 Task: Look for opportunities in engineering and product.
Action: Mouse moved to (86, 236)
Screenshot: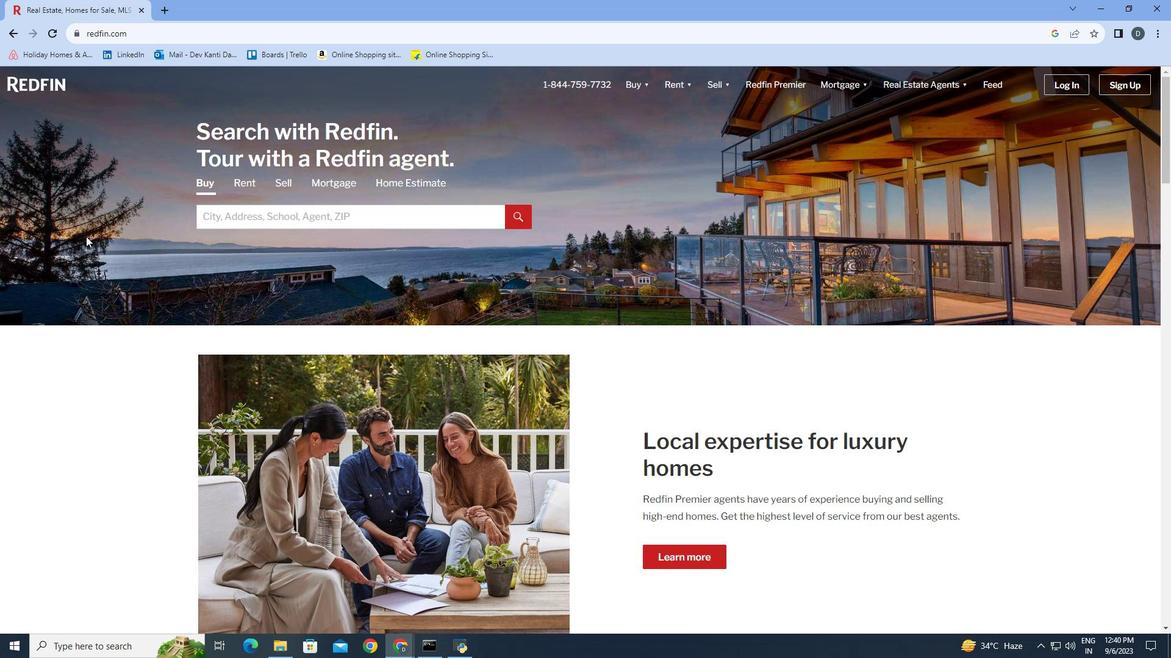 
Action: Mouse scrolled (86, 236) with delta (0, 0)
Screenshot: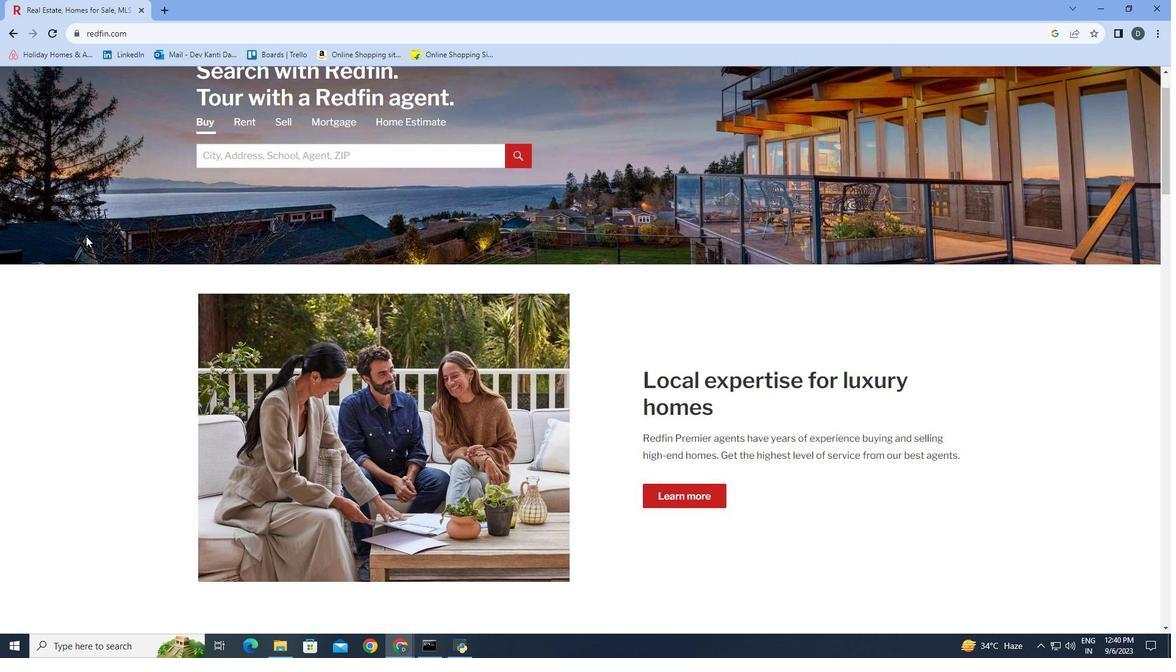 
Action: Mouse scrolled (86, 236) with delta (0, 0)
Screenshot: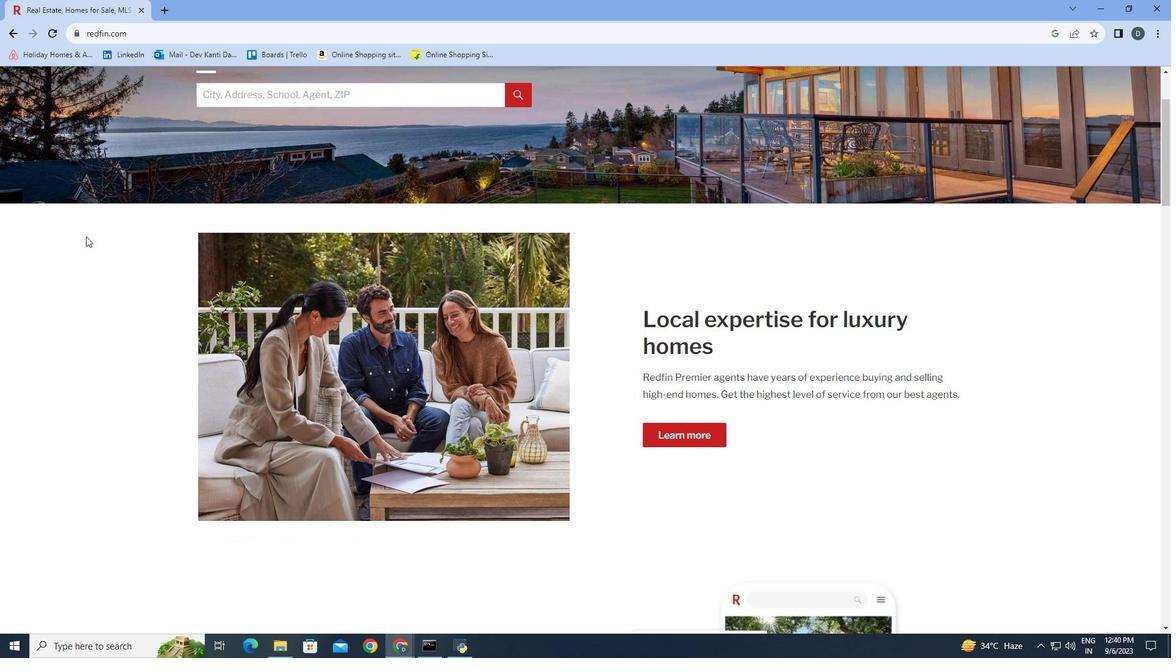 
Action: Mouse scrolled (86, 236) with delta (0, 0)
Screenshot: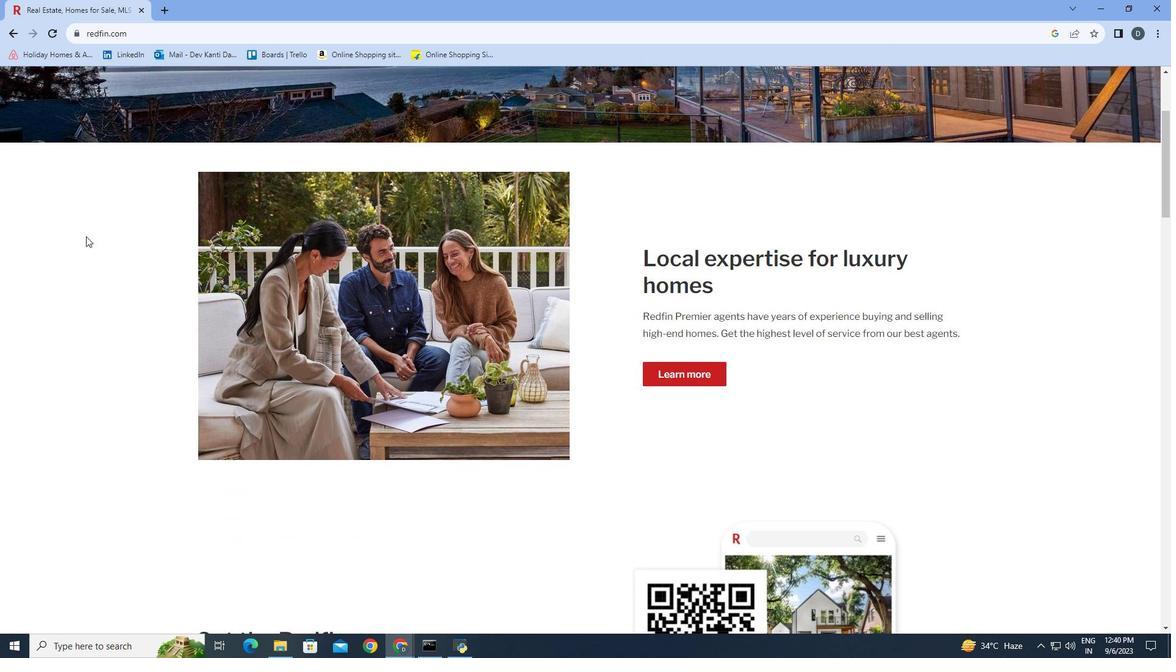 
Action: Mouse scrolled (86, 236) with delta (0, 0)
Screenshot: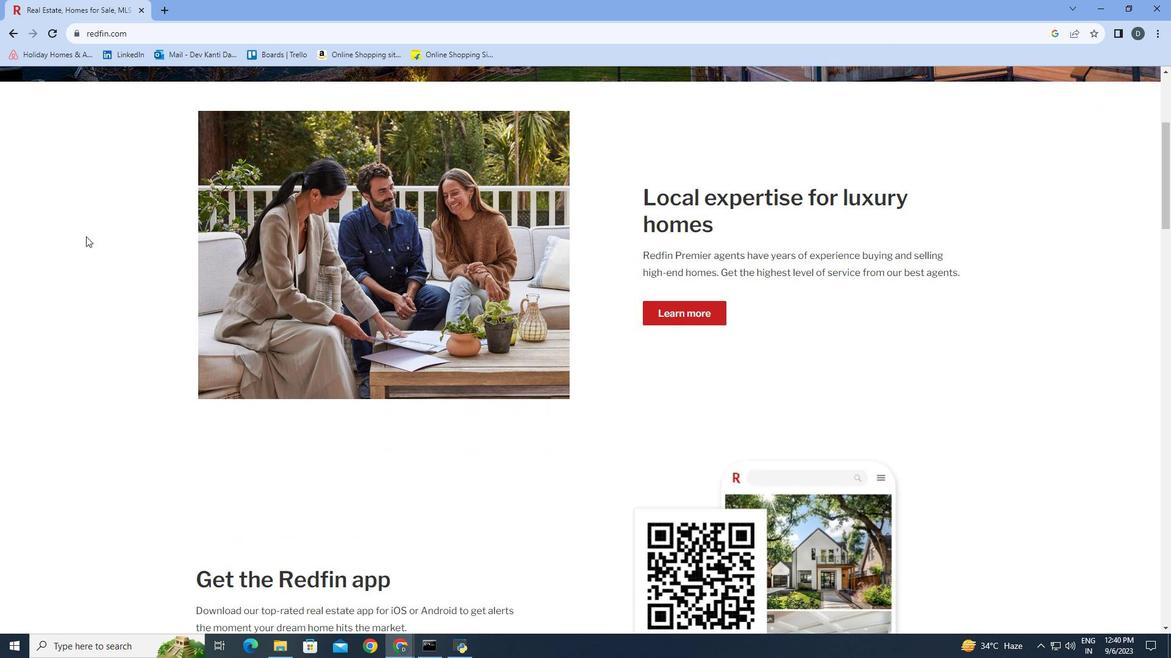
Action: Mouse moved to (86, 237)
Screenshot: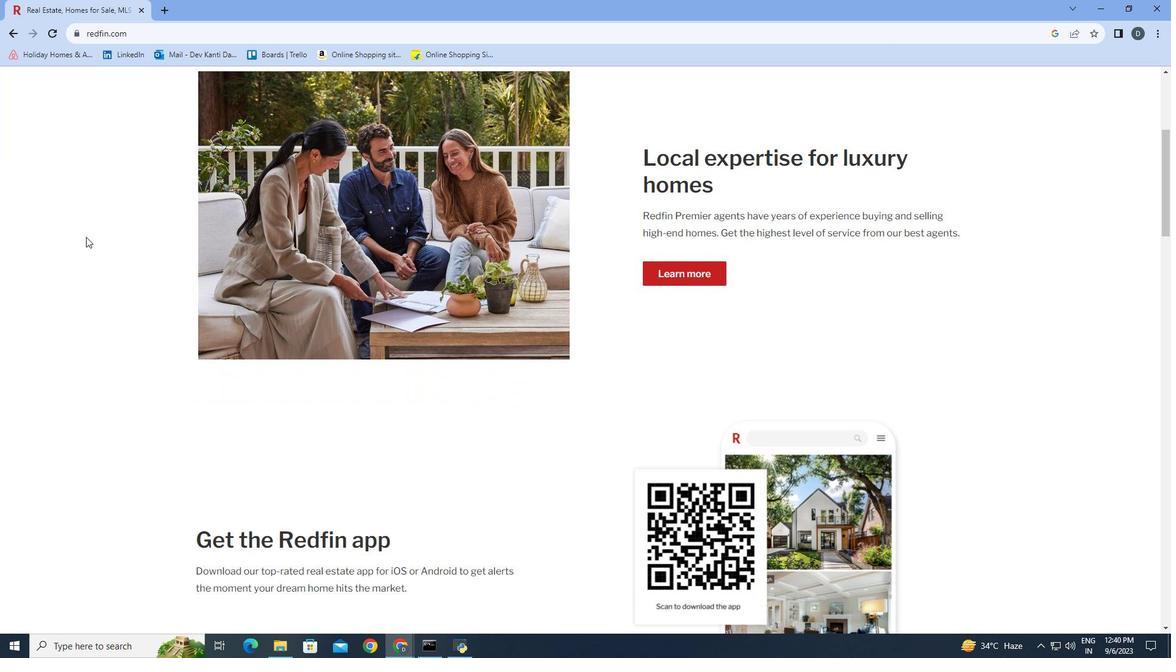 
Action: Mouse scrolled (86, 236) with delta (0, 0)
Screenshot: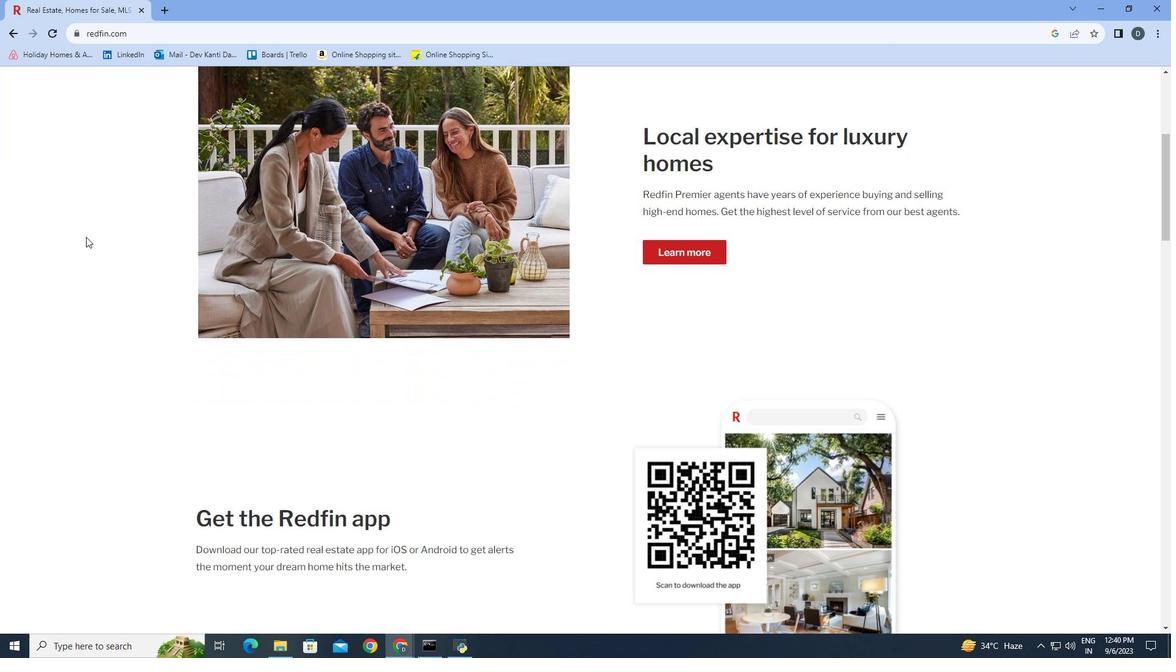
Action: Mouse scrolled (86, 236) with delta (0, 0)
Screenshot: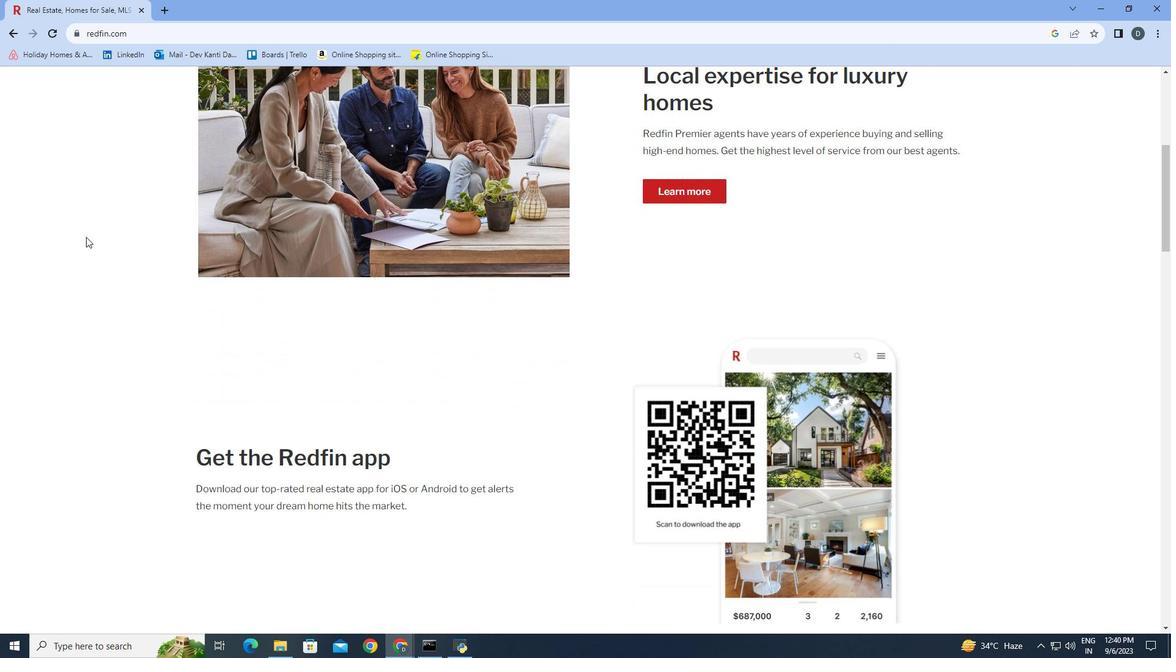 
Action: Mouse moved to (86, 239)
Screenshot: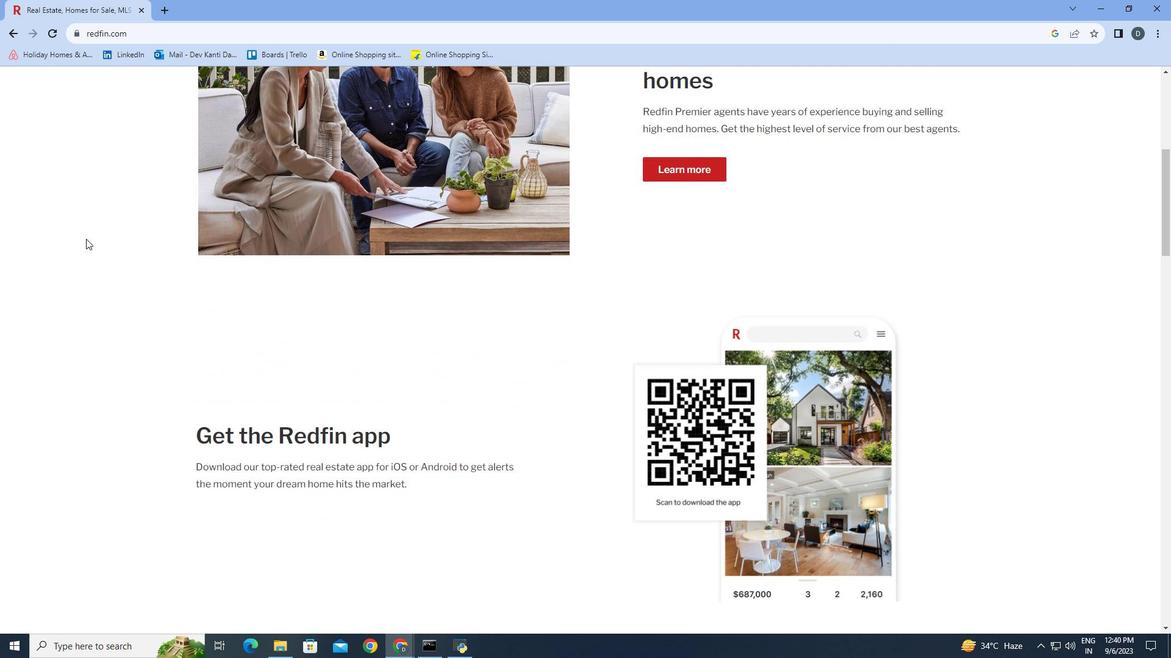 
Action: Mouse scrolled (86, 238) with delta (0, 0)
Screenshot: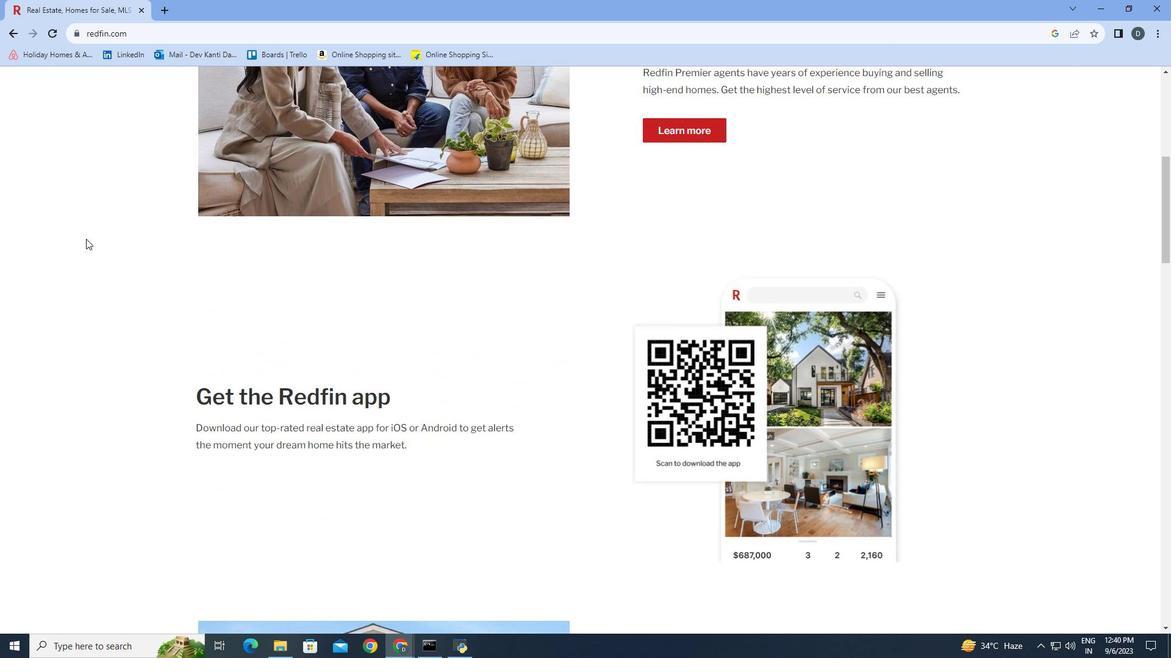 
Action: Mouse scrolled (86, 238) with delta (0, 0)
Screenshot: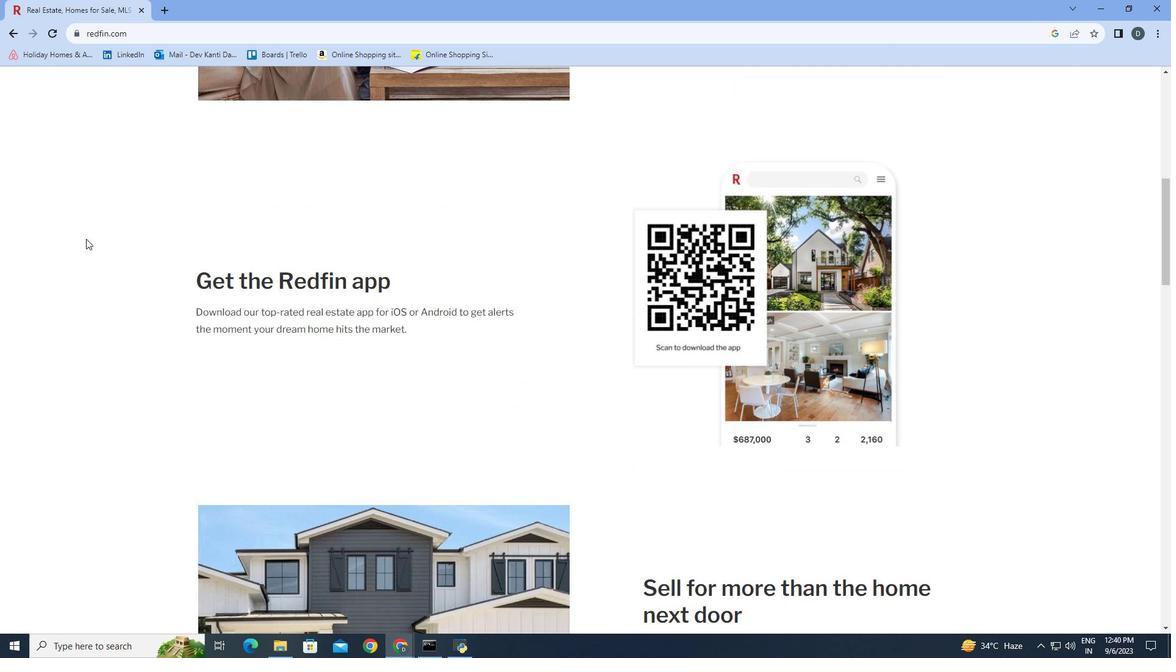 
Action: Mouse scrolled (86, 238) with delta (0, 0)
Screenshot: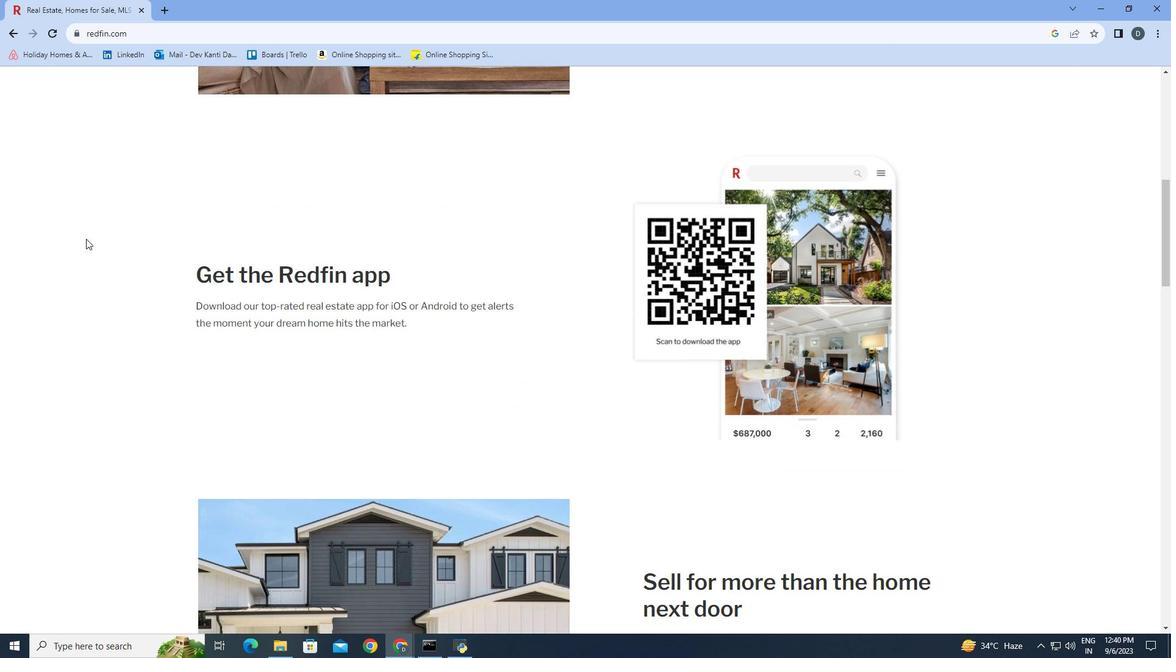
Action: Mouse scrolled (86, 238) with delta (0, 0)
Screenshot: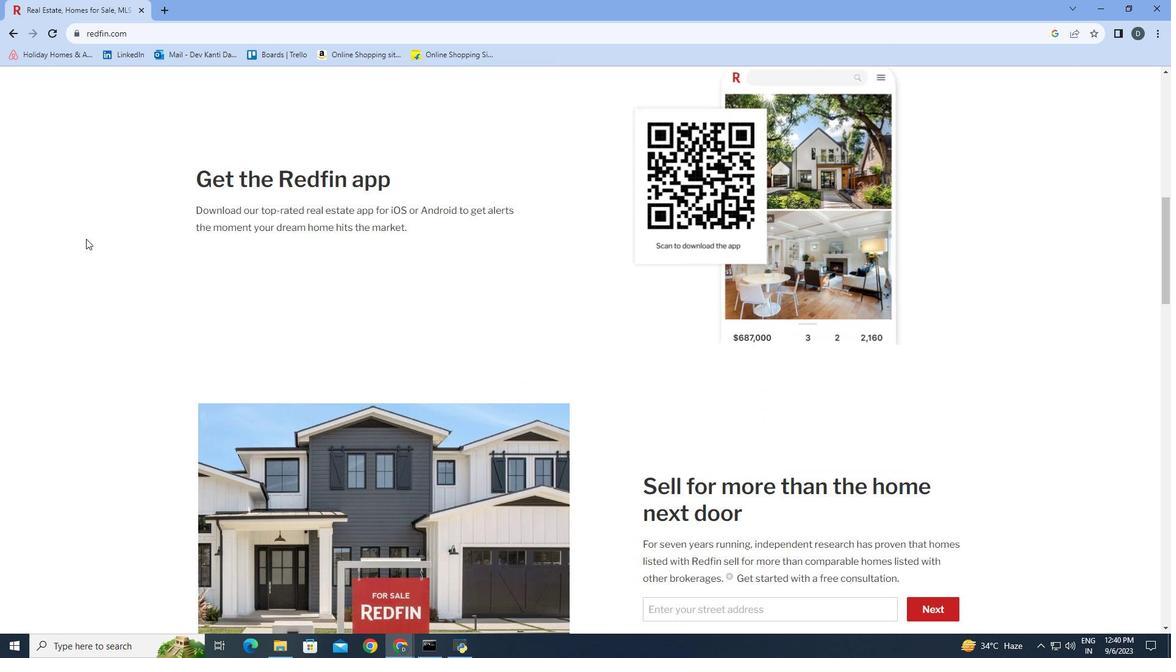 
Action: Mouse scrolled (86, 238) with delta (0, 0)
Screenshot: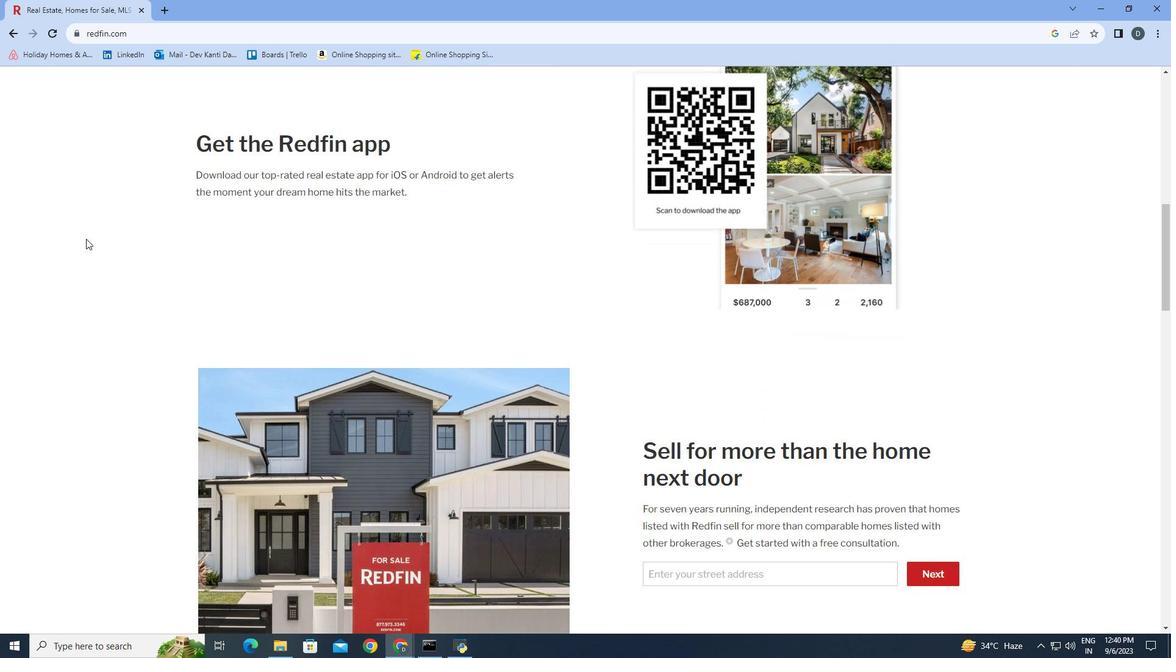 
Action: Mouse scrolled (86, 238) with delta (0, 0)
Screenshot: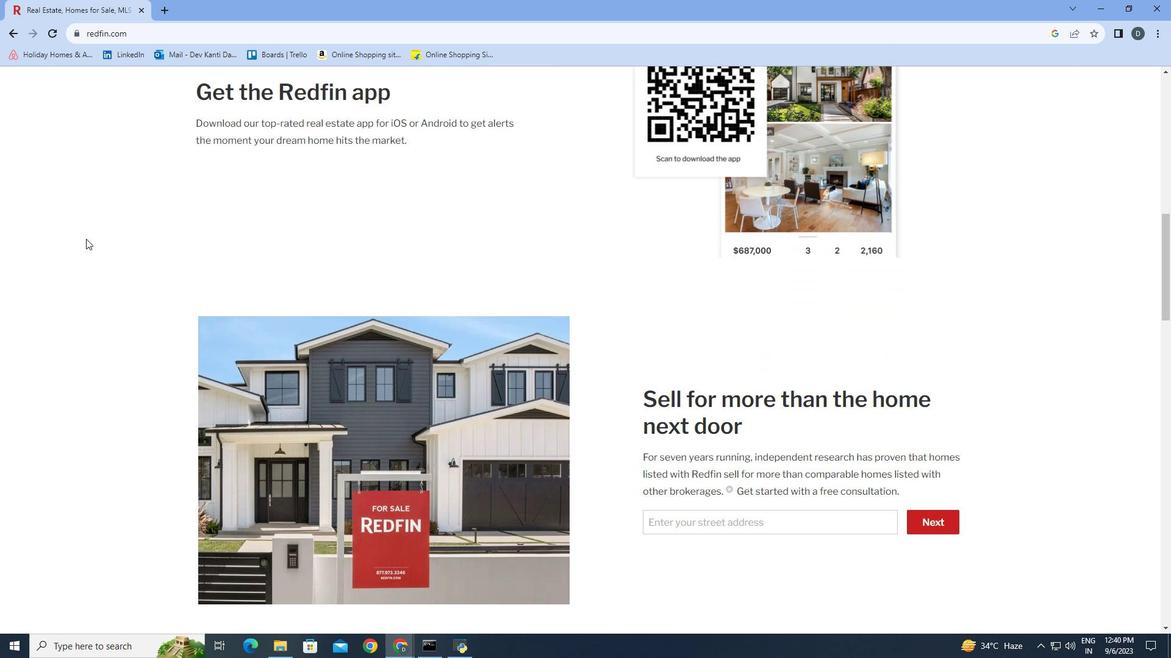 
Action: Mouse scrolled (86, 238) with delta (0, 0)
Screenshot: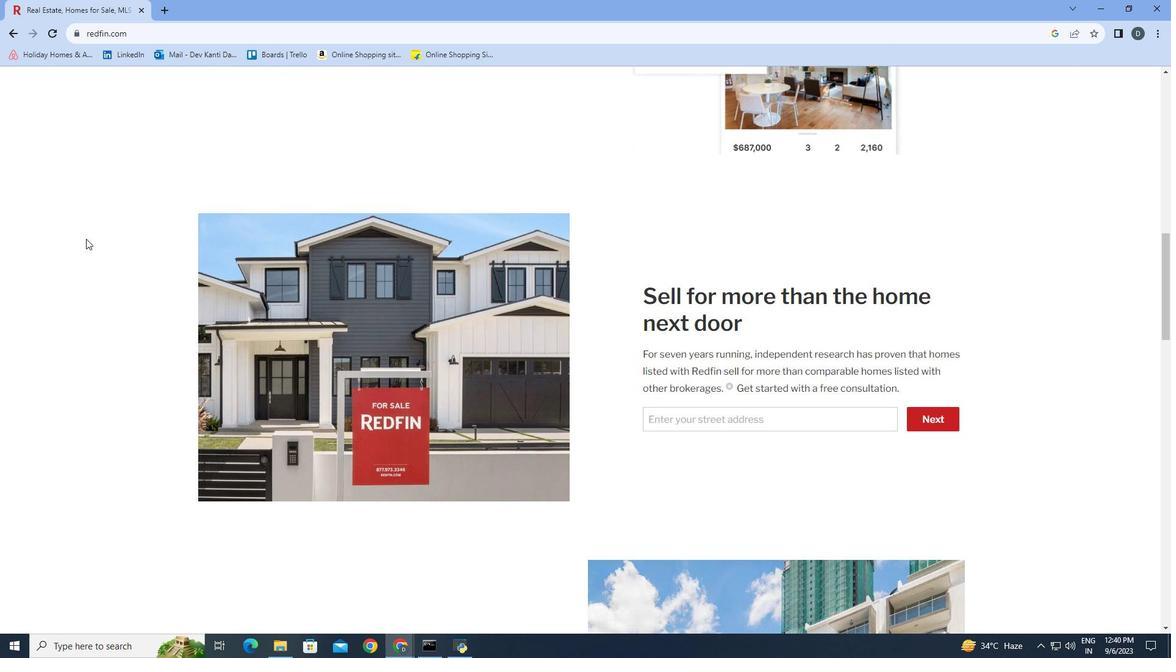 
Action: Mouse scrolled (86, 238) with delta (0, 0)
Screenshot: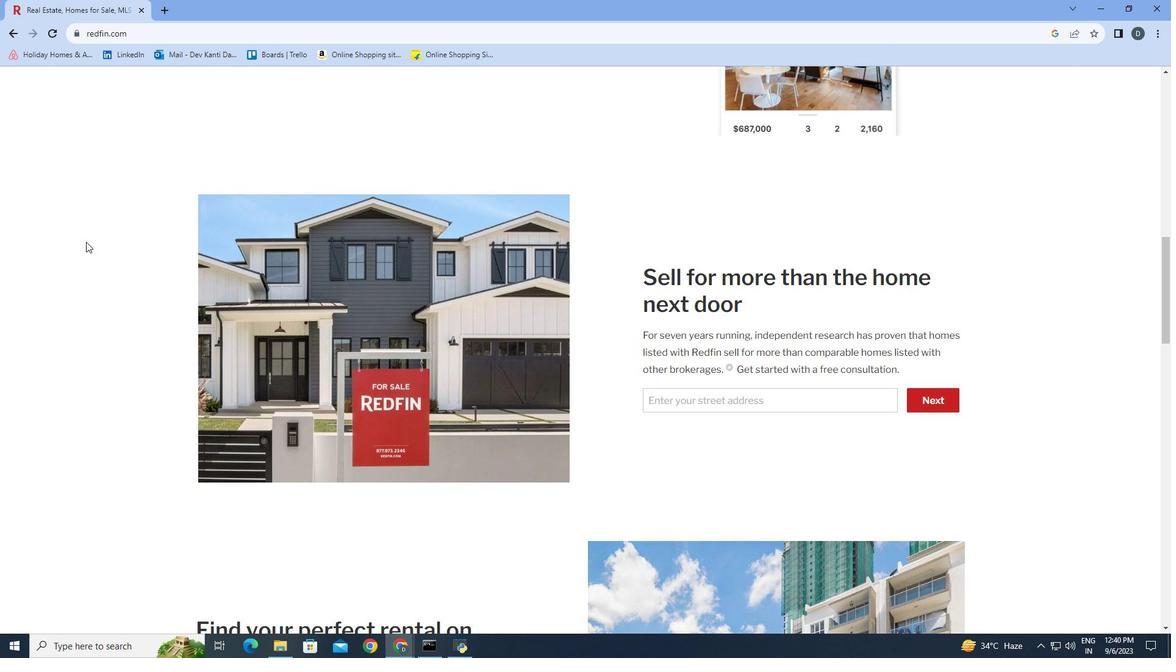 
Action: Mouse moved to (84, 245)
Screenshot: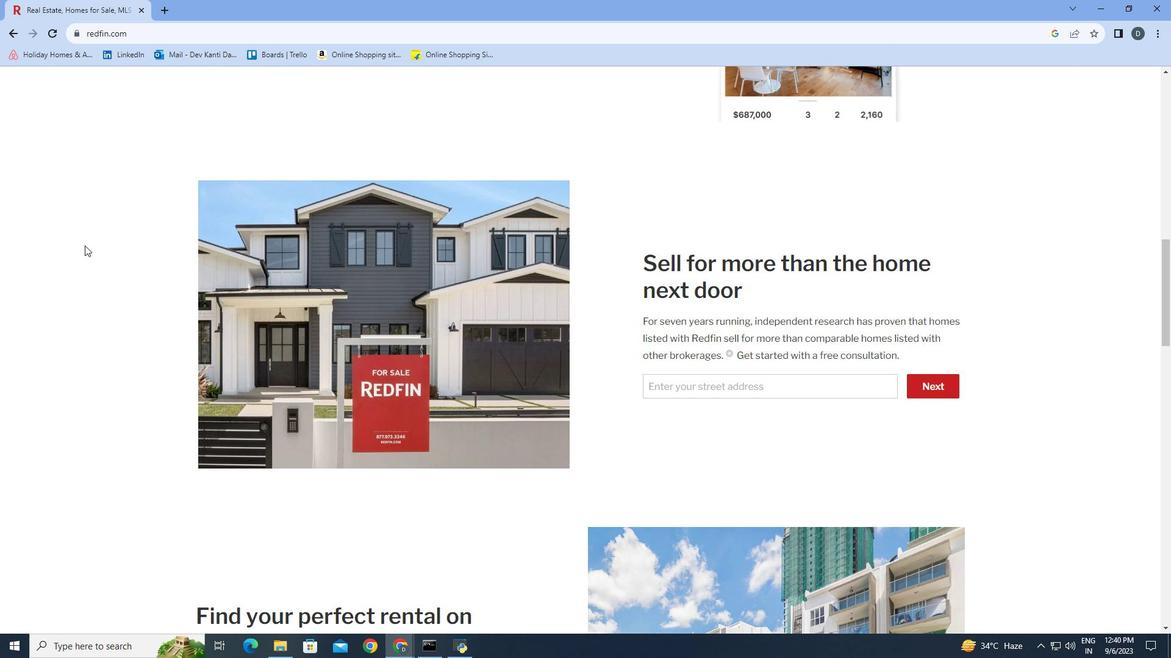 
Action: Mouse scrolled (84, 245) with delta (0, 0)
Screenshot: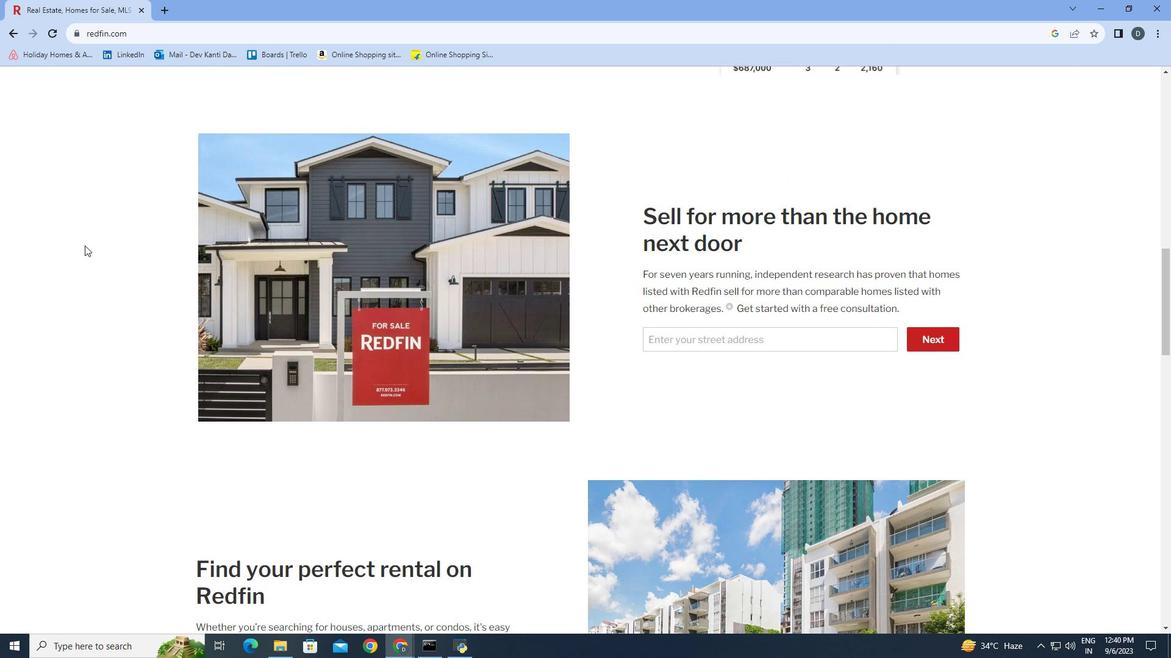 
Action: Mouse scrolled (84, 245) with delta (0, 0)
Screenshot: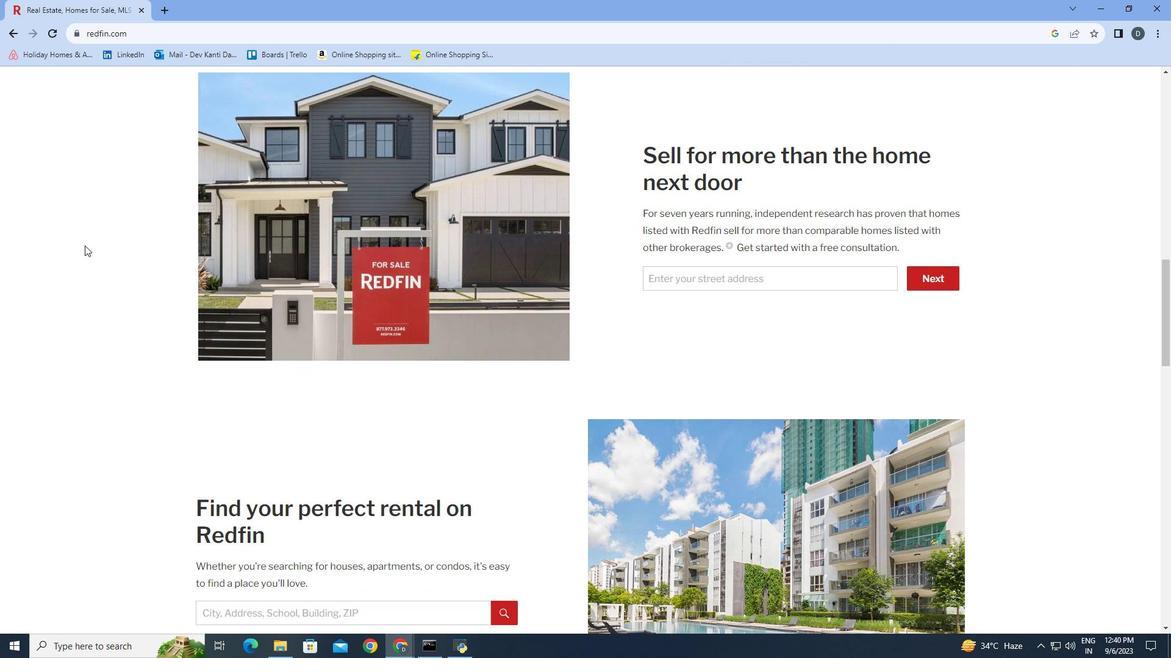 
Action: Mouse scrolled (84, 245) with delta (0, 0)
Screenshot: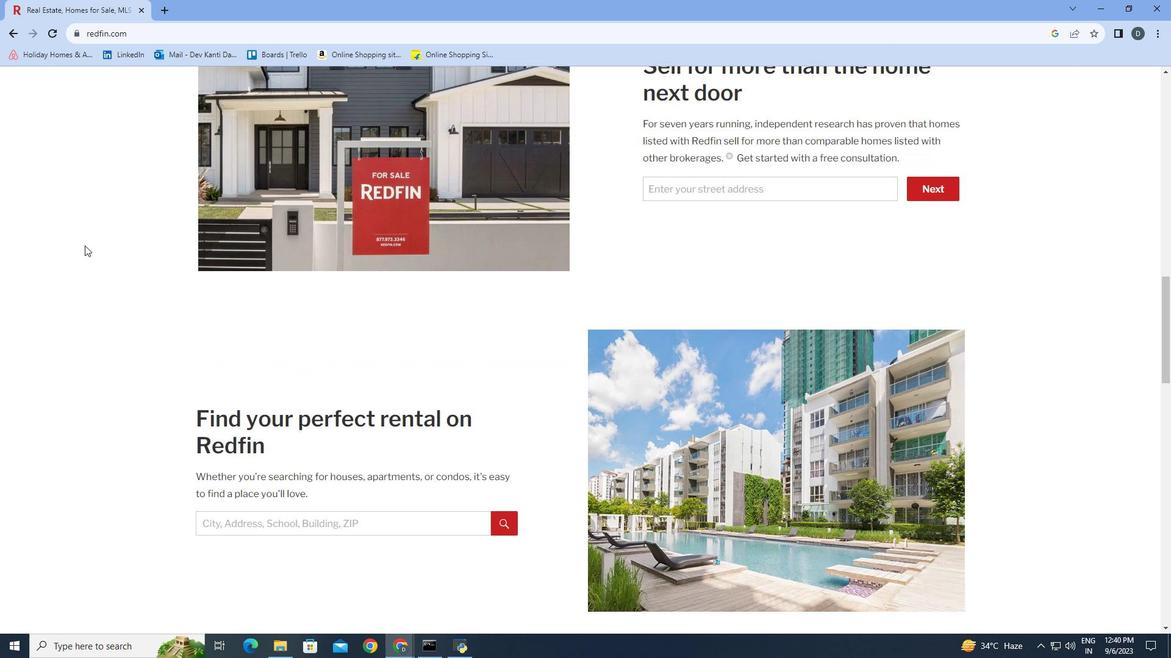 
Action: Mouse scrolled (84, 245) with delta (0, 0)
Screenshot: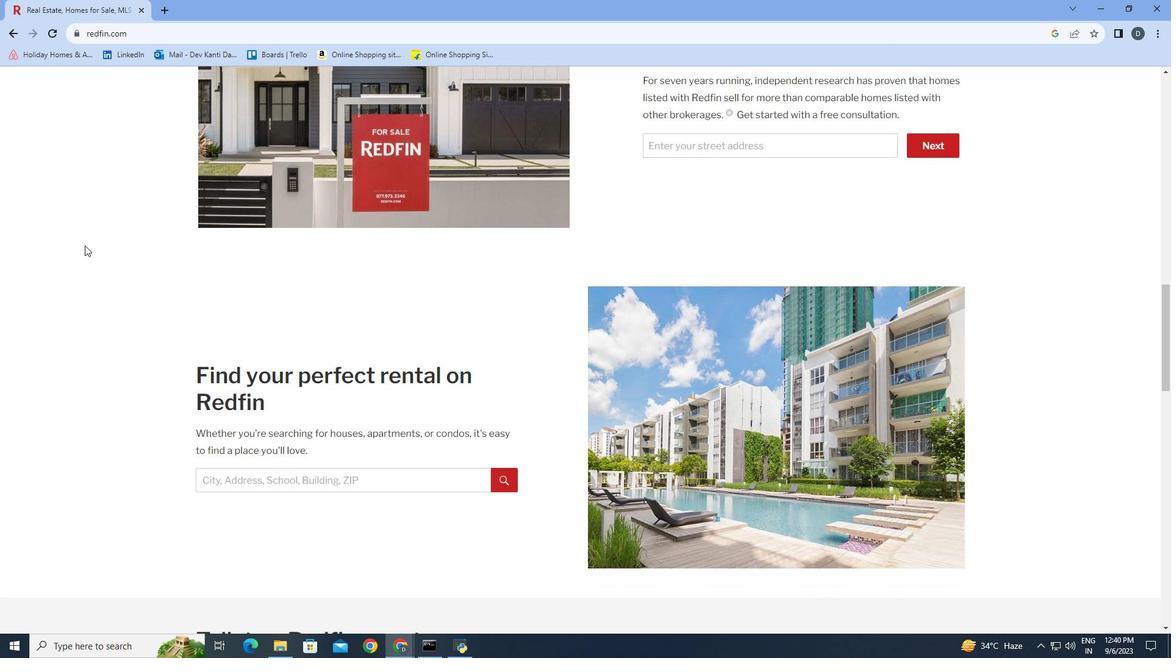 
Action: Mouse scrolled (84, 245) with delta (0, 0)
Screenshot: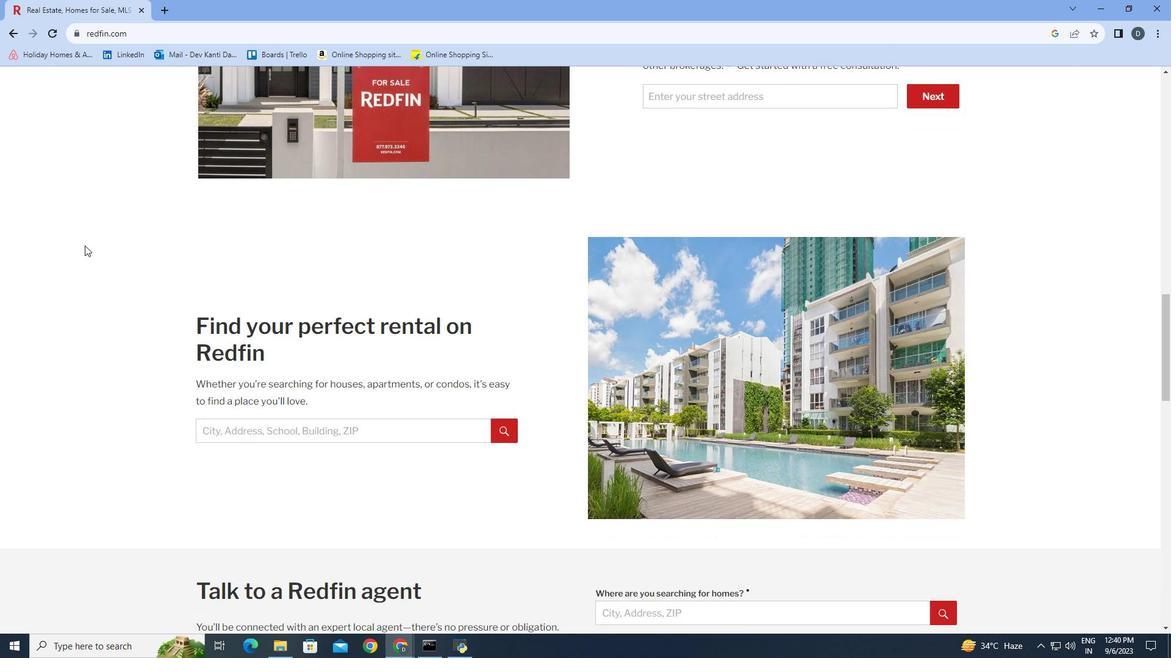
Action: Mouse scrolled (84, 245) with delta (0, 0)
Screenshot: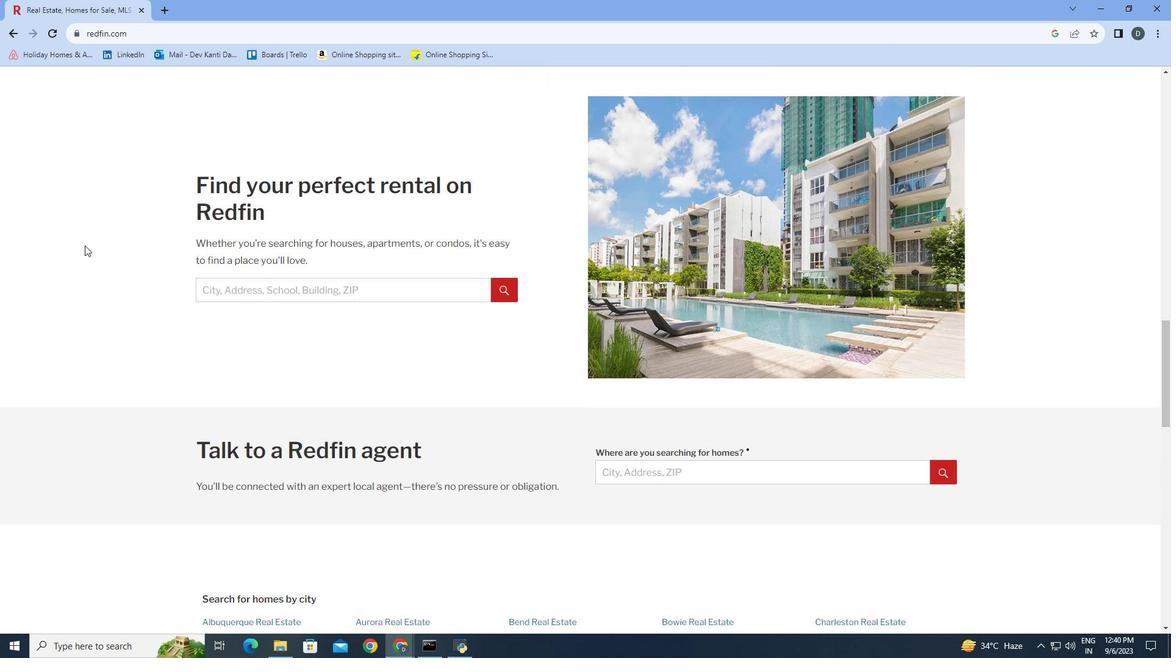 
Action: Mouse scrolled (84, 245) with delta (0, 0)
Screenshot: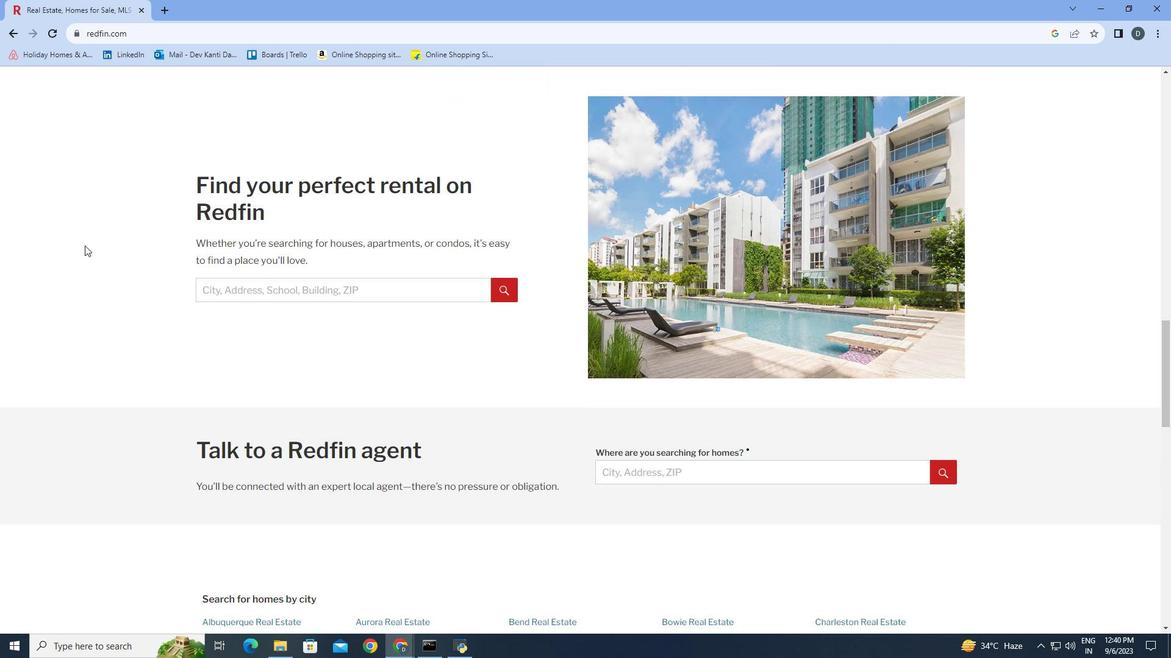 
Action: Mouse scrolled (84, 245) with delta (0, 0)
Screenshot: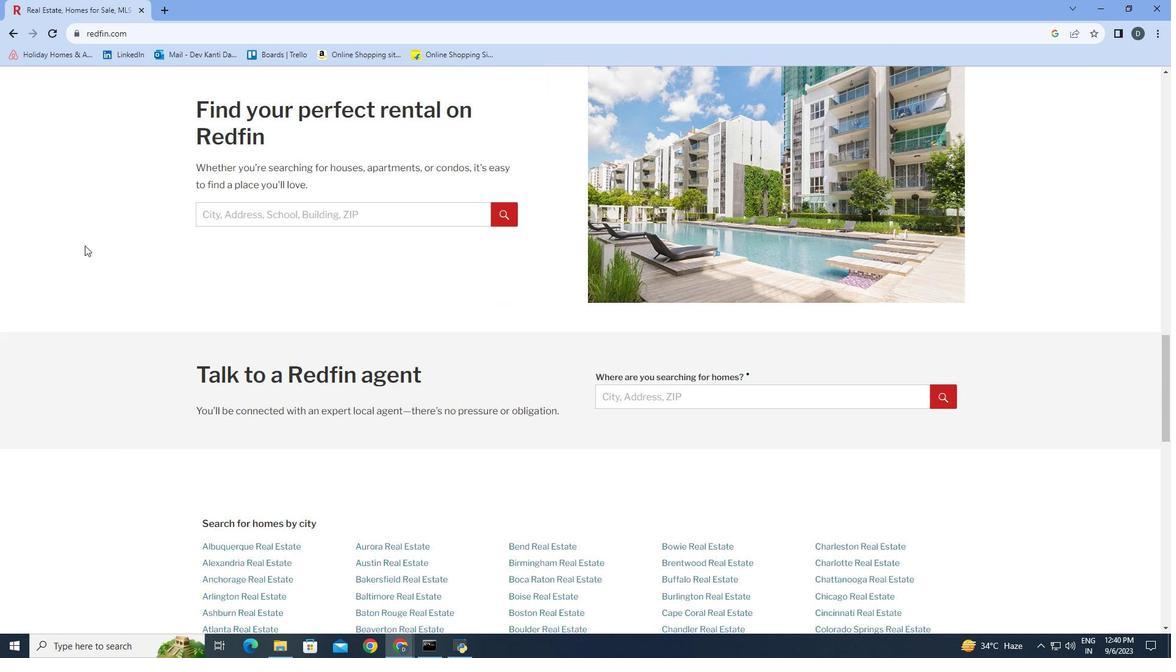 
Action: Mouse scrolled (84, 245) with delta (0, 0)
Screenshot: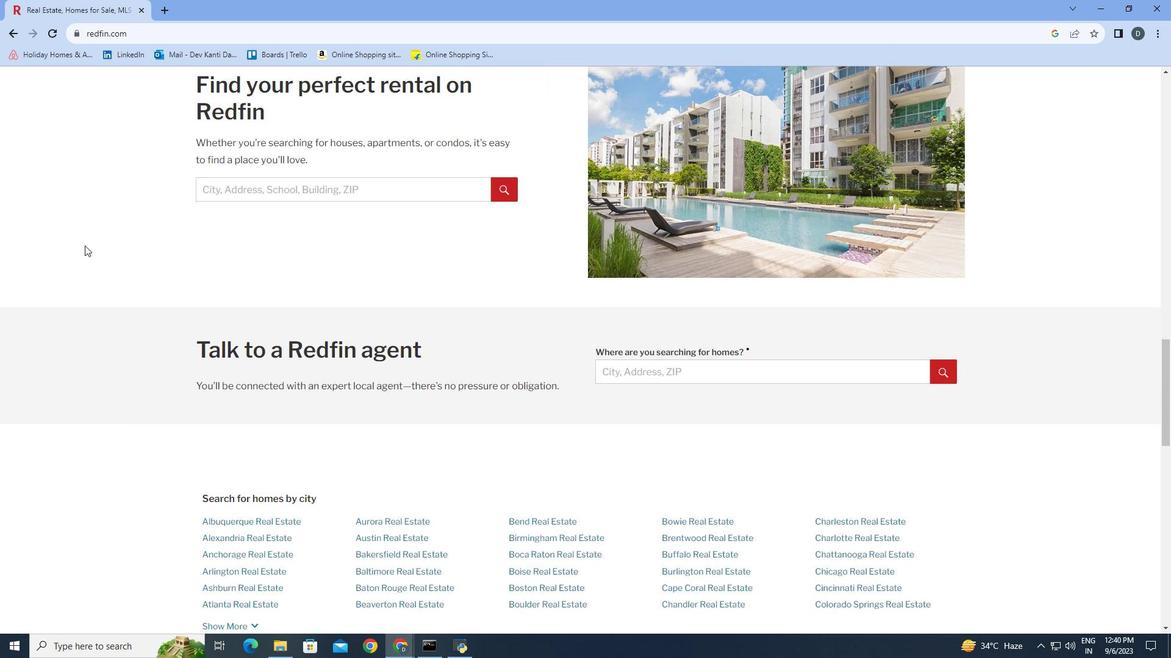 
Action: Mouse scrolled (84, 245) with delta (0, 0)
Screenshot: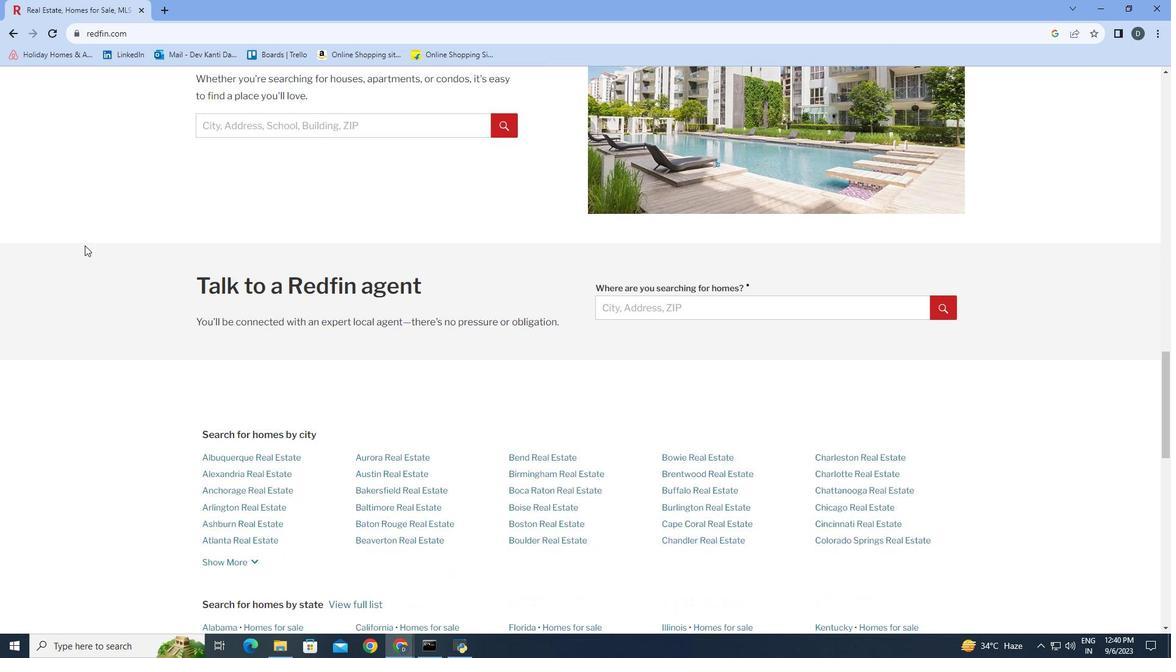 
Action: Mouse scrolled (84, 245) with delta (0, 0)
Screenshot: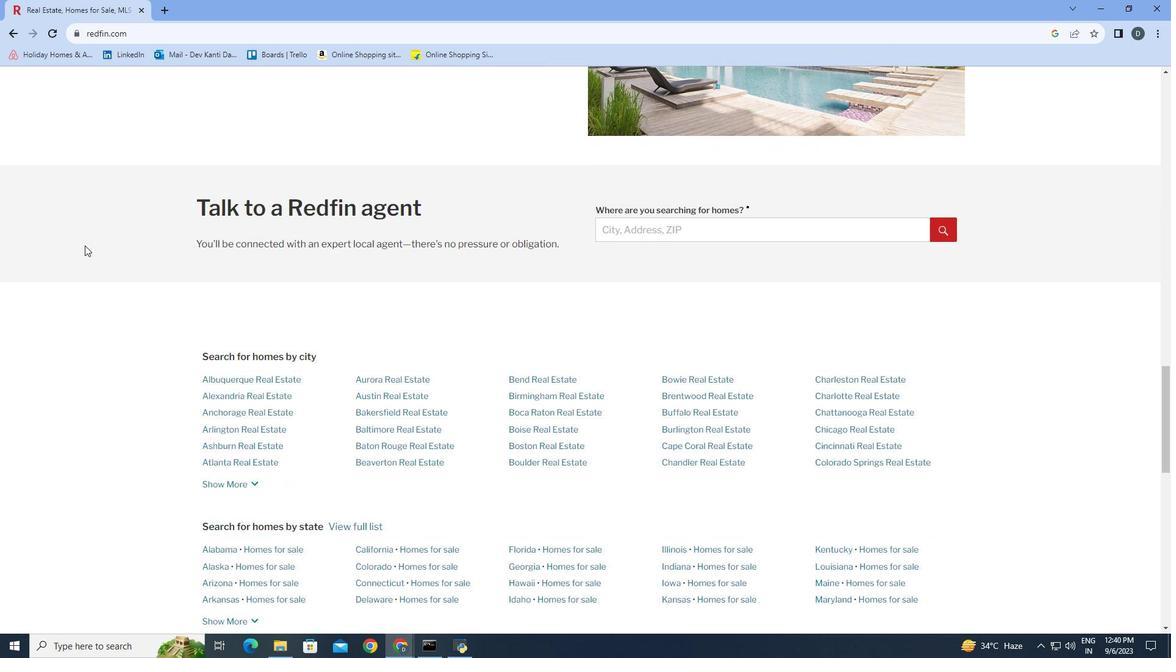 
Action: Mouse scrolled (84, 245) with delta (0, 0)
Screenshot: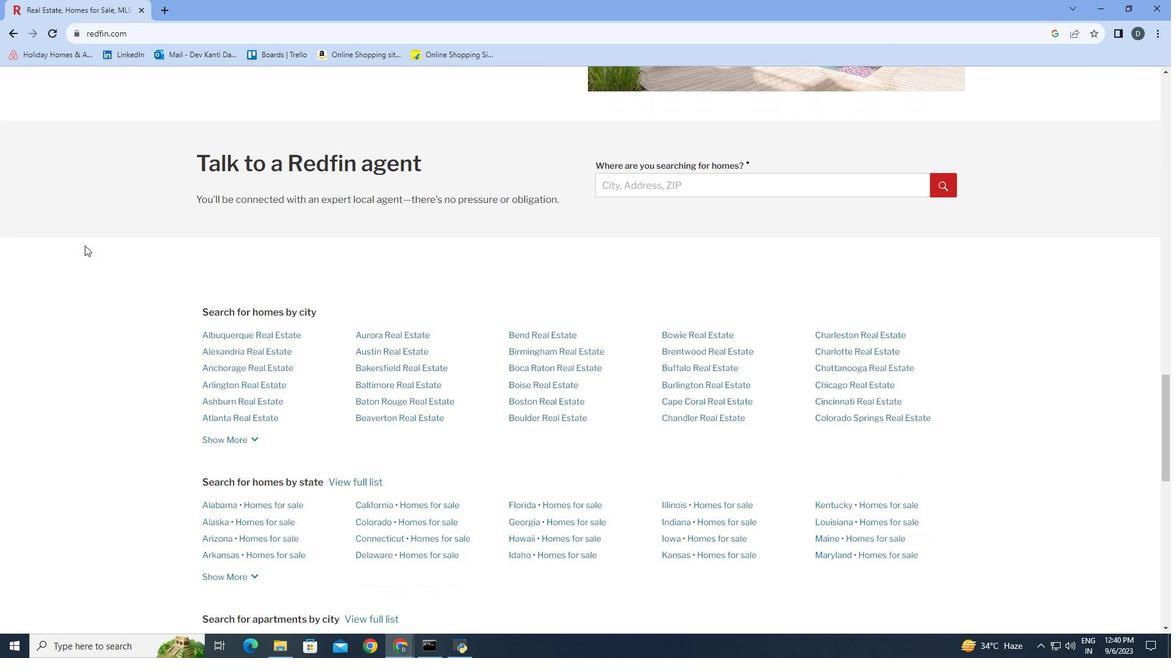 
Action: Mouse scrolled (84, 245) with delta (0, 0)
Screenshot: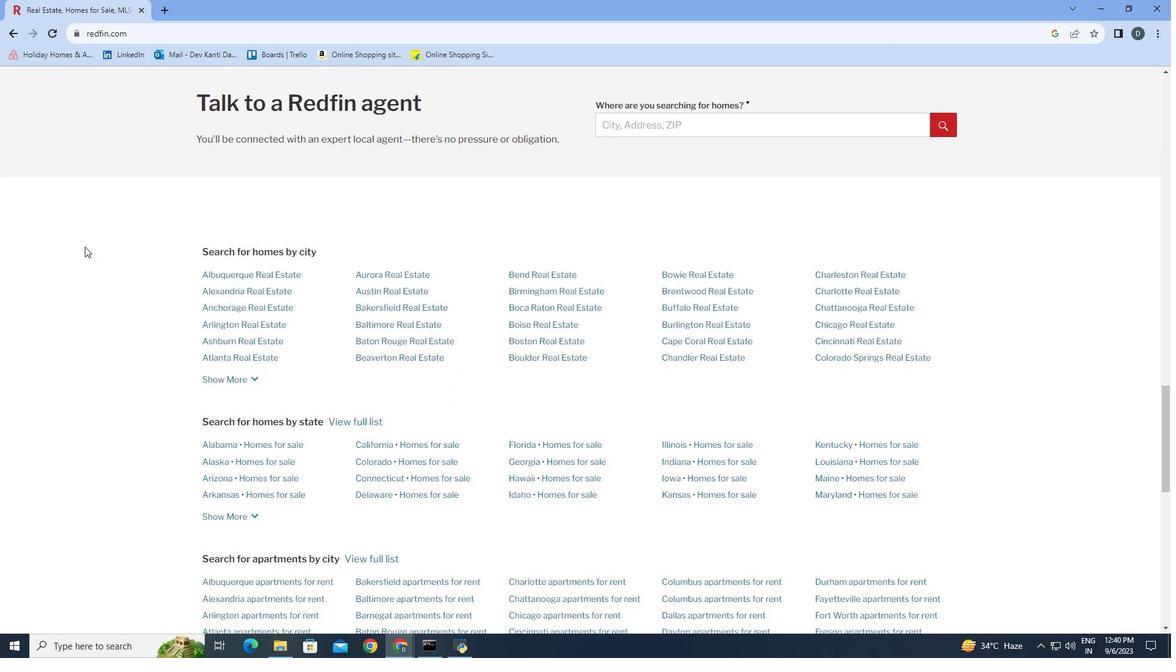 
Action: Mouse moved to (84, 247)
Screenshot: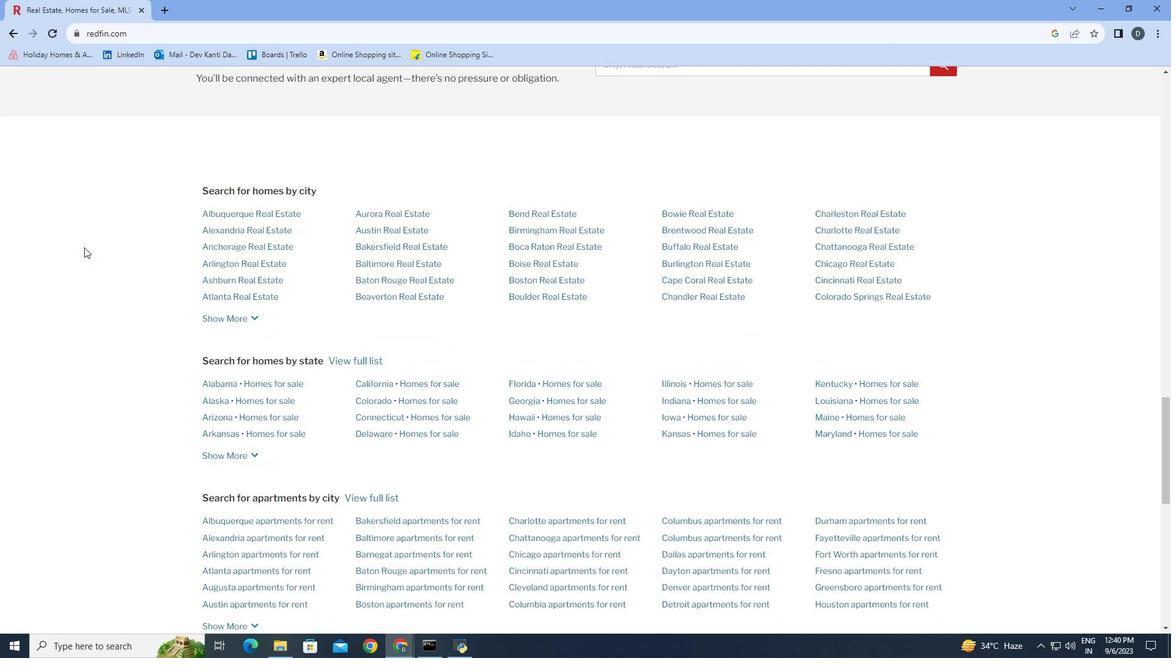 
Action: Mouse scrolled (84, 246) with delta (0, 0)
Screenshot: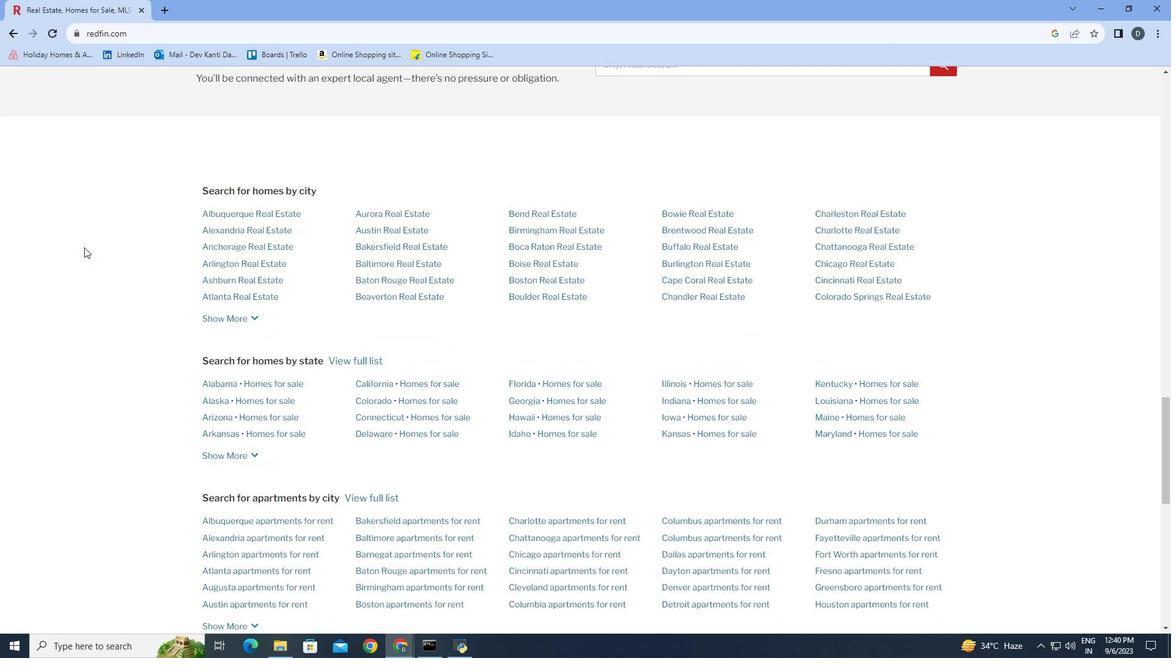 
Action: Mouse moved to (83, 248)
Screenshot: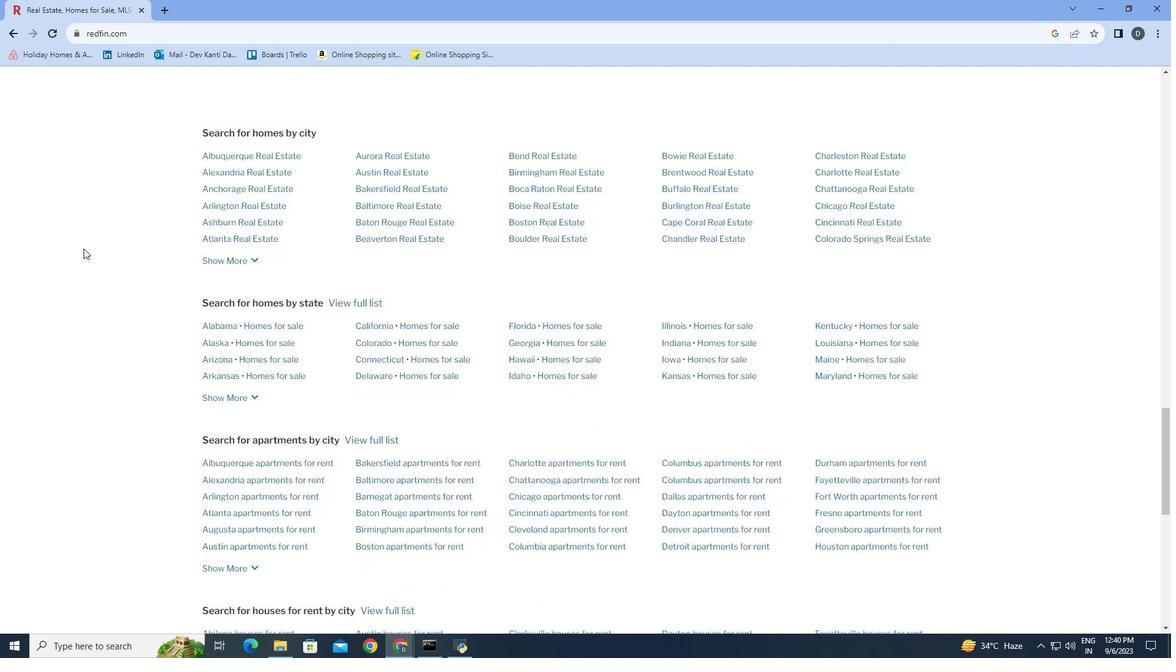 
Action: Mouse scrolled (83, 247) with delta (0, 0)
Screenshot: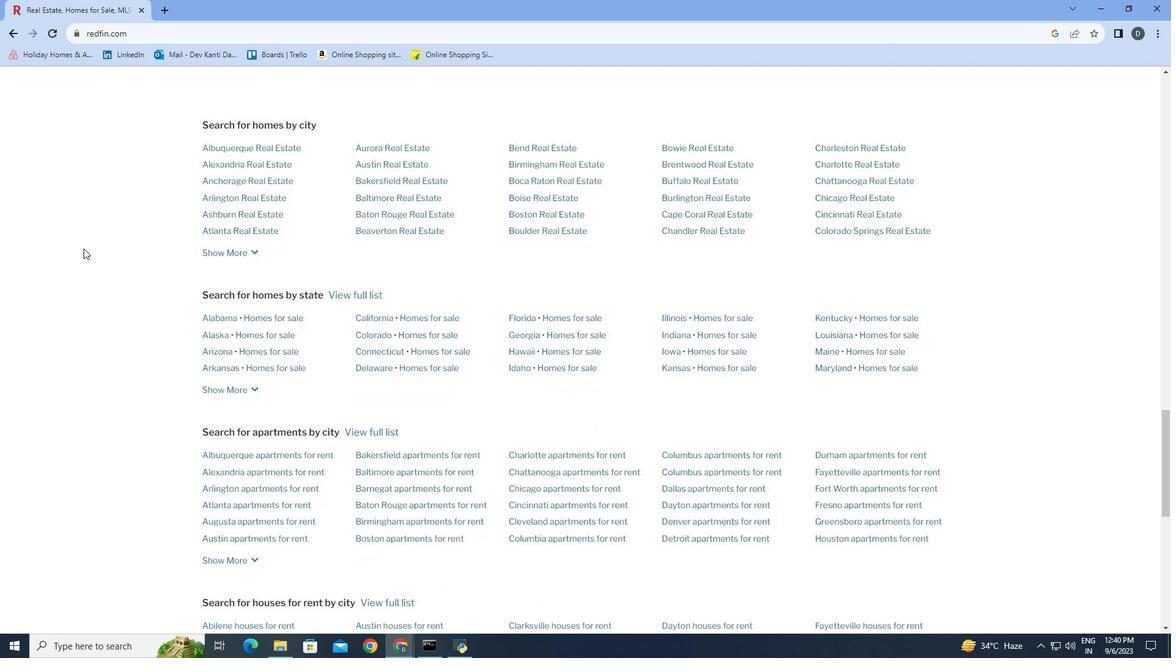 
Action: Mouse moved to (83, 248)
Screenshot: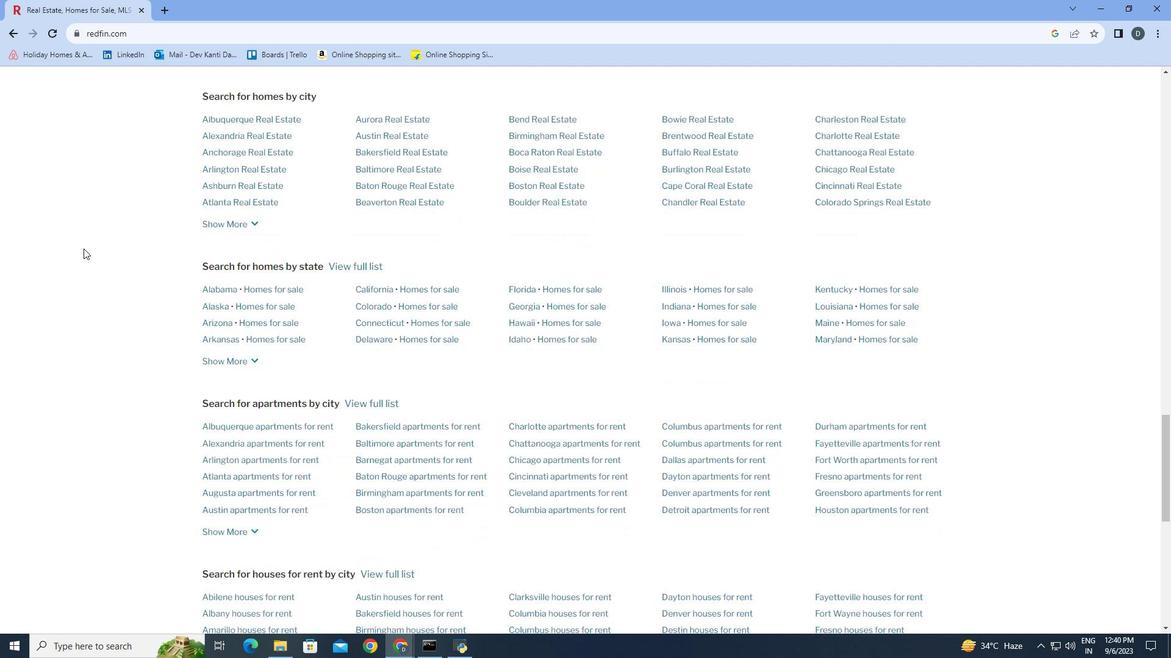 
Action: Mouse scrolled (83, 248) with delta (0, 0)
Screenshot: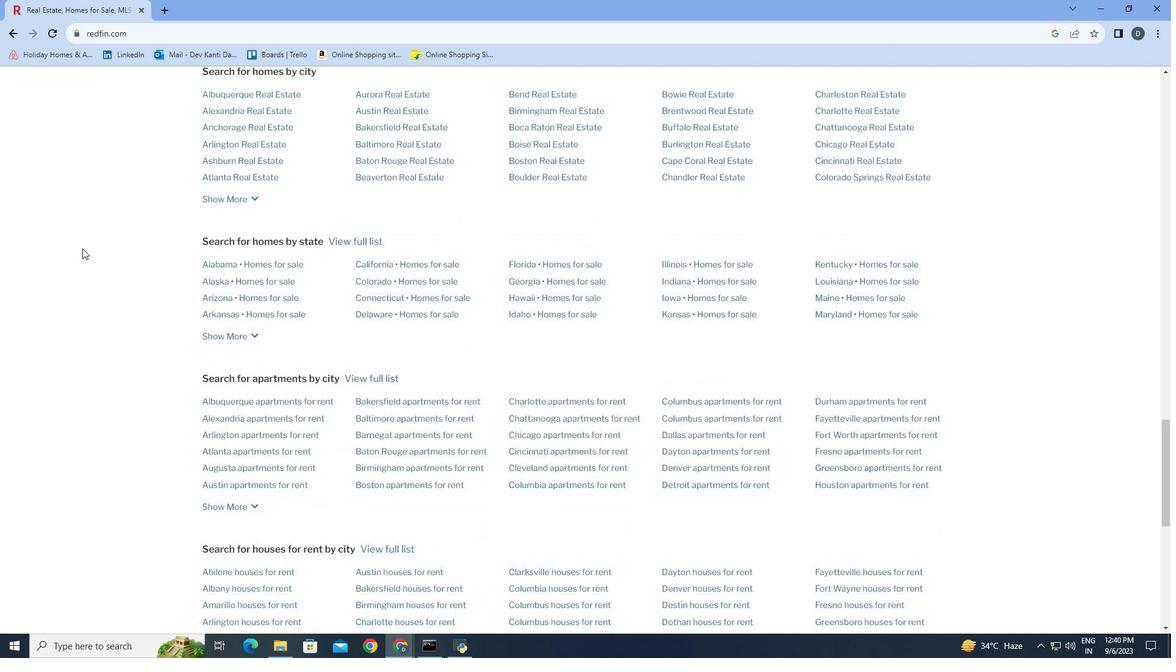 
Action: Mouse moved to (80, 248)
Screenshot: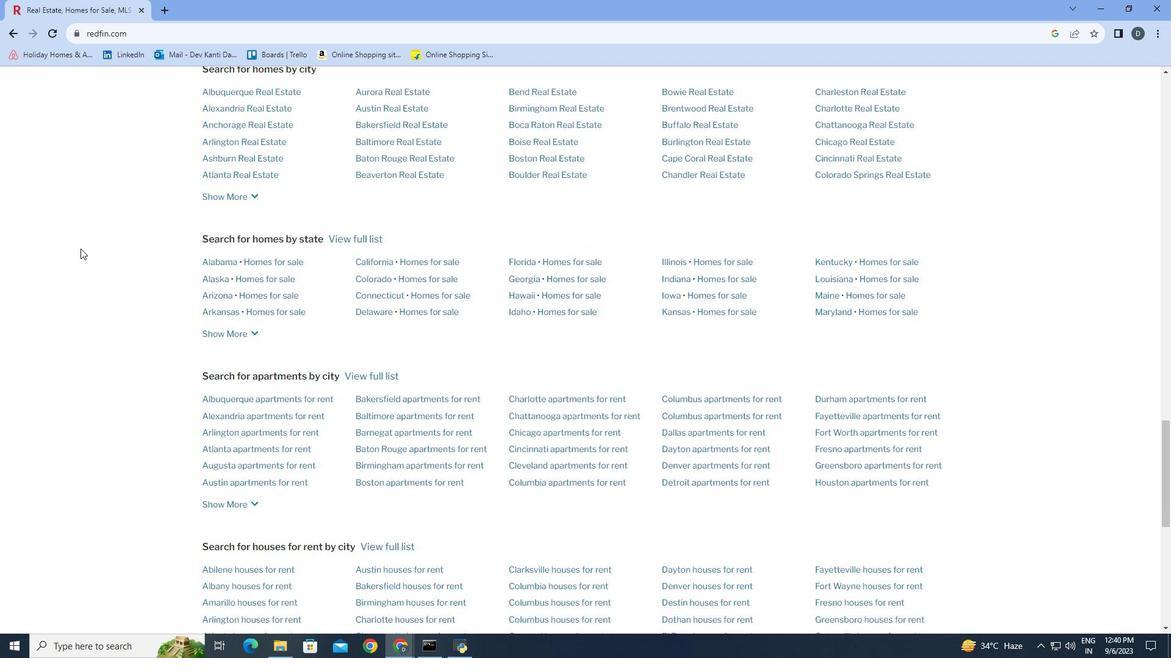
Action: Mouse scrolled (80, 248) with delta (0, 0)
Screenshot: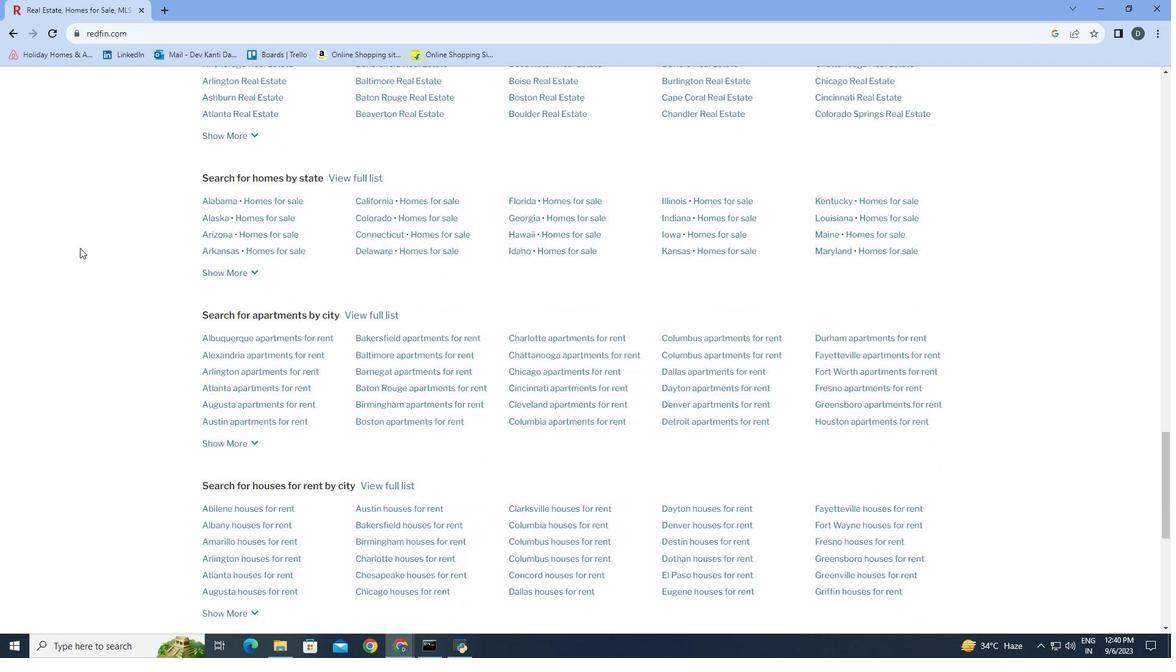 
Action: Mouse moved to (79, 248)
Screenshot: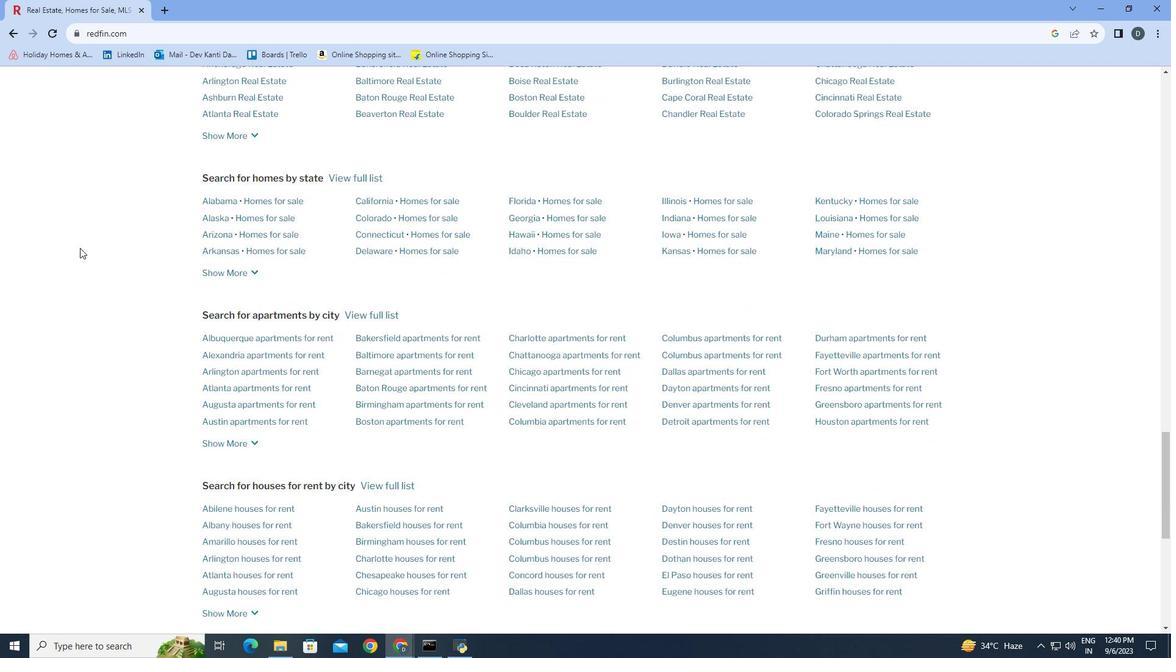 
Action: Mouse scrolled (79, 247) with delta (0, 0)
Screenshot: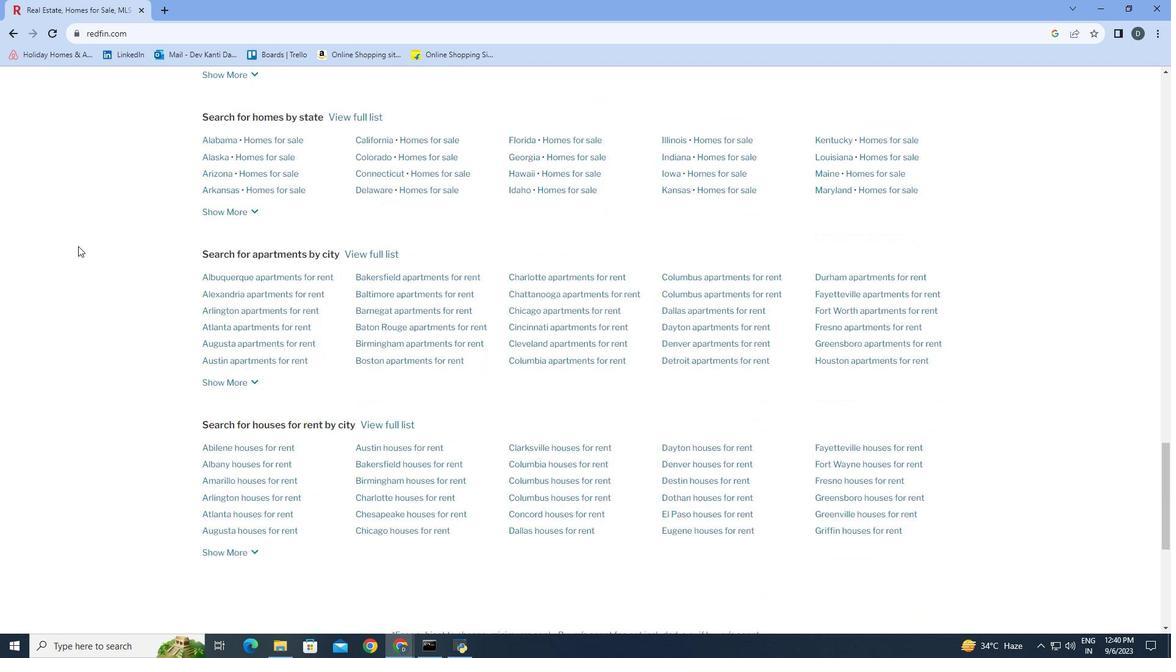 
Action: Mouse moved to (91, 249)
Screenshot: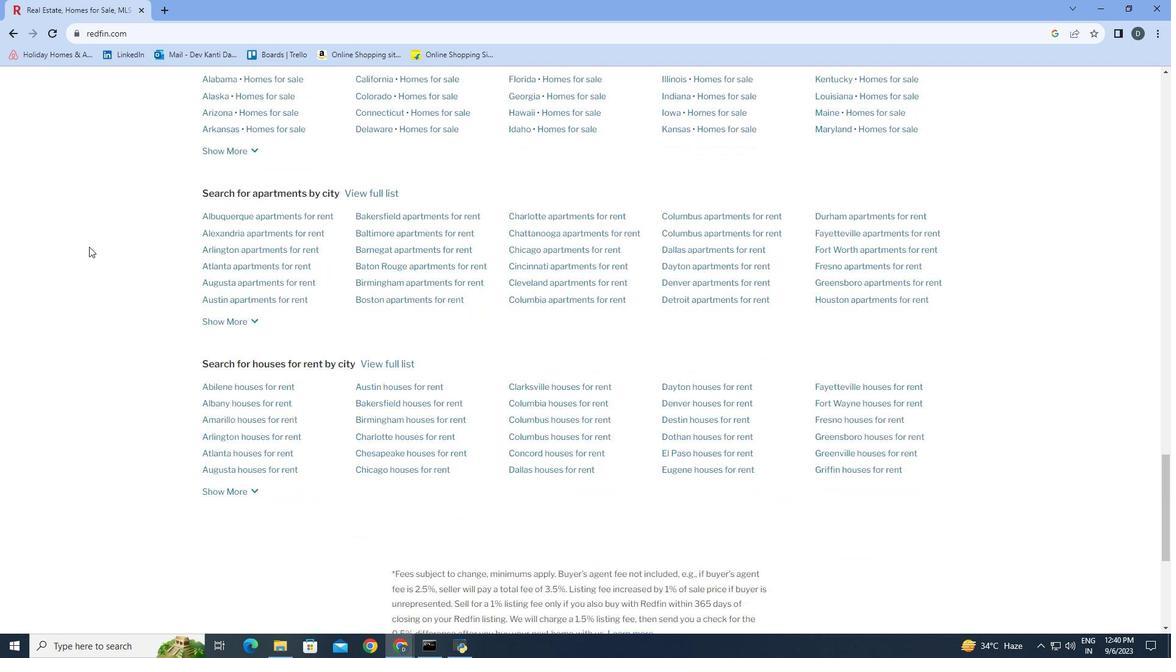 
Action: Mouse scrolled (91, 248) with delta (0, 0)
Screenshot: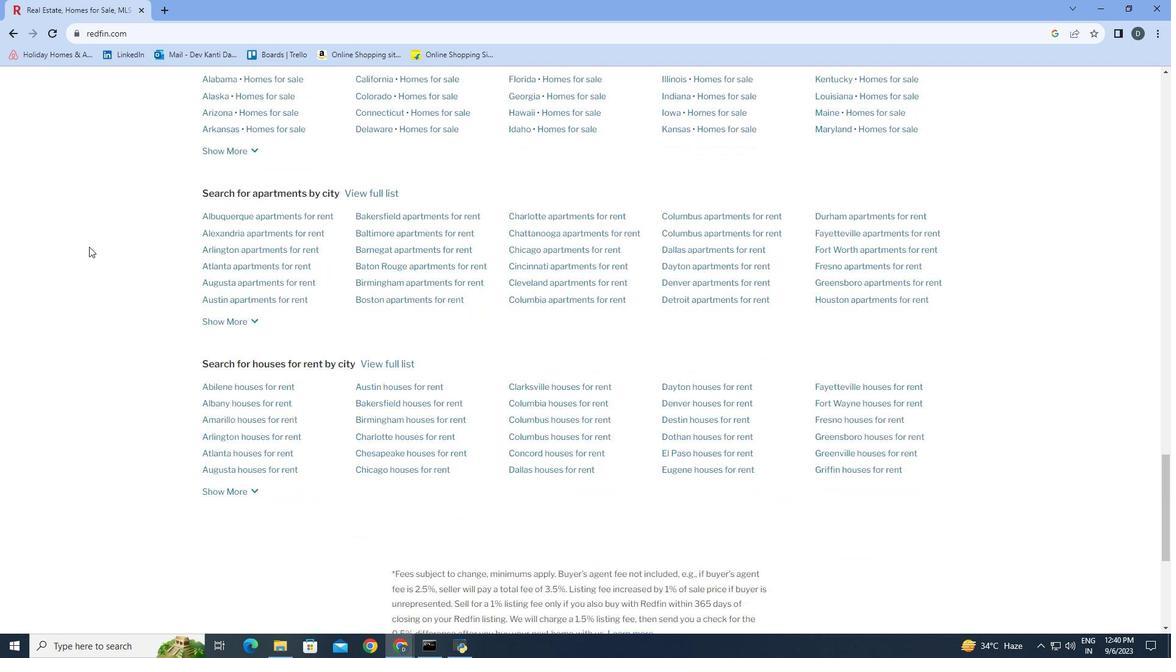 
Action: Mouse moved to (89, 247)
Screenshot: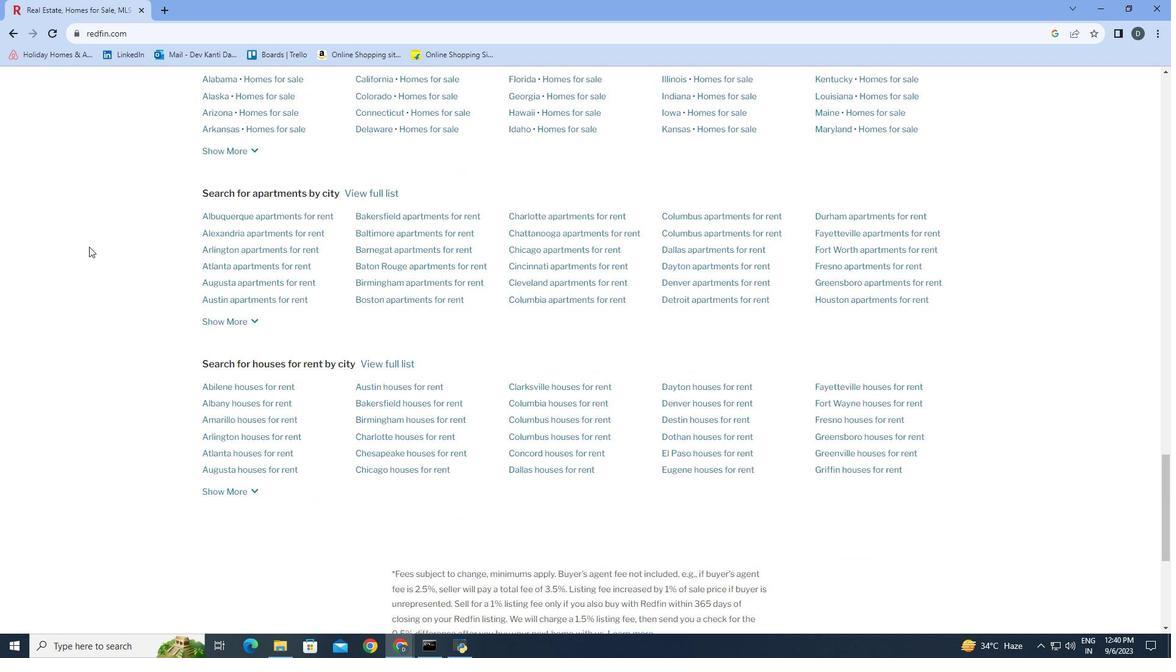 
Action: Mouse scrolled (89, 246) with delta (0, 0)
Screenshot: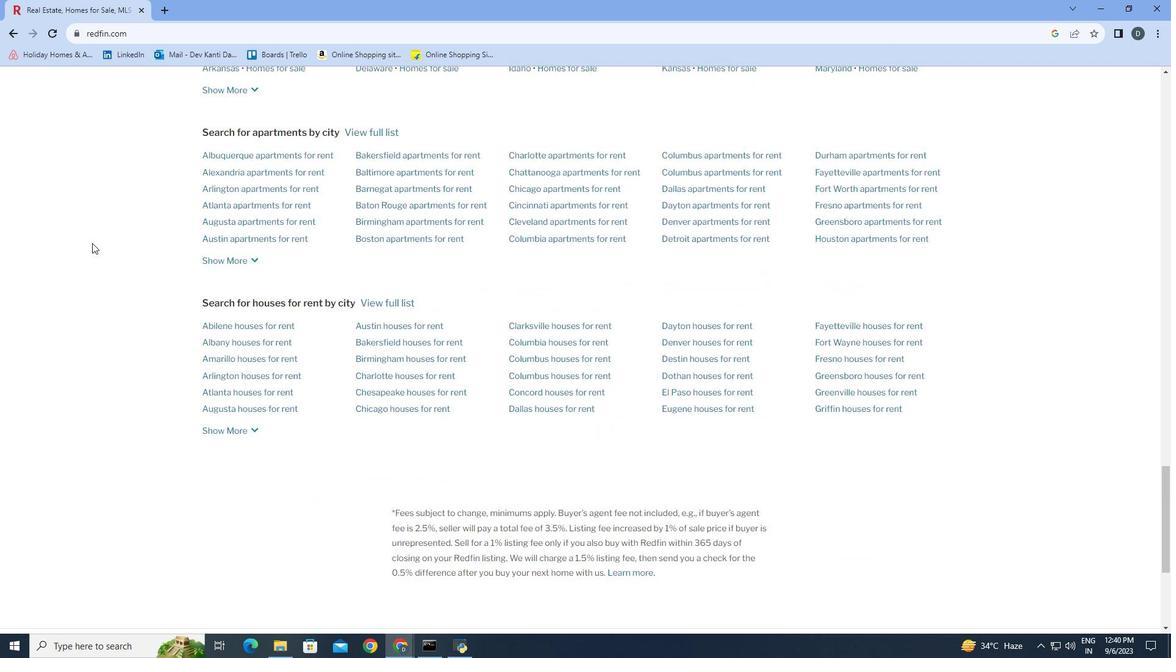 
Action: Mouse moved to (88, 243)
Screenshot: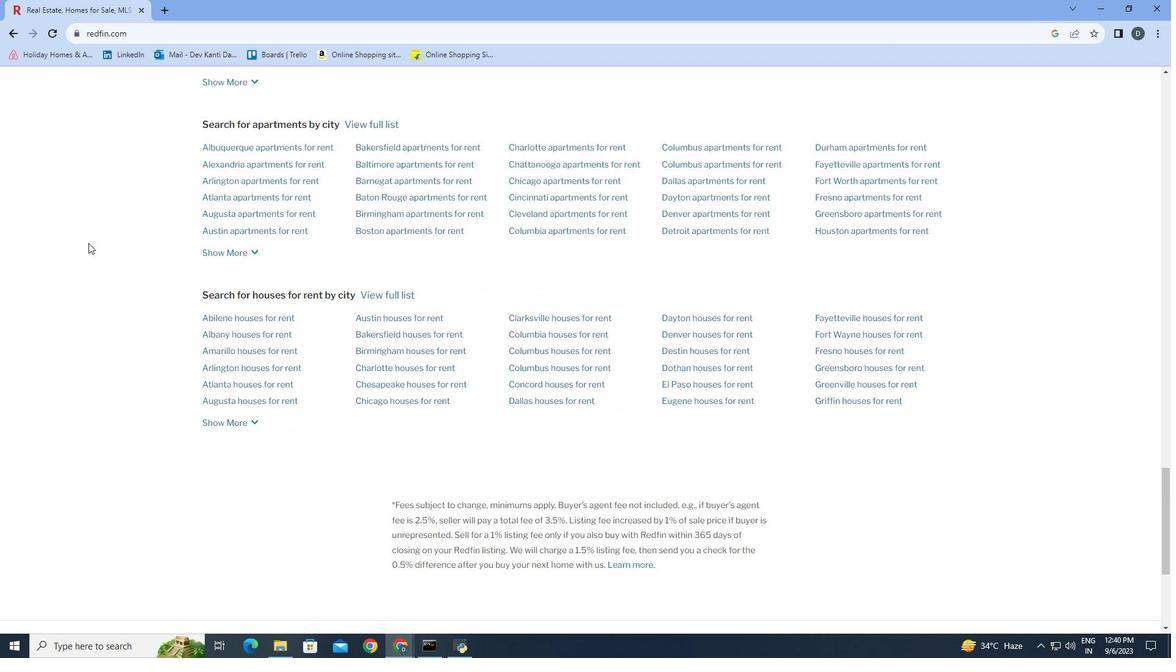 
Action: Mouse scrolled (88, 242) with delta (0, 0)
Screenshot: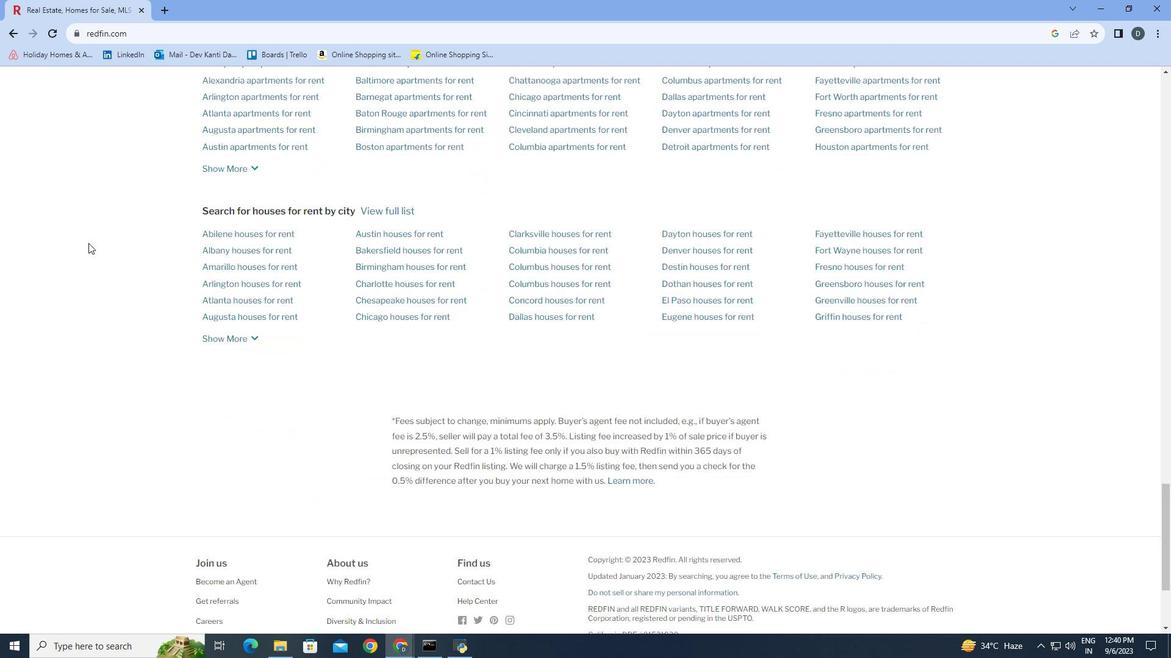 
Action: Mouse scrolled (88, 242) with delta (0, 0)
Screenshot: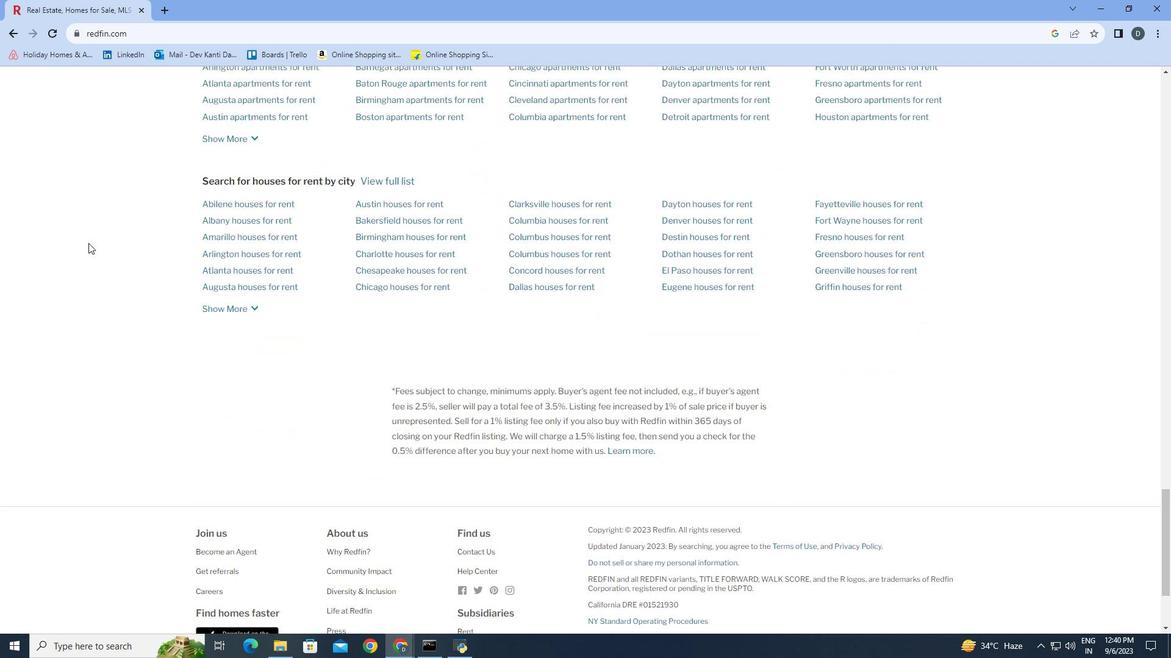 
Action: Mouse scrolled (88, 242) with delta (0, 0)
Screenshot: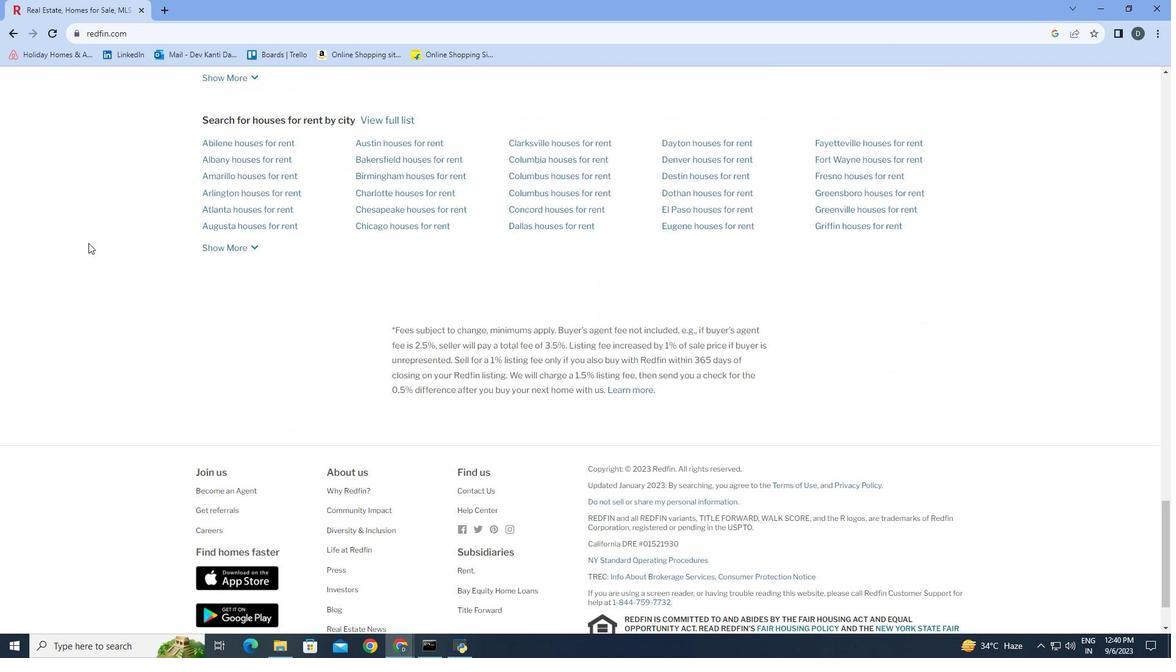 
Action: Mouse scrolled (88, 242) with delta (0, 0)
Screenshot: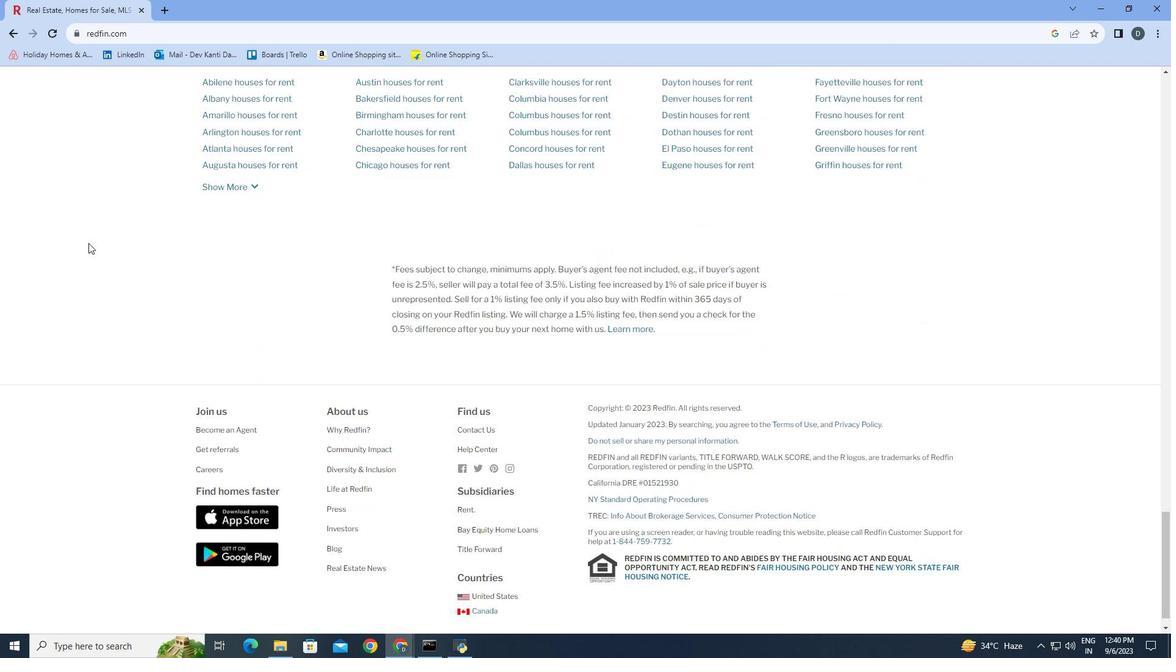 
Action: Mouse scrolled (88, 242) with delta (0, 0)
Screenshot: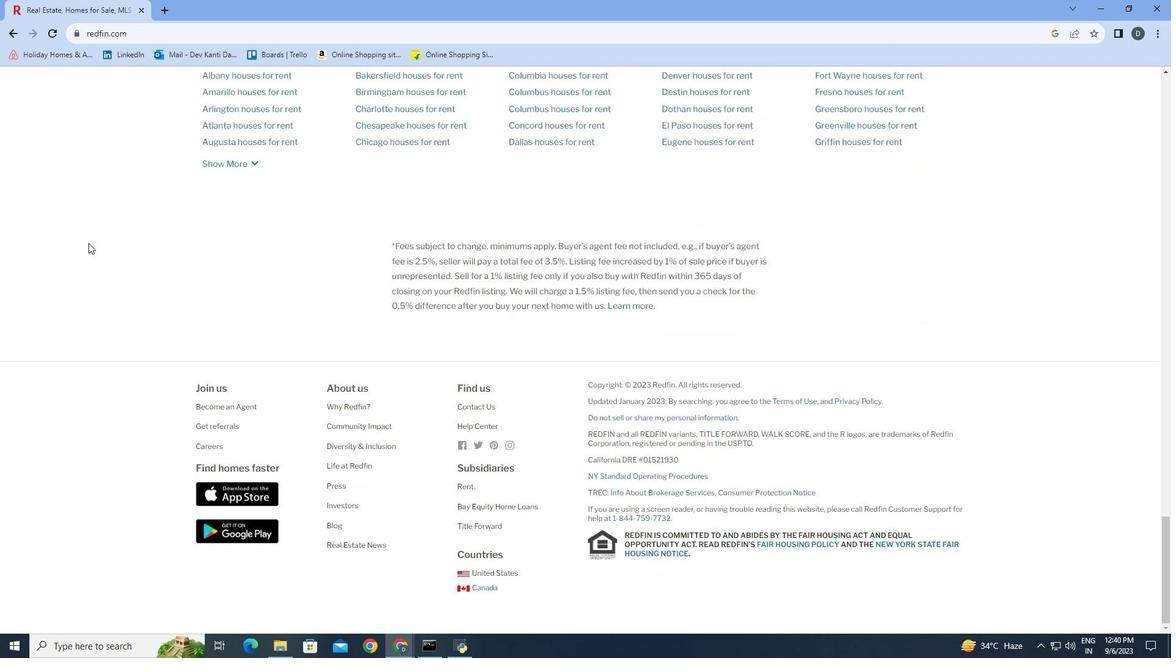 
Action: Mouse moved to (92, 250)
Screenshot: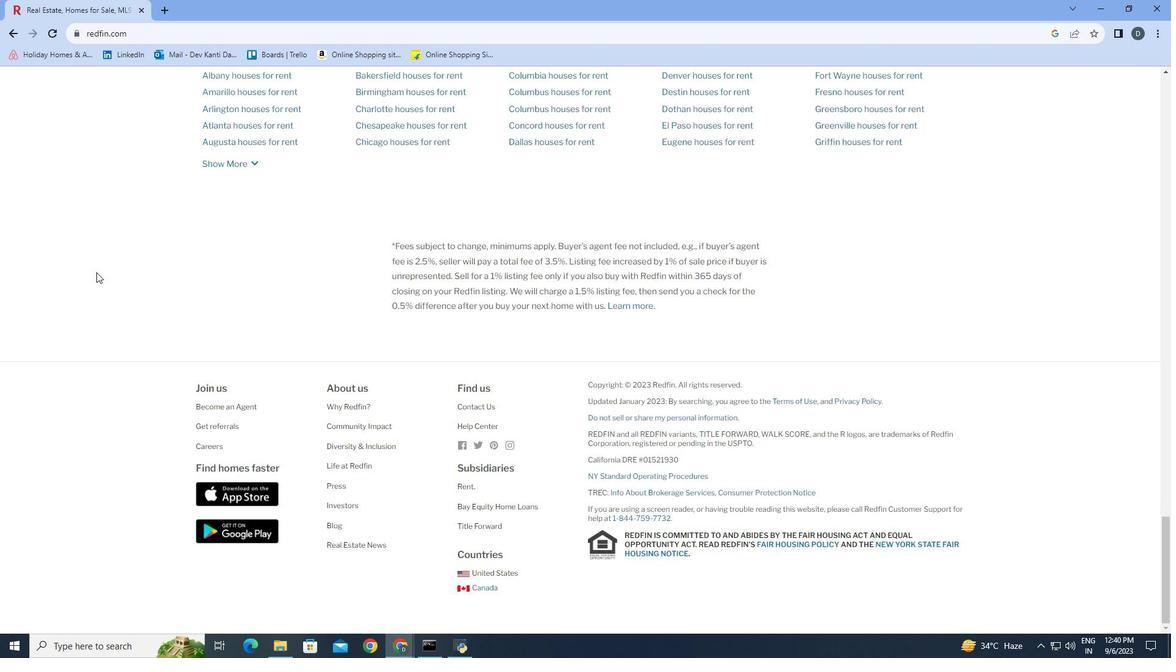 
Action: Mouse scrolled (92, 249) with delta (0, 0)
Screenshot: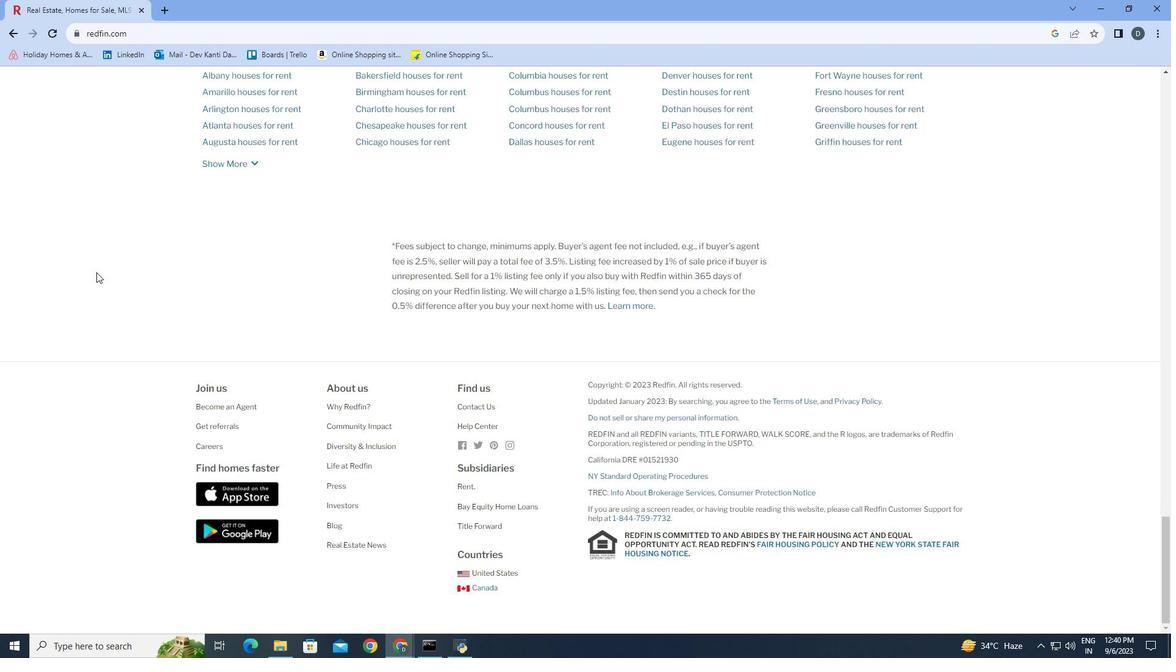 
Action: Mouse moved to (95, 270)
Screenshot: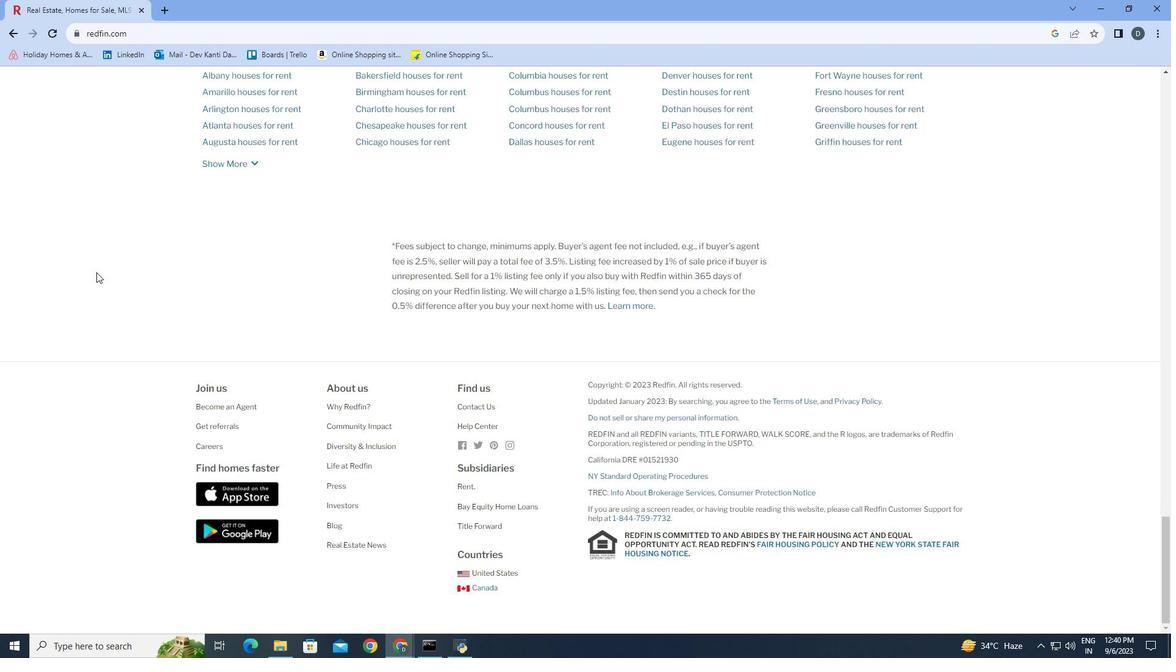 
Action: Mouse scrolled (95, 270) with delta (0, 0)
Screenshot: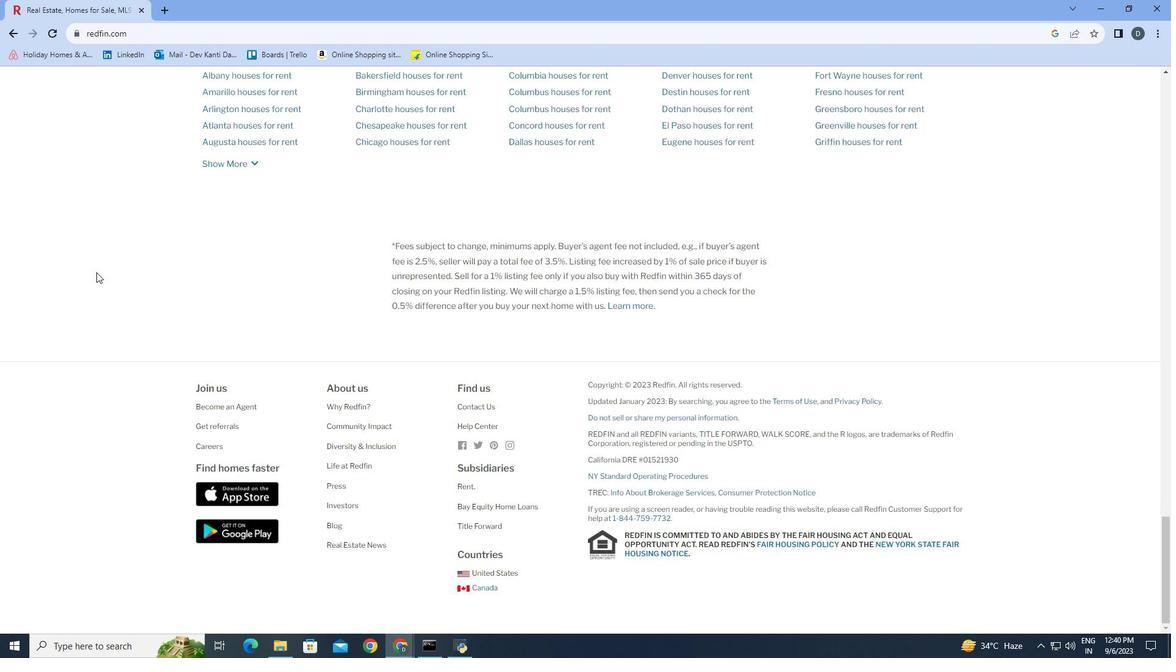 
Action: Mouse moved to (211, 444)
Screenshot: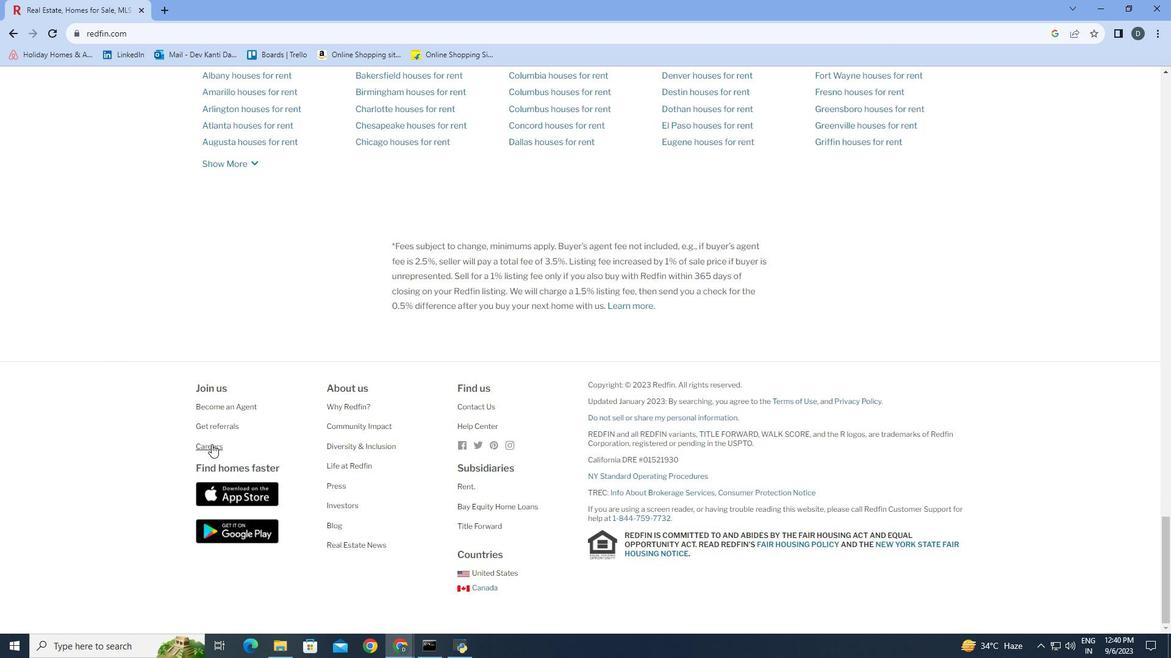 
Action: Mouse pressed left at (211, 444)
Screenshot: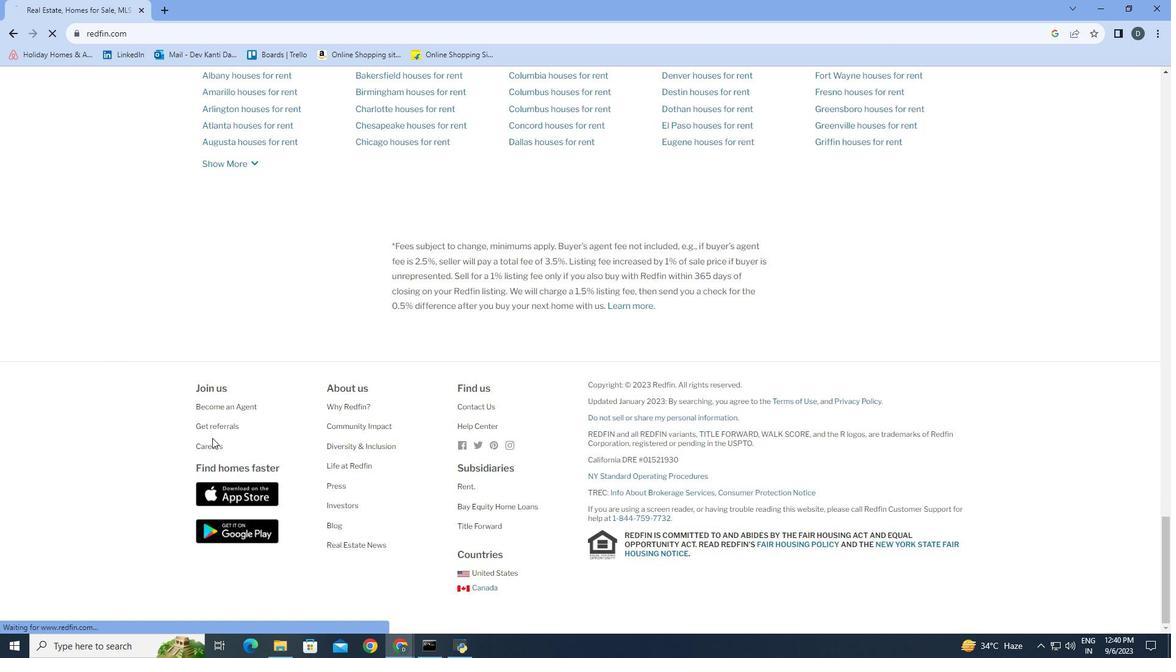 
Action: Mouse moved to (577, 356)
Screenshot: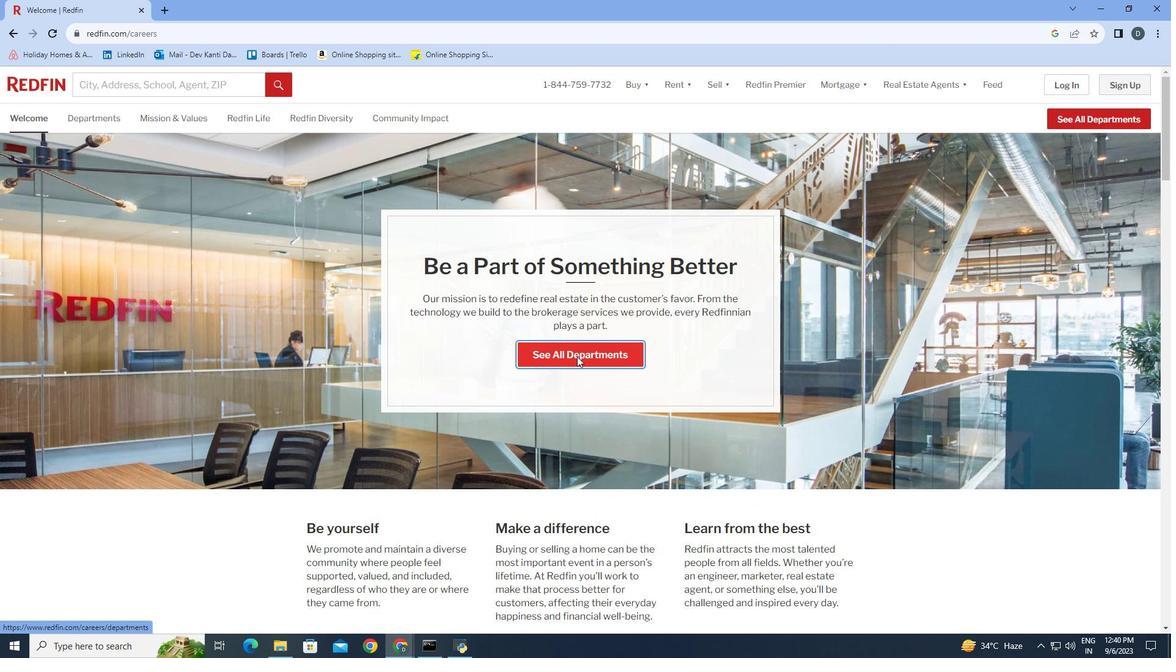 
Action: Mouse pressed left at (577, 356)
Screenshot: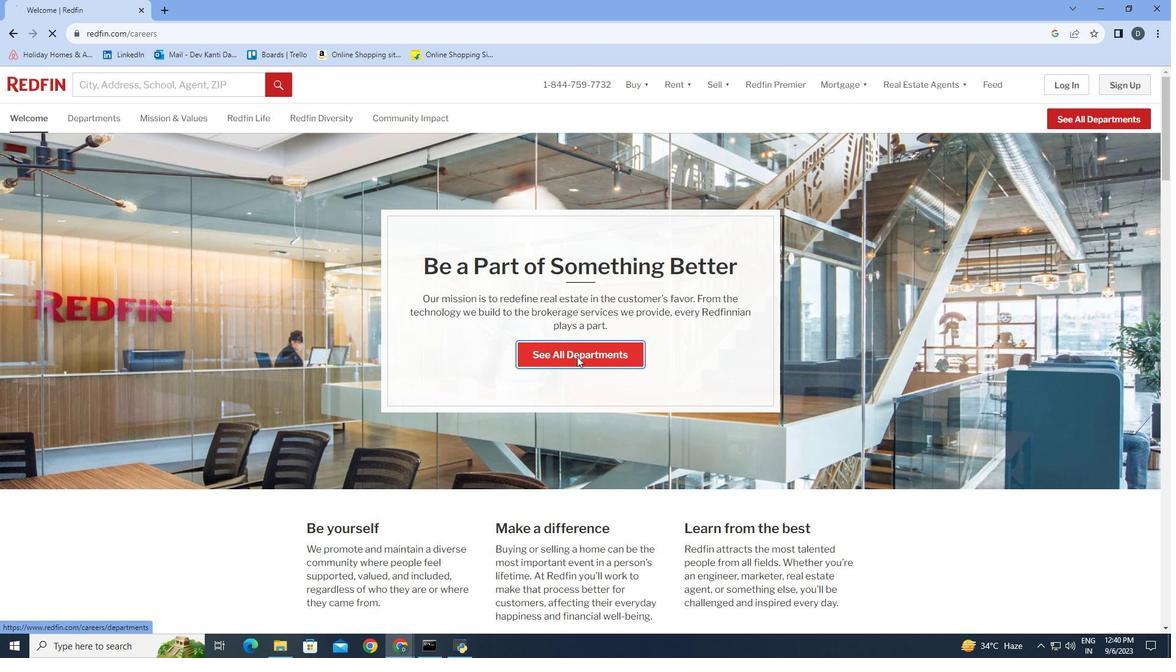 
Action: Mouse moved to (580, 347)
Screenshot: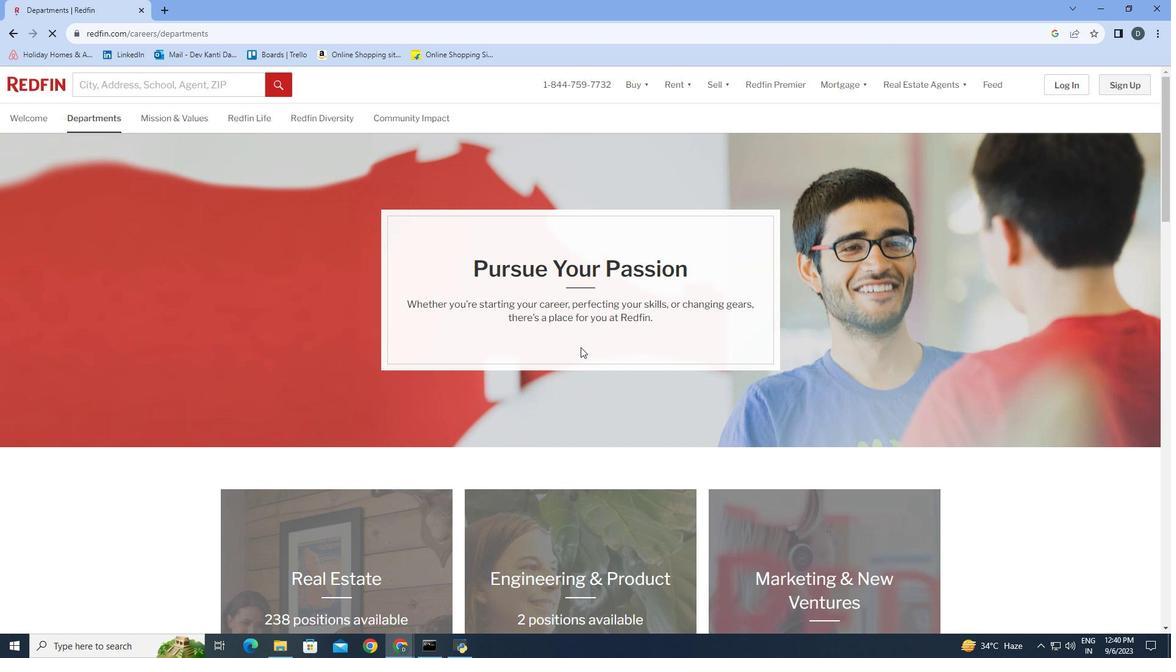 
Action: Mouse scrolled (580, 347) with delta (0, 0)
Screenshot: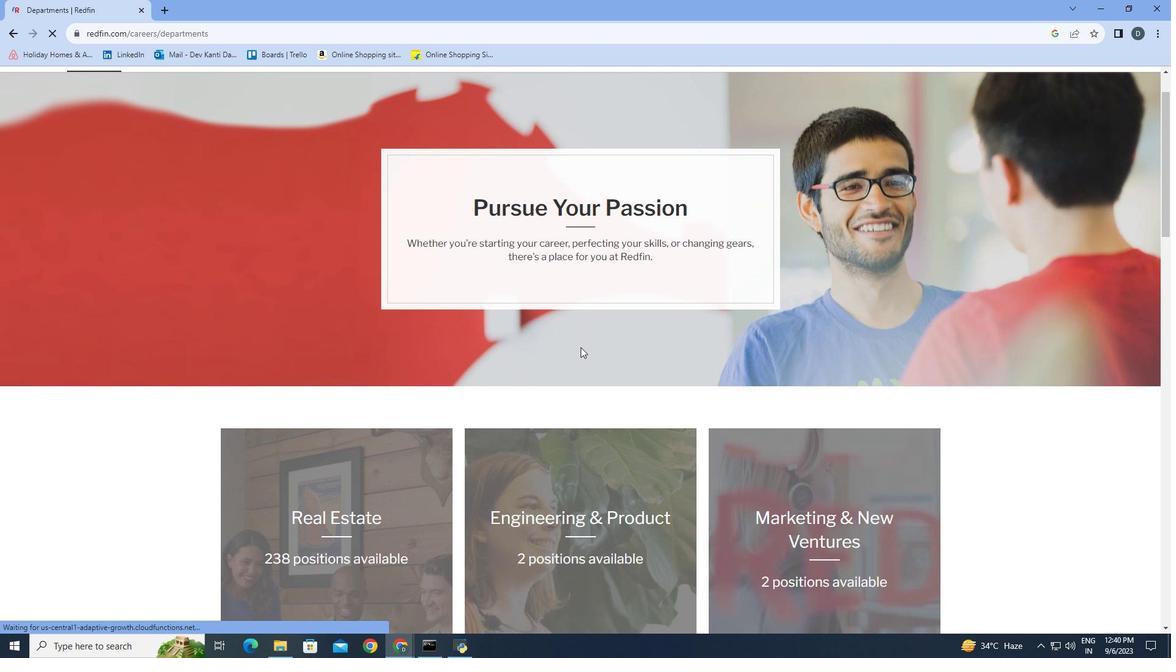 
Action: Mouse scrolled (580, 347) with delta (0, 0)
Screenshot: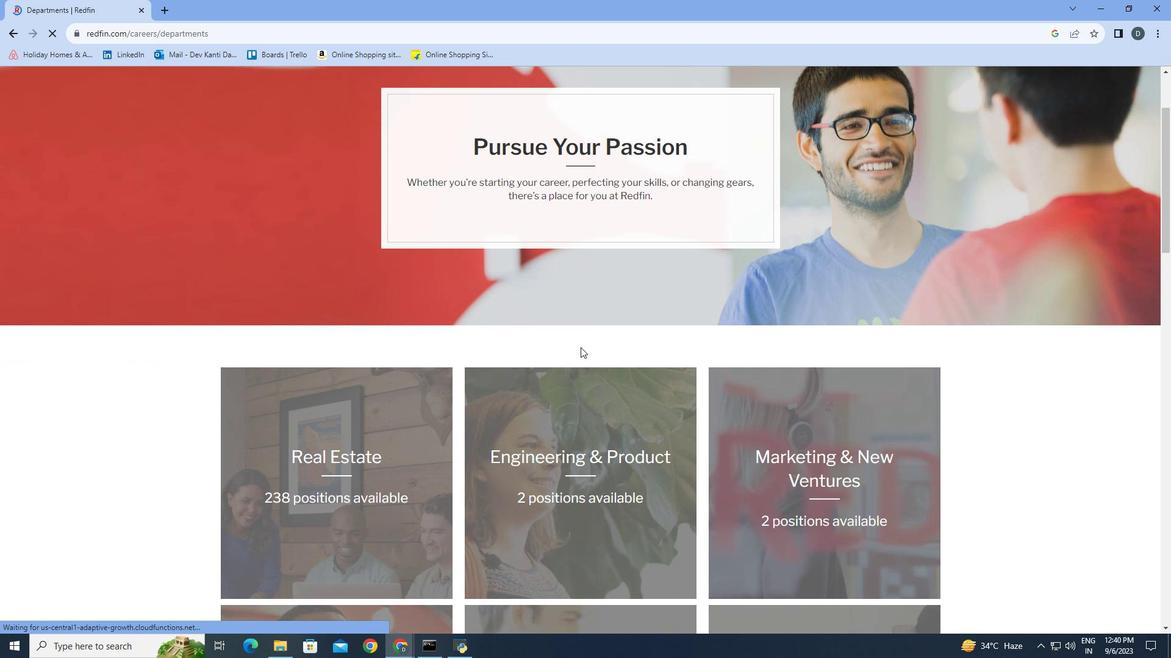 
Action: Mouse moved to (583, 402)
Screenshot: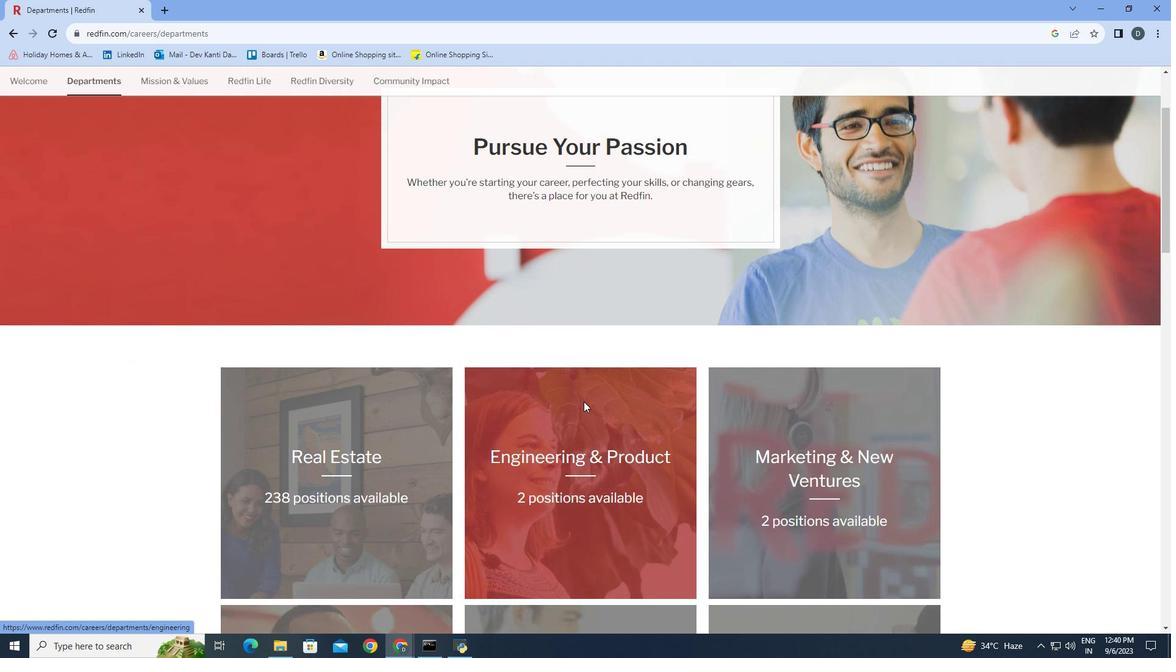 
Action: Mouse pressed left at (583, 402)
Screenshot: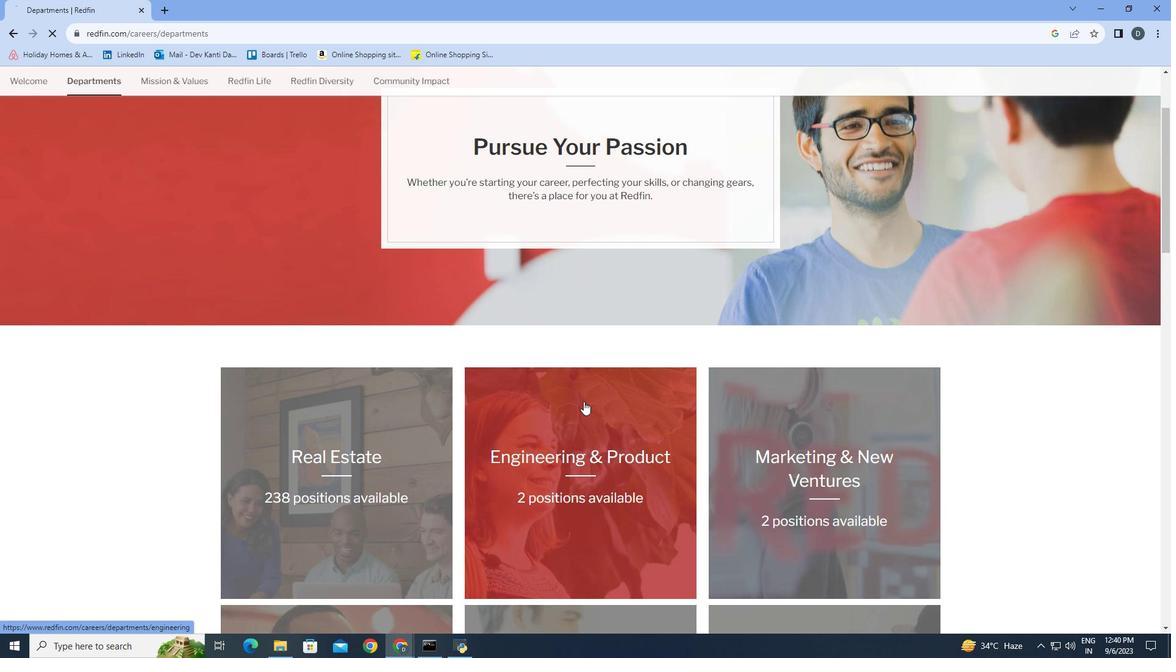 
Action: Mouse moved to (1067, 458)
Screenshot: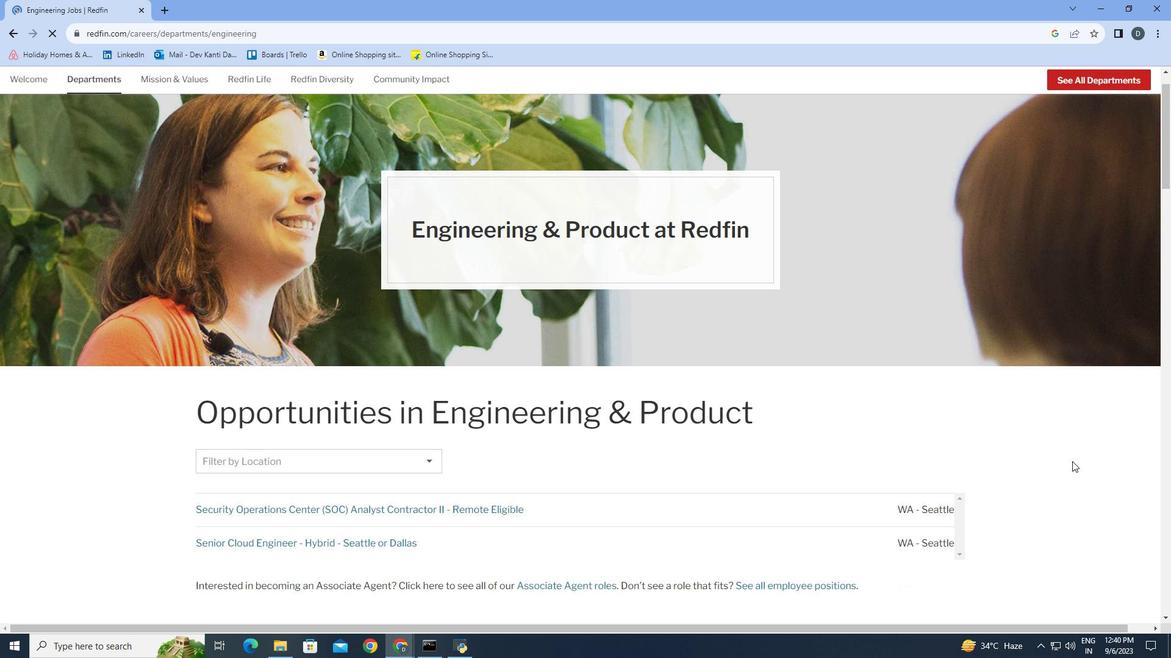 
Action: Mouse scrolled (1067, 457) with delta (0, 0)
Screenshot: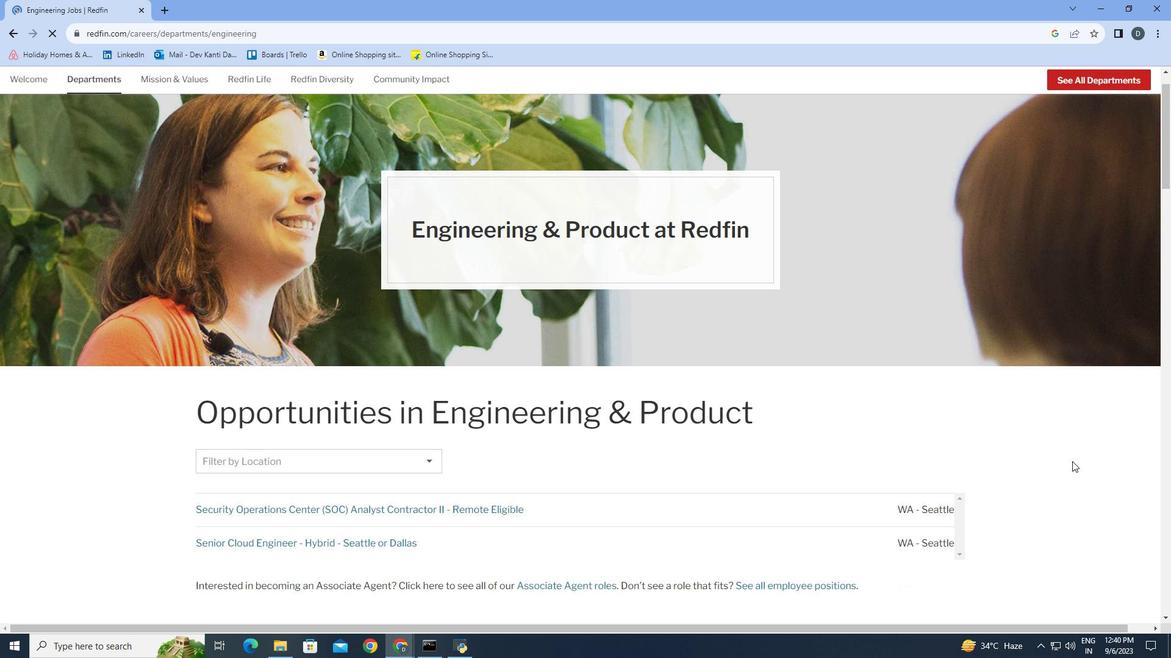 
Action: Mouse moved to (1072, 461)
Screenshot: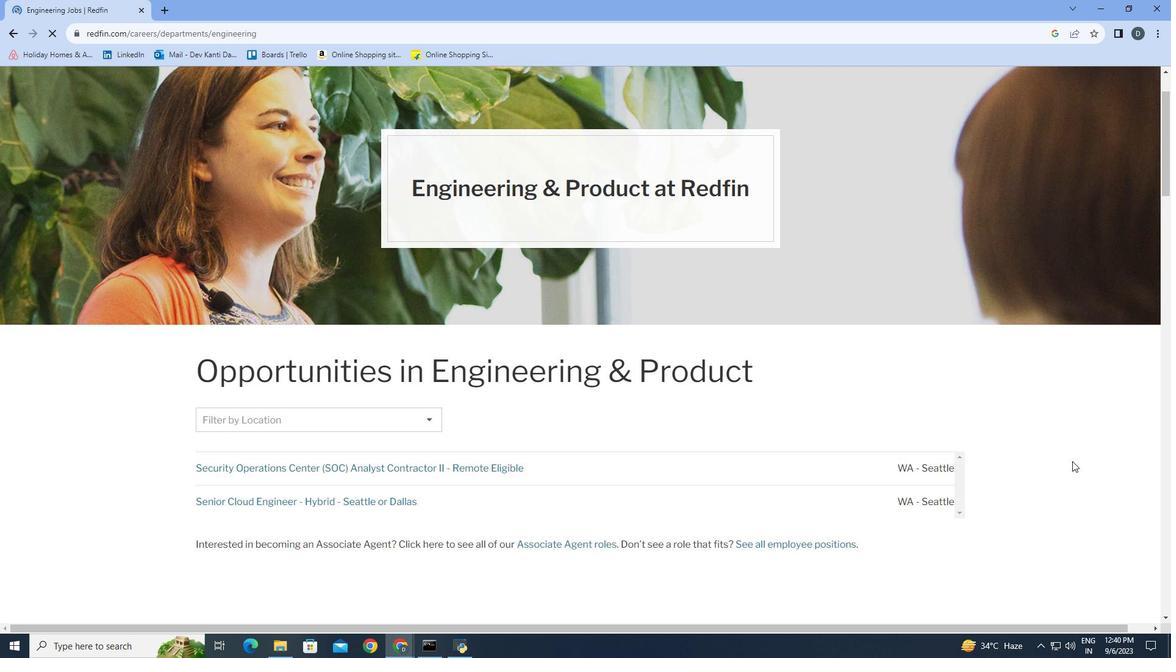 
Action: Mouse scrolled (1072, 461) with delta (0, 0)
Screenshot: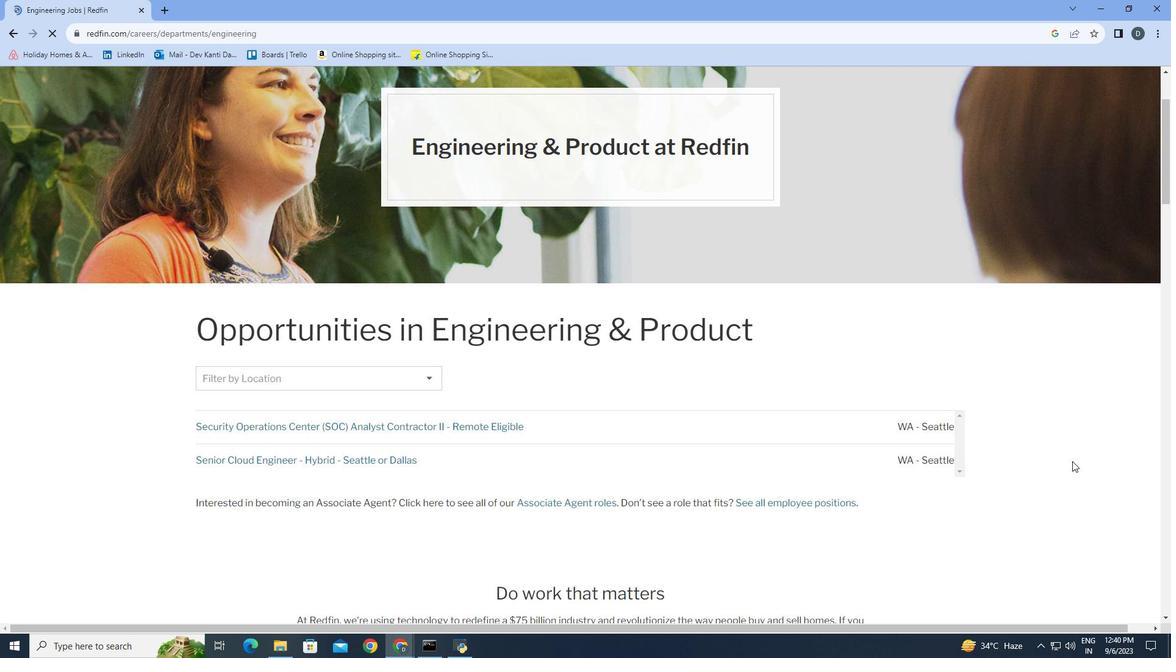 
Action: Mouse moved to (645, 452)
Screenshot: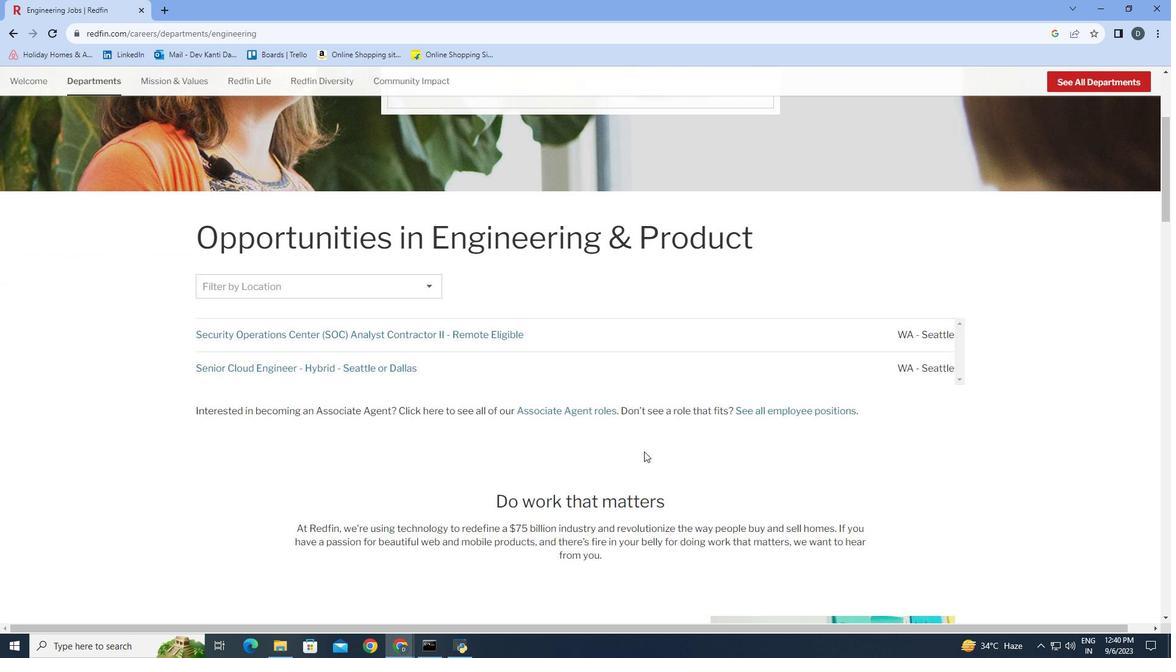 
Action: Mouse scrolled (645, 451) with delta (0, 0)
Screenshot: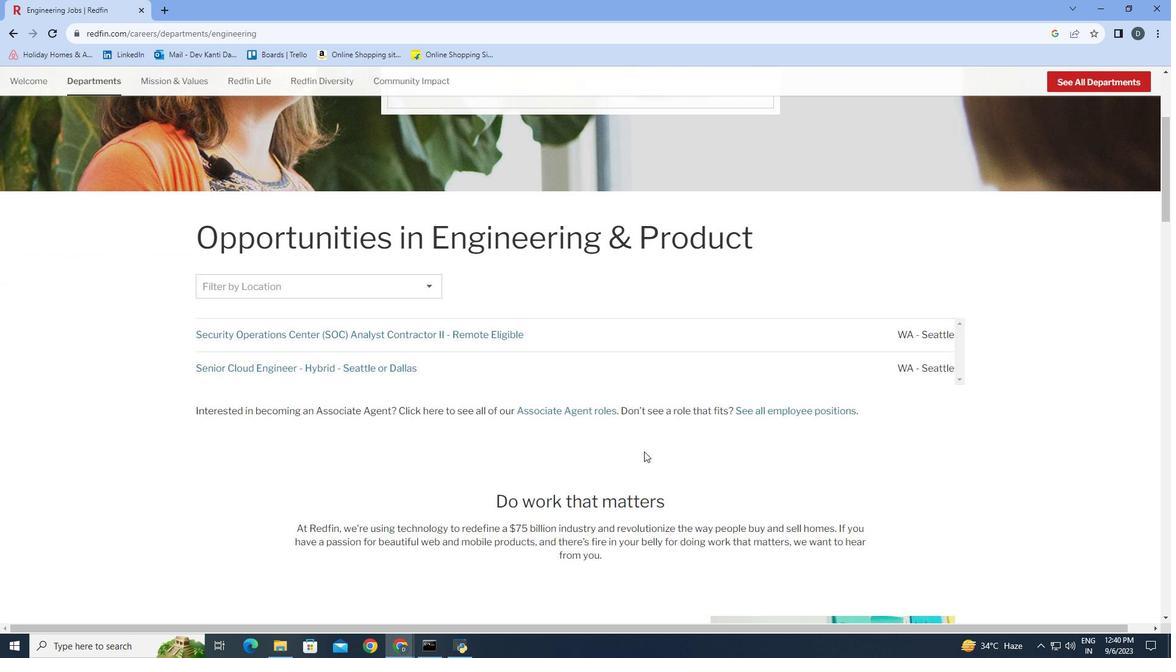 
Action: Mouse moved to (644, 452)
Screenshot: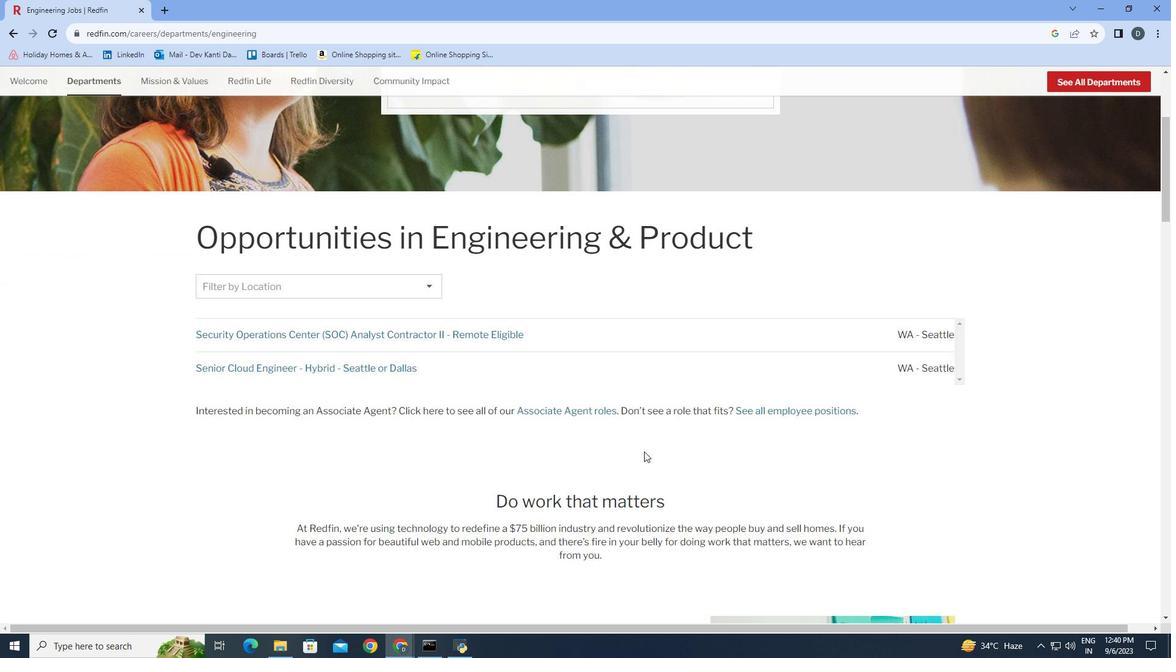 
Action: Mouse scrolled (644, 451) with delta (0, 0)
Screenshot: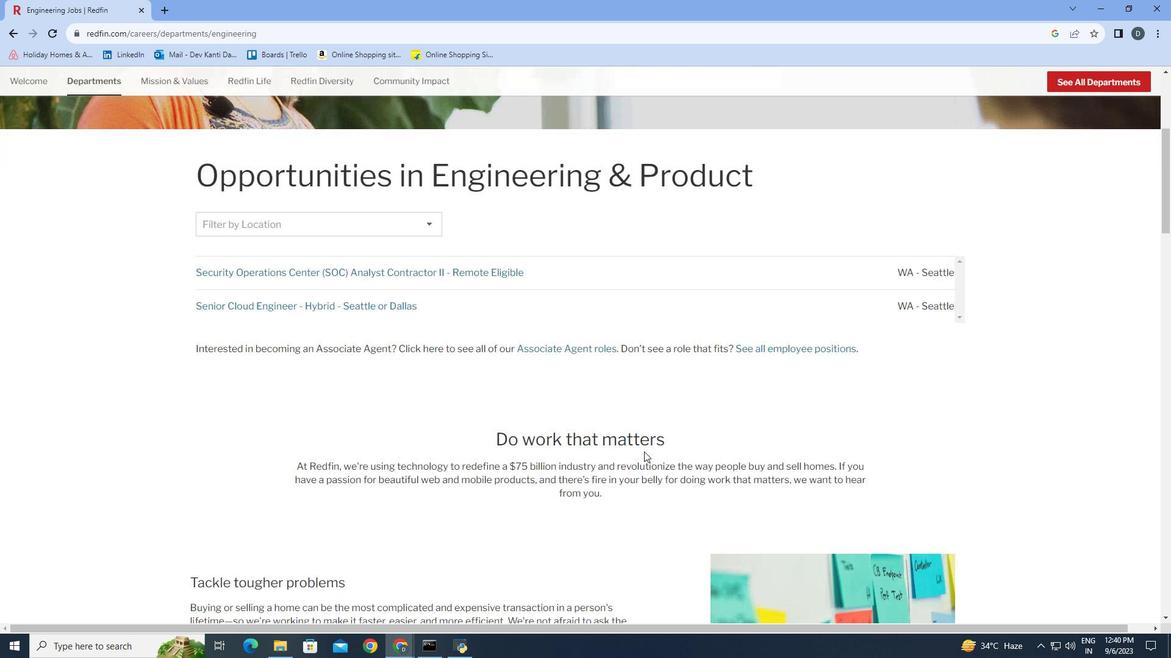 
Action: Mouse scrolled (644, 451) with delta (0, 0)
Screenshot: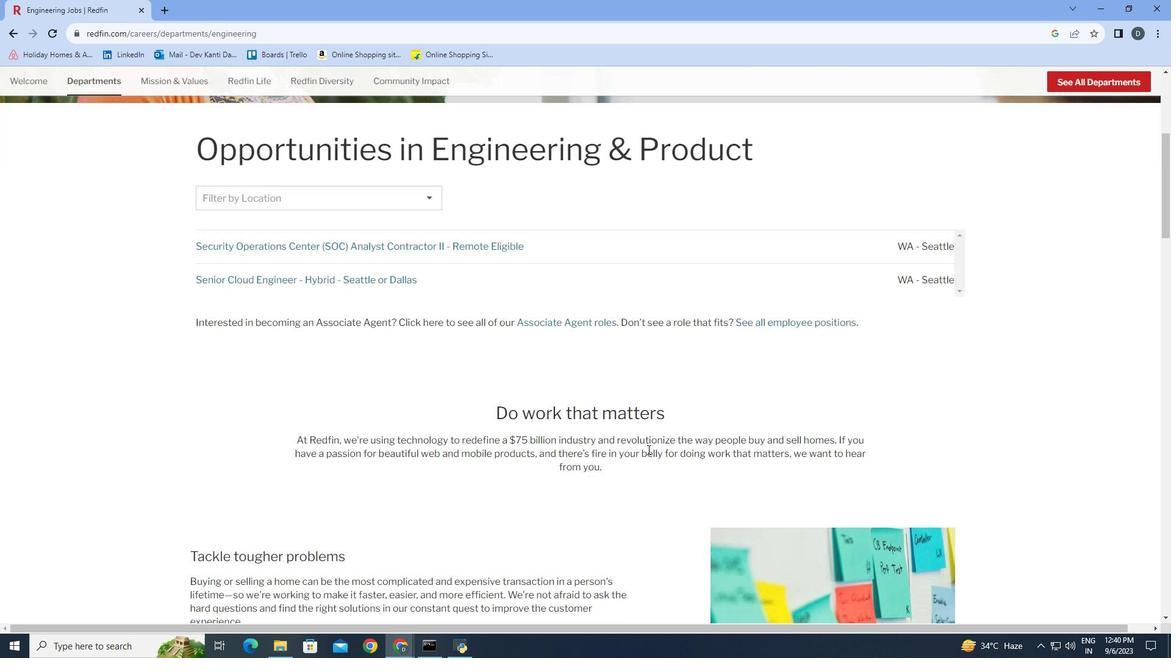 
Action: Mouse moved to (666, 450)
Screenshot: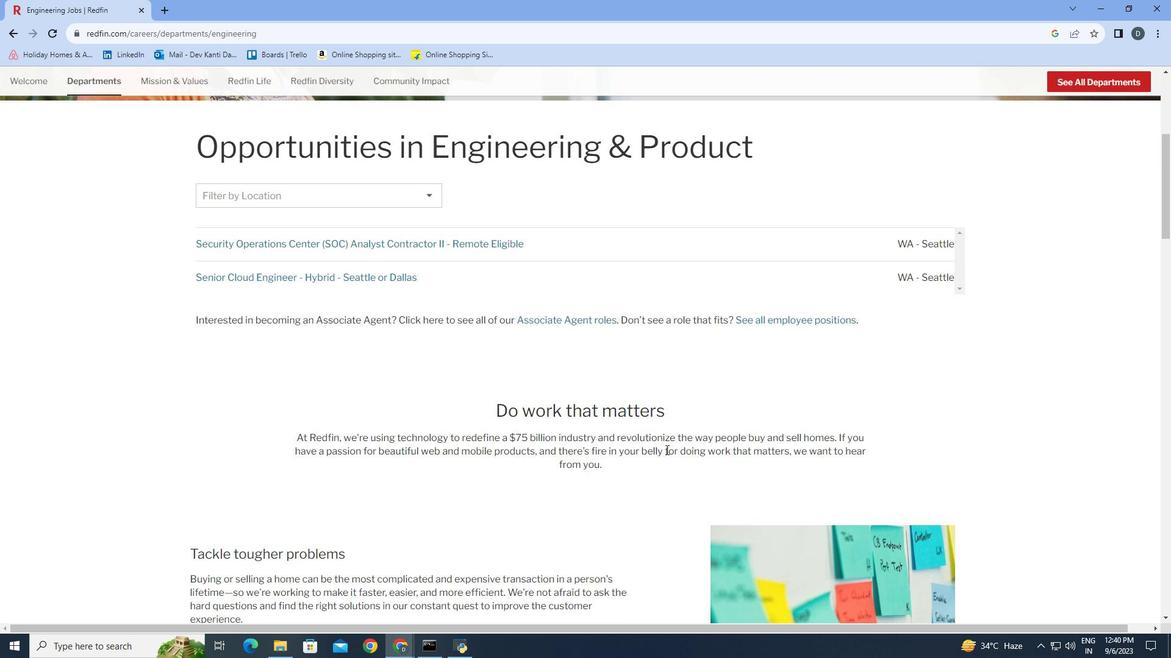 
Action: Mouse scrolled (666, 449) with delta (0, 0)
Screenshot: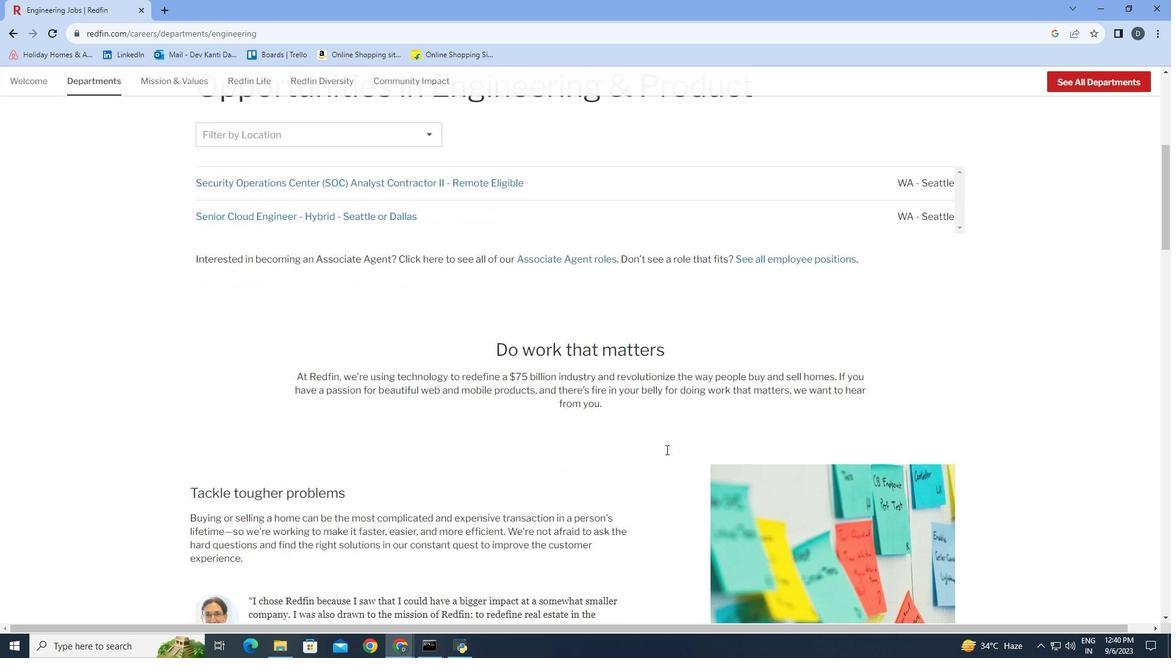 
Action: Mouse scrolled (666, 449) with delta (0, 0)
Screenshot: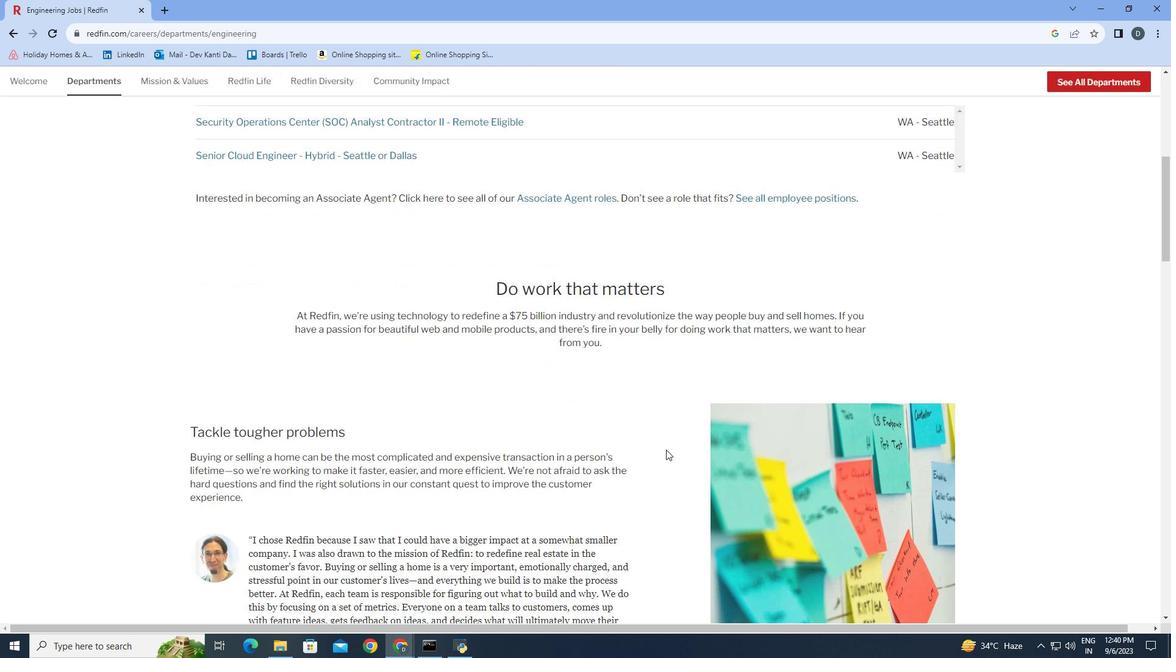 
Action: Mouse scrolled (666, 449) with delta (0, 0)
Screenshot: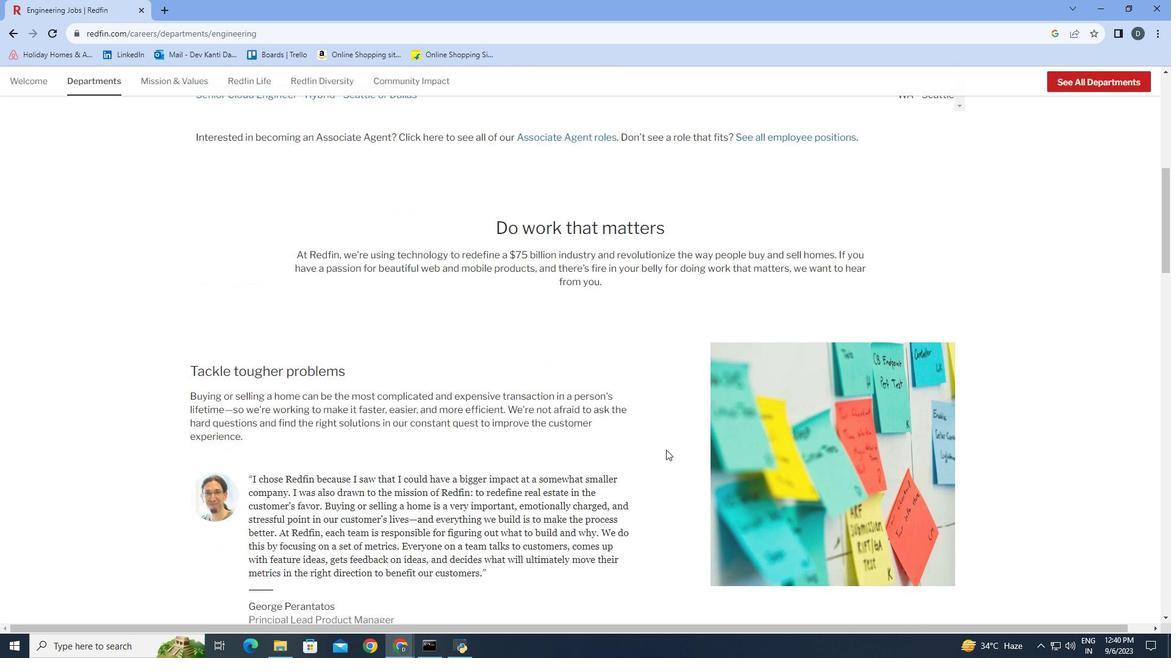 
Action: Mouse scrolled (666, 449) with delta (0, 0)
Screenshot: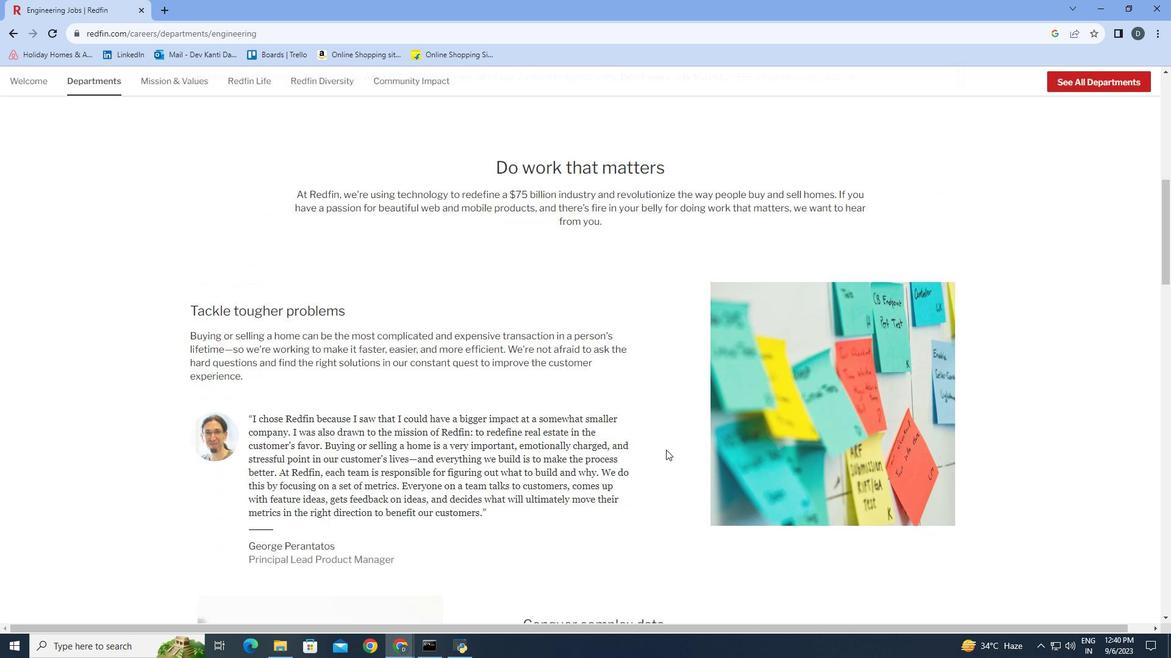 
Action: Mouse moved to (666, 450)
Screenshot: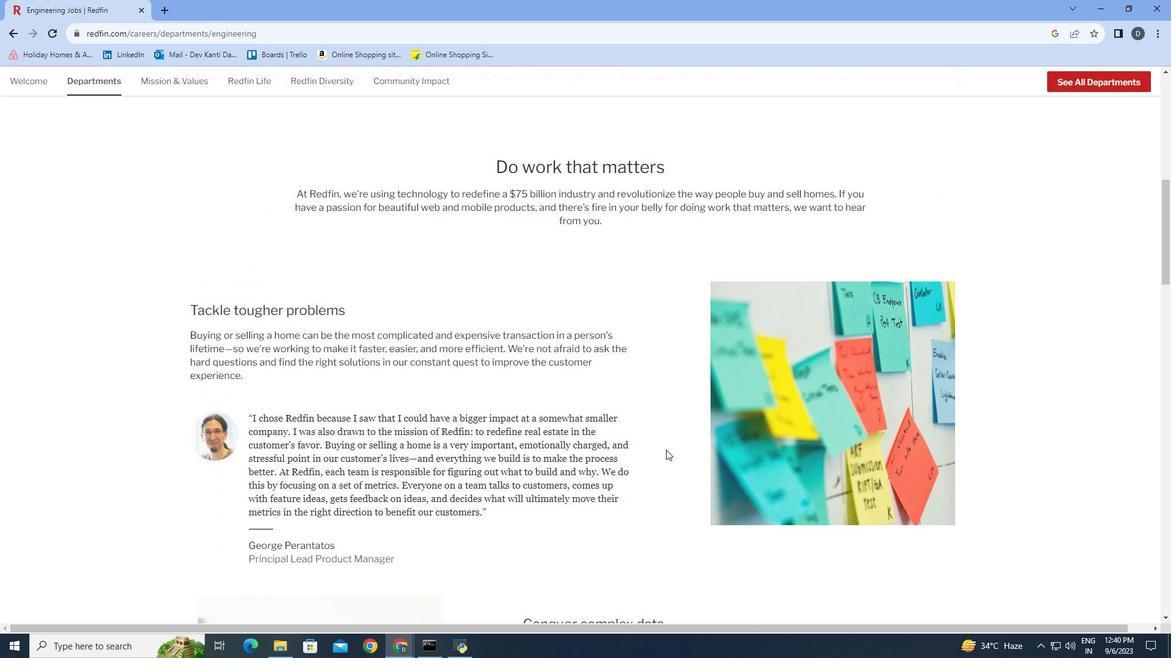 
Action: Mouse scrolled (666, 449) with delta (0, 0)
Screenshot: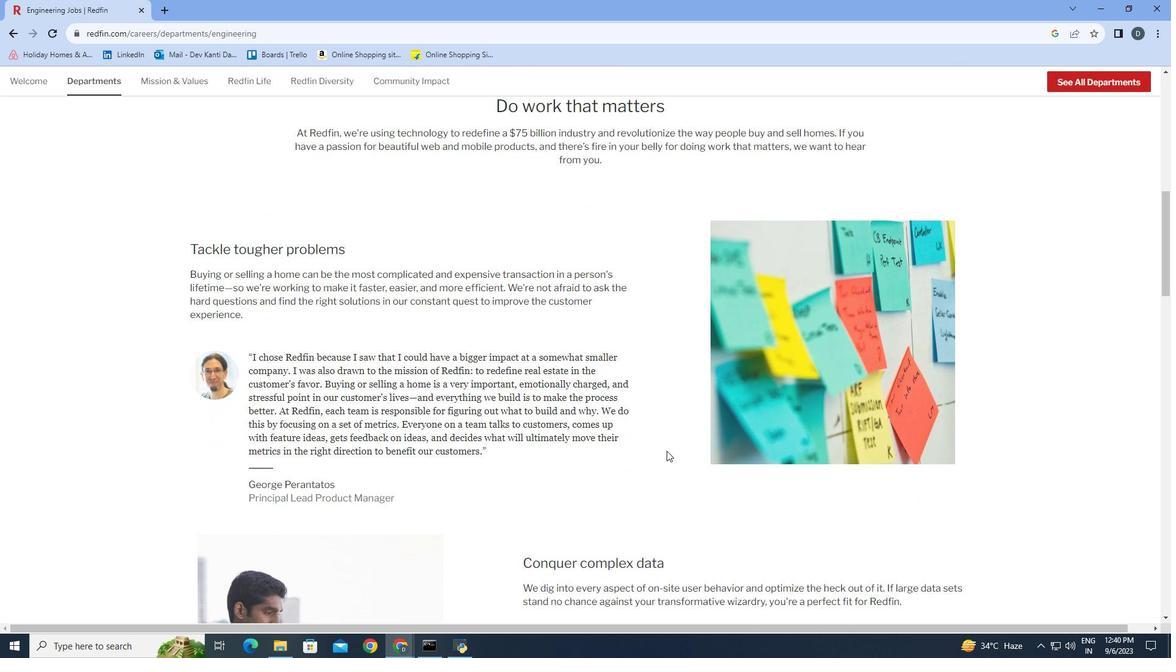 
Action: Mouse moved to (668, 460)
Screenshot: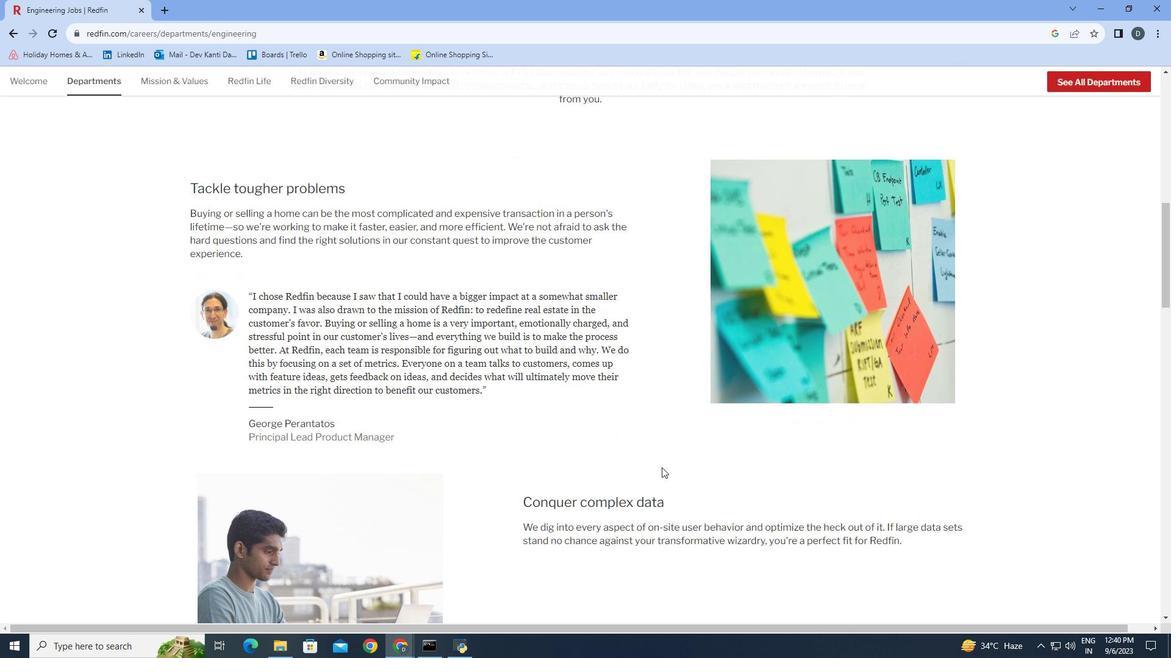 
Action: Mouse scrolled (668, 460) with delta (0, 0)
Screenshot: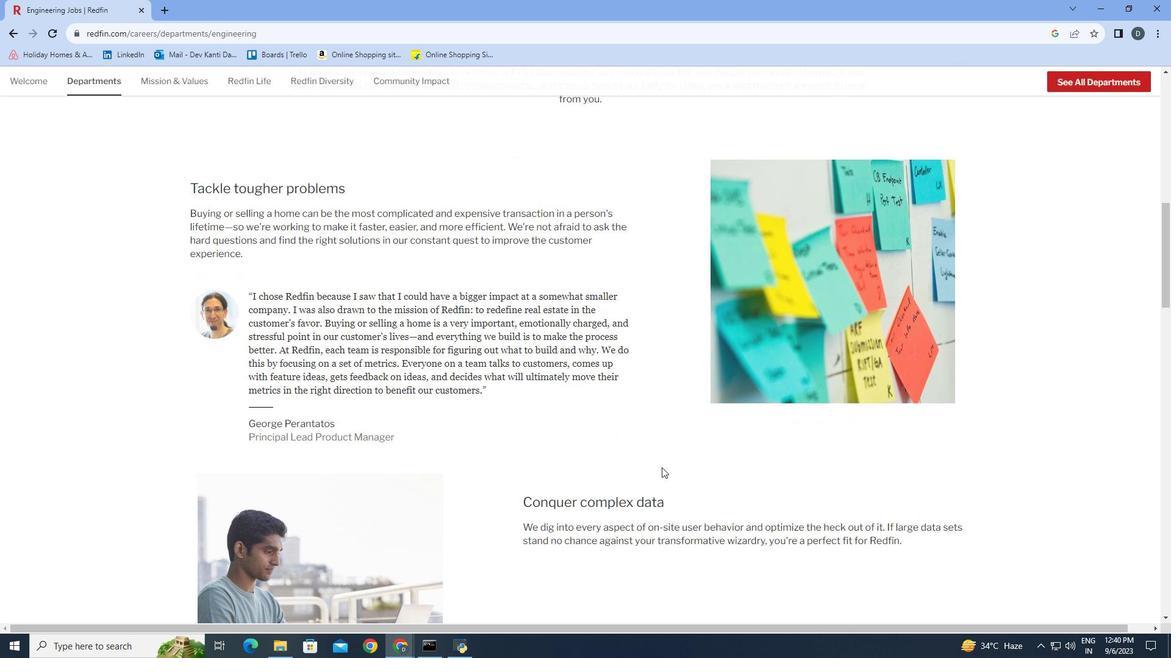
Action: Mouse moved to (665, 461)
Screenshot: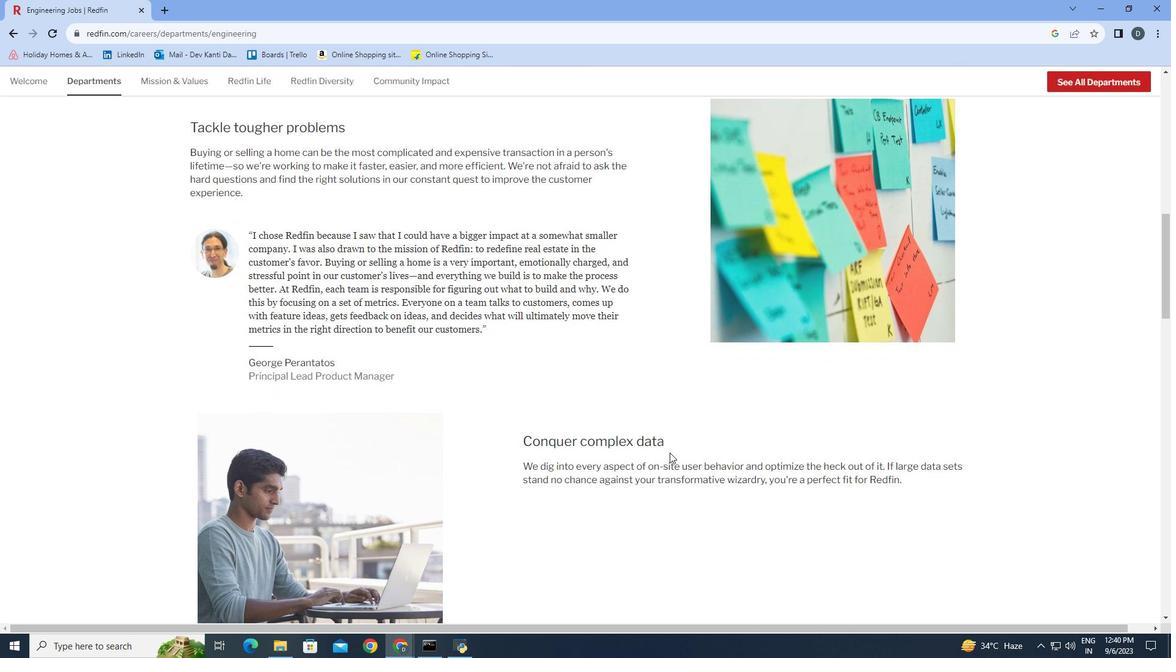 
Action: Mouse scrolled (665, 460) with delta (0, 0)
Screenshot: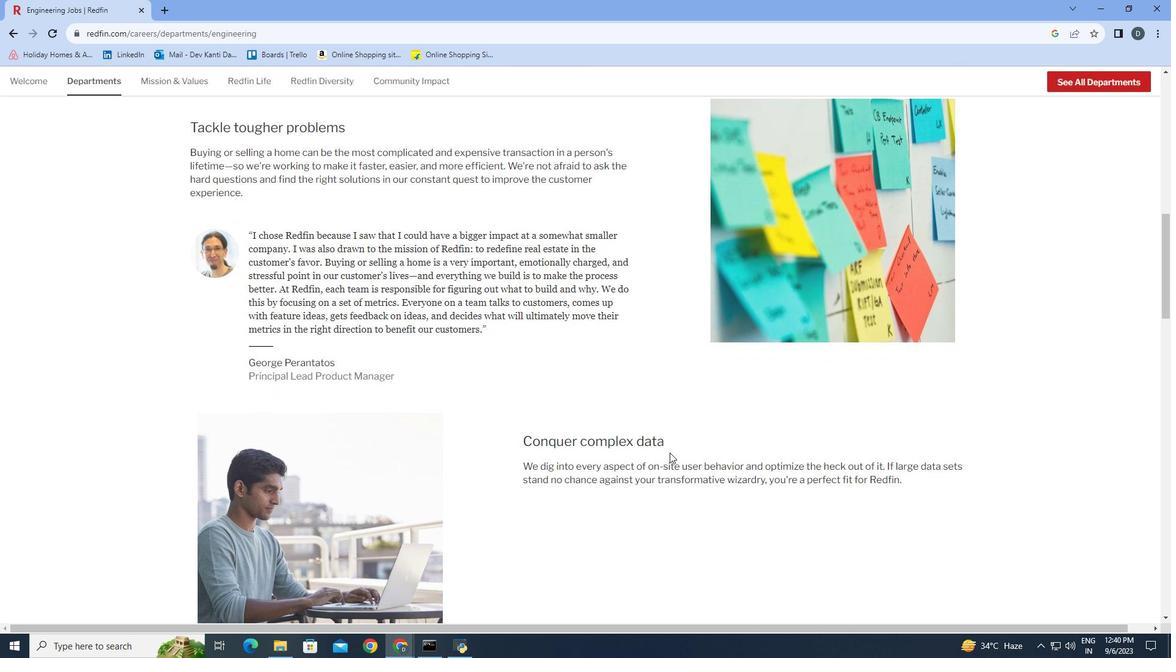 
Action: Mouse moved to (671, 450)
Screenshot: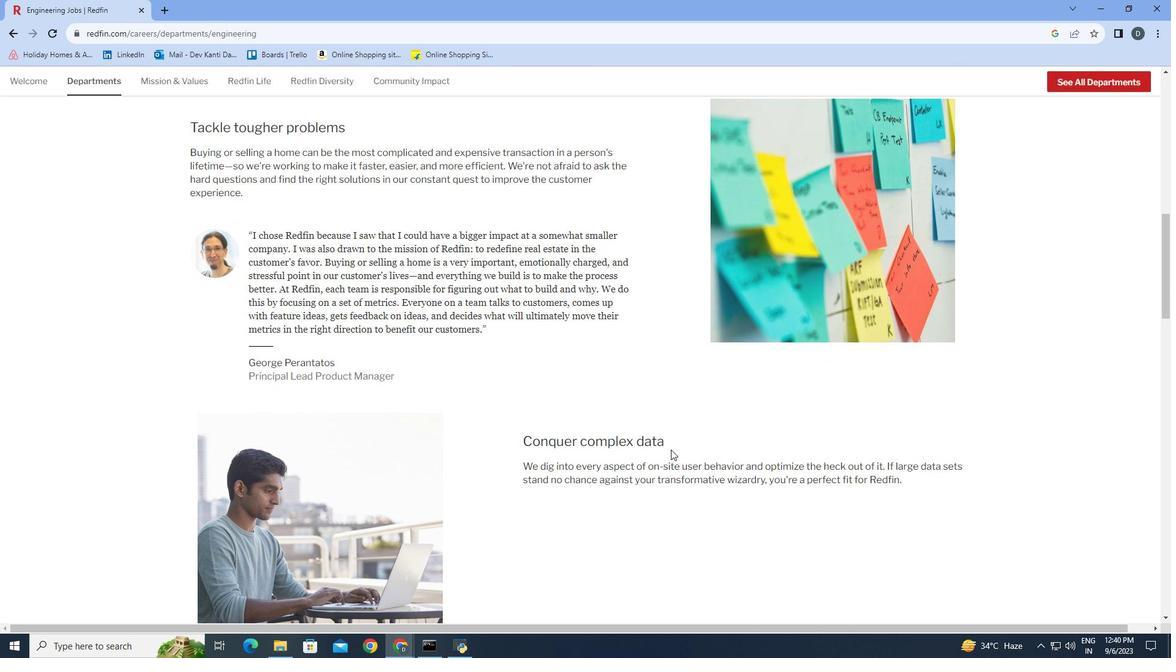 
Action: Mouse scrolled (671, 449) with delta (0, 0)
Screenshot: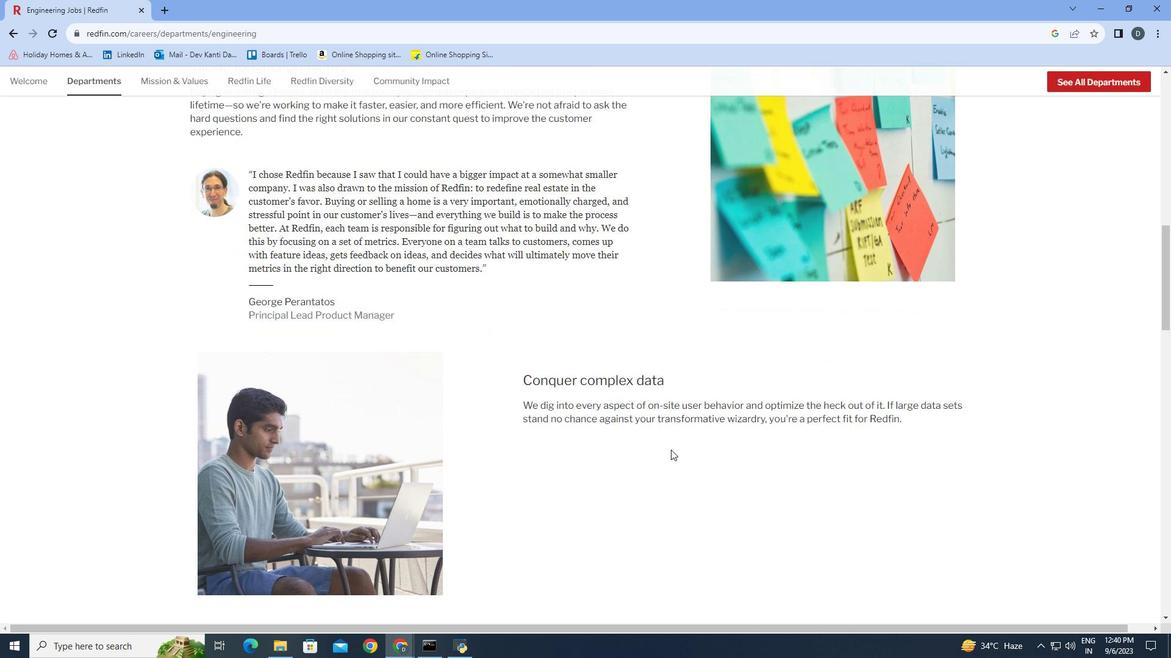 
Action: Mouse scrolled (671, 449) with delta (0, 0)
Screenshot: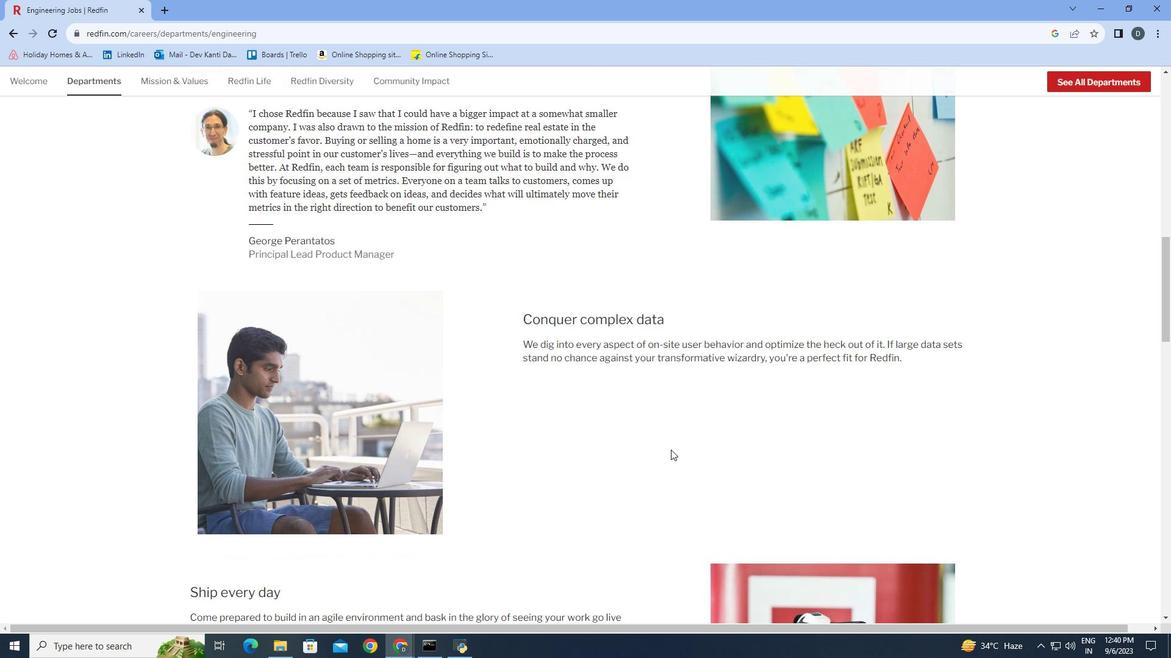 
Action: Mouse scrolled (671, 449) with delta (0, 0)
Screenshot: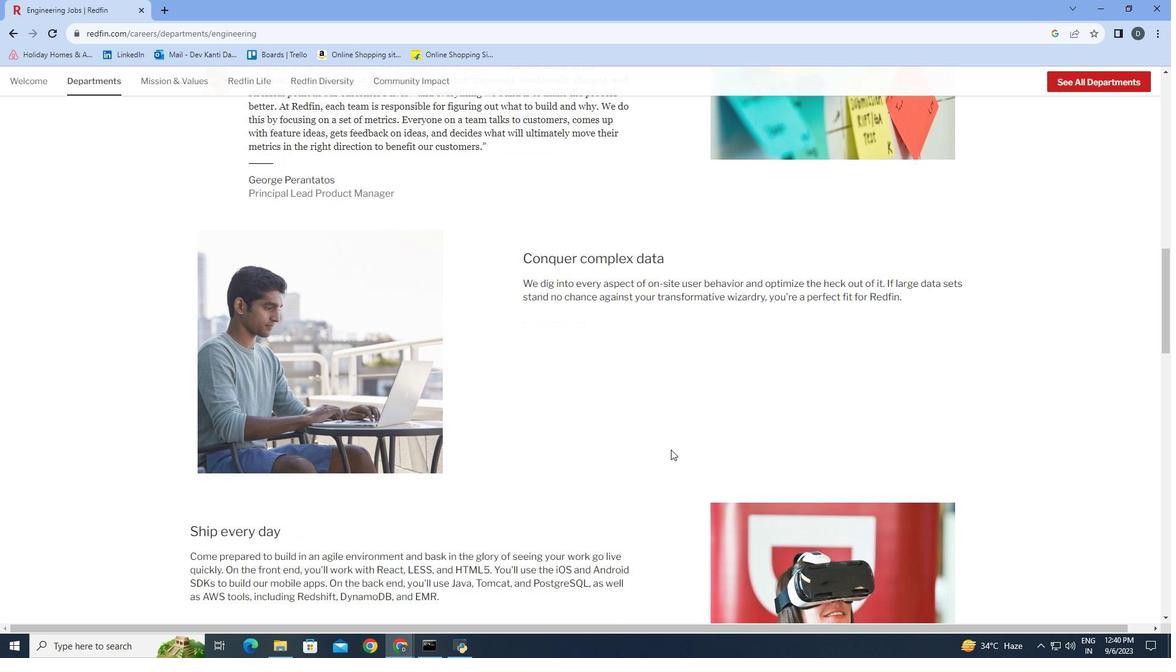 
Action: Mouse moved to (671, 449)
Screenshot: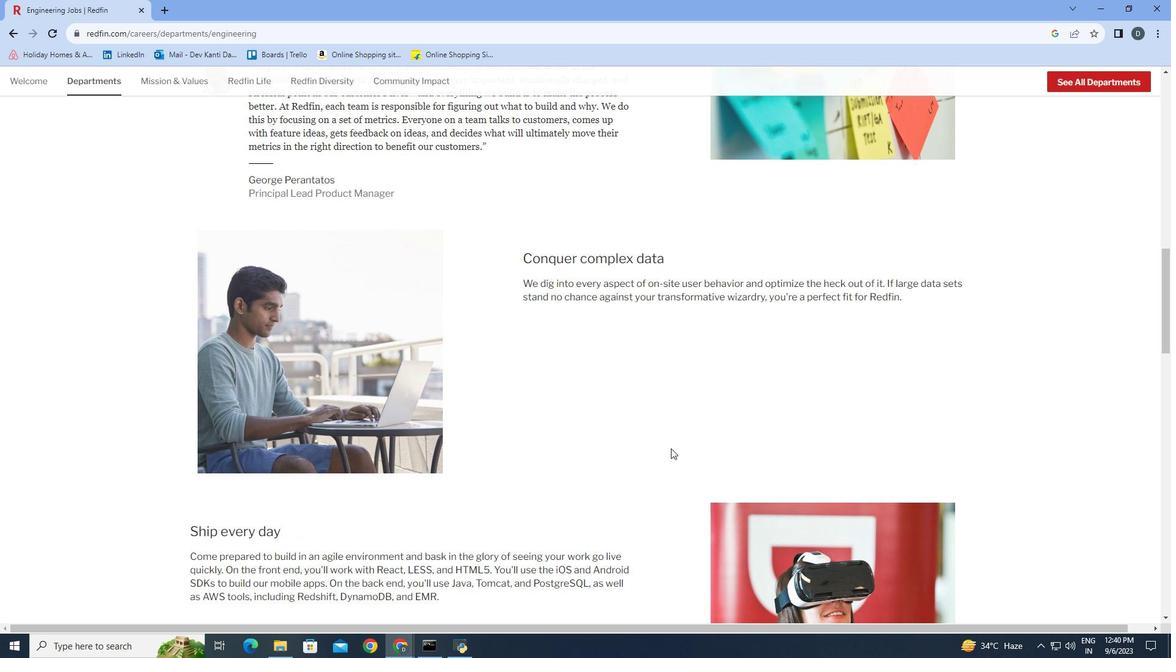 
Action: Mouse scrolled (671, 448) with delta (0, 0)
Screenshot: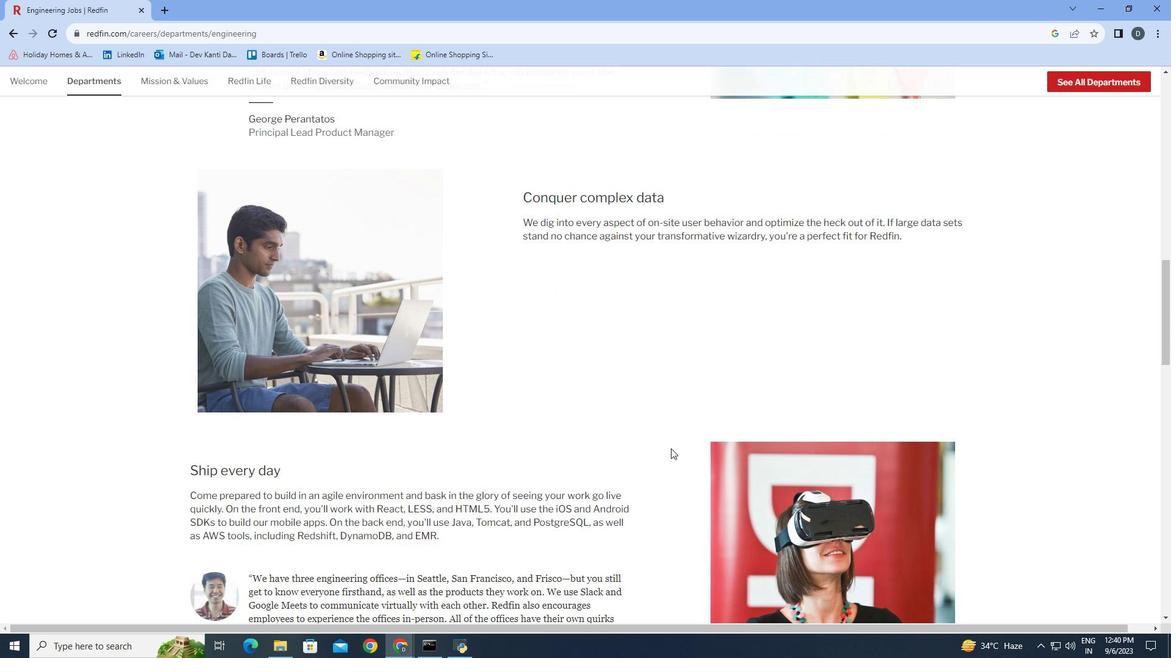 
Action: Mouse moved to (671, 449)
Screenshot: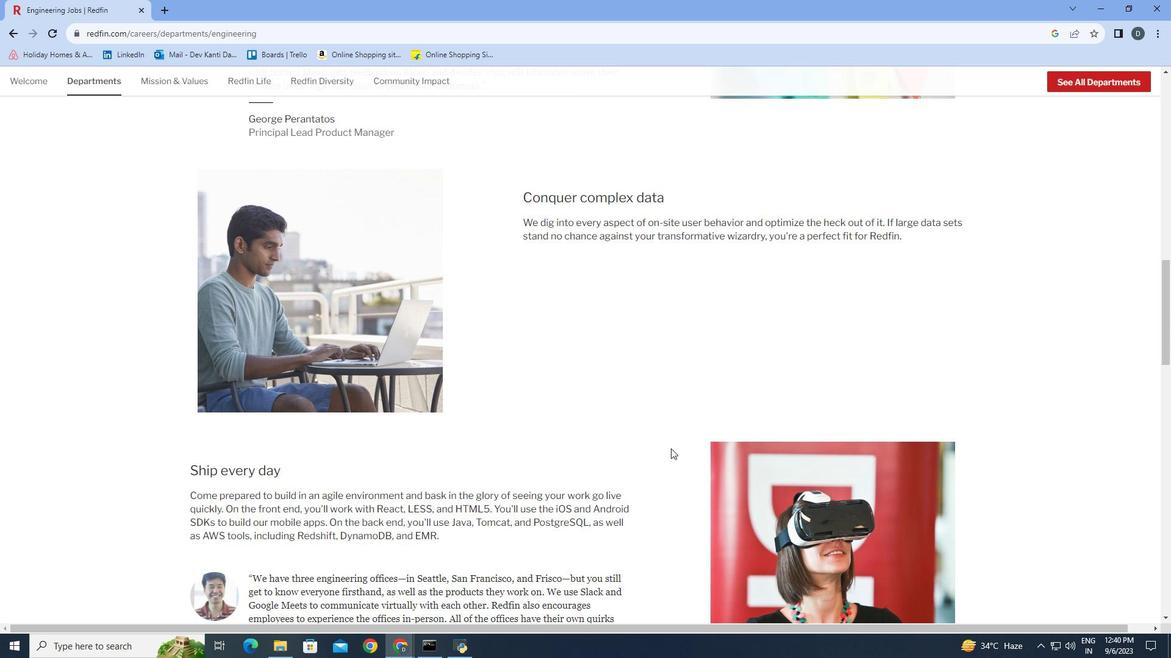 
Action: Mouse scrolled (671, 448) with delta (0, 0)
Screenshot: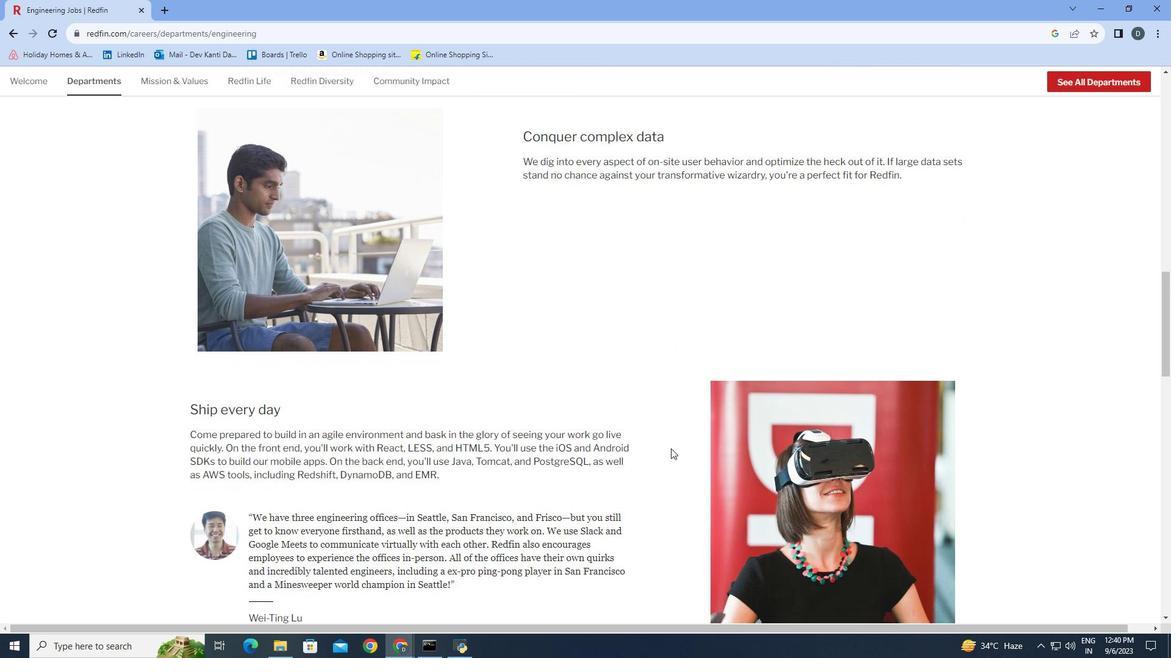 
Action: Mouse scrolled (671, 448) with delta (0, 0)
Screenshot: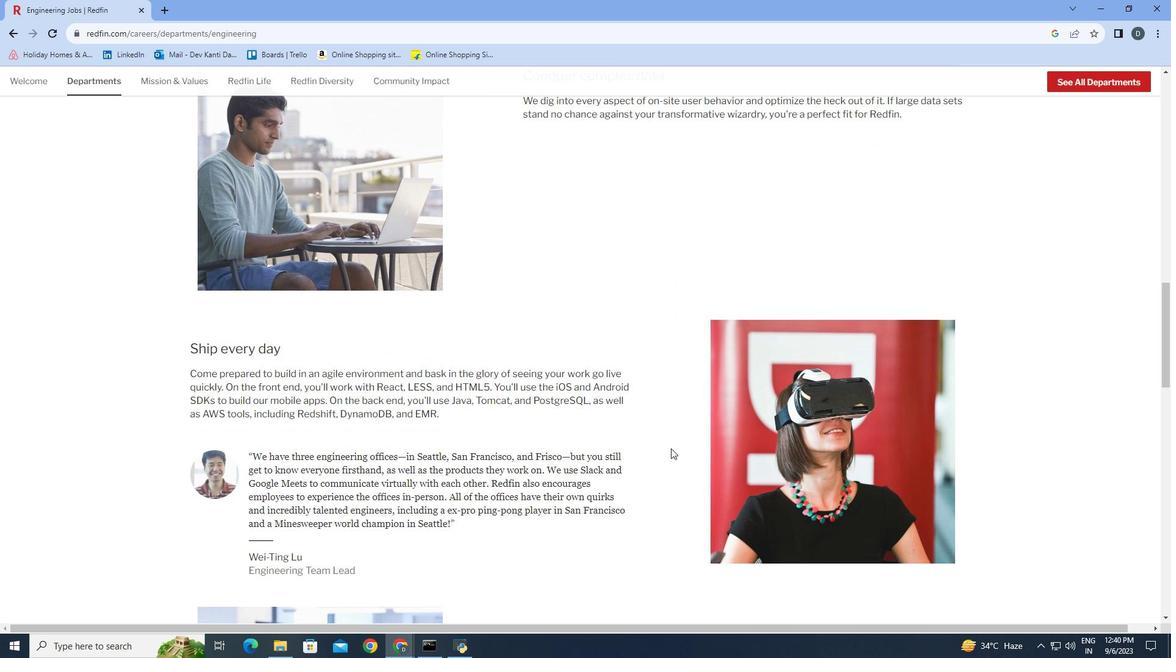 
Action: Mouse scrolled (671, 448) with delta (0, 0)
Screenshot: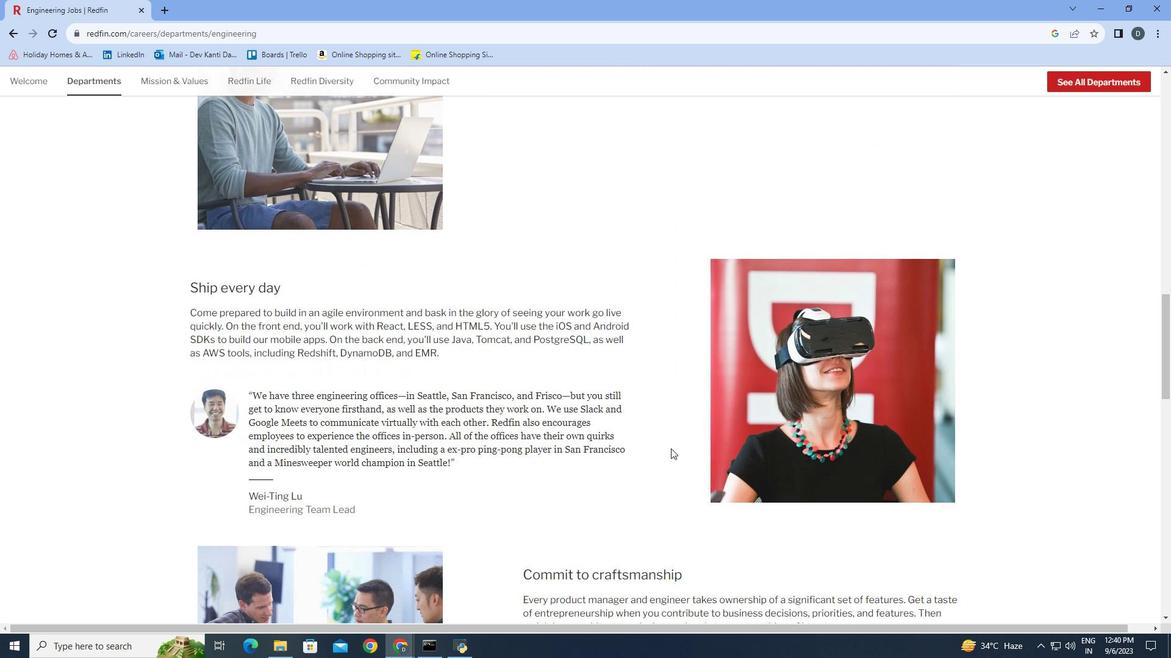
Action: Mouse scrolled (671, 448) with delta (0, 0)
Screenshot: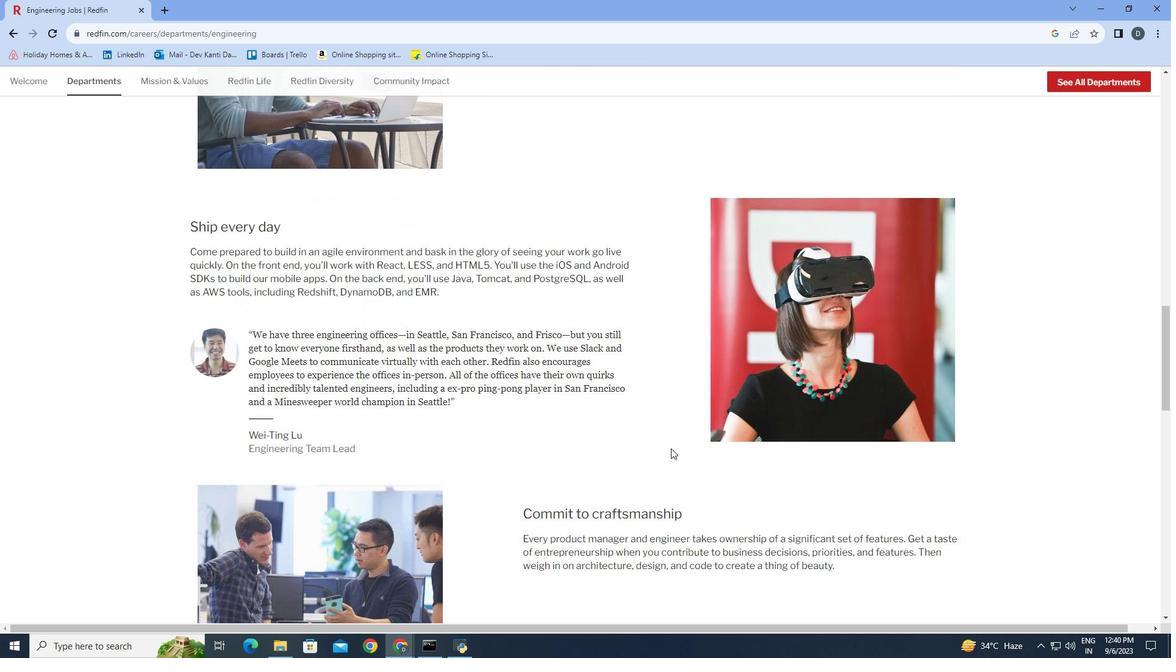 
Action: Mouse scrolled (671, 448) with delta (0, 0)
Screenshot: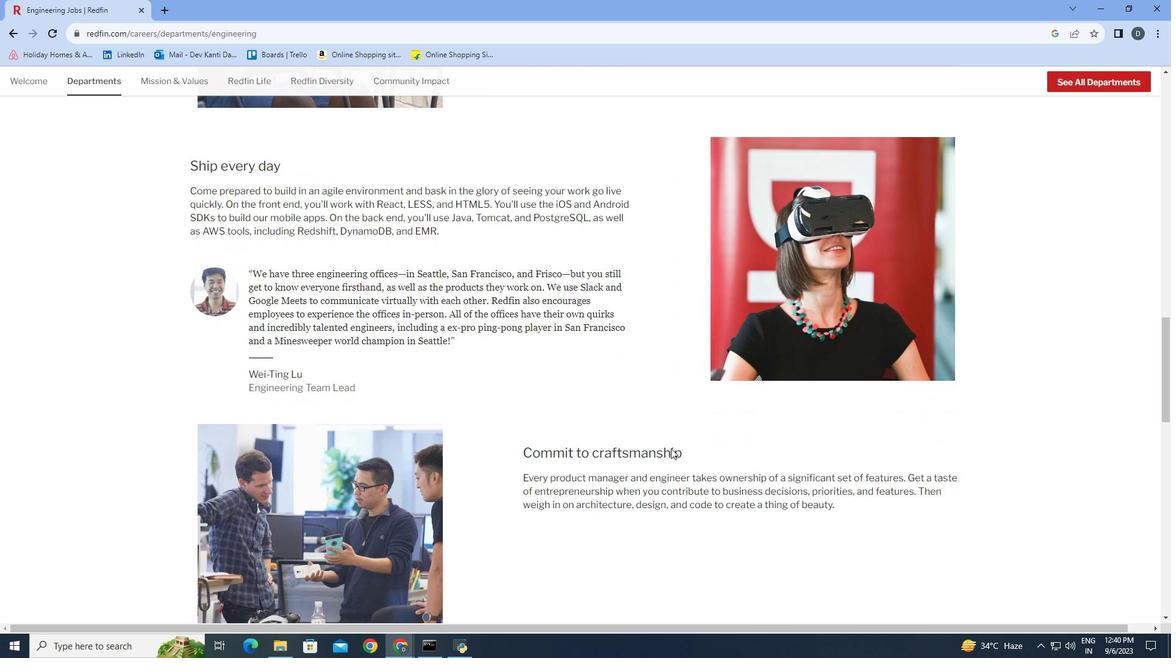 
Action: Mouse scrolled (671, 448) with delta (0, 0)
Screenshot: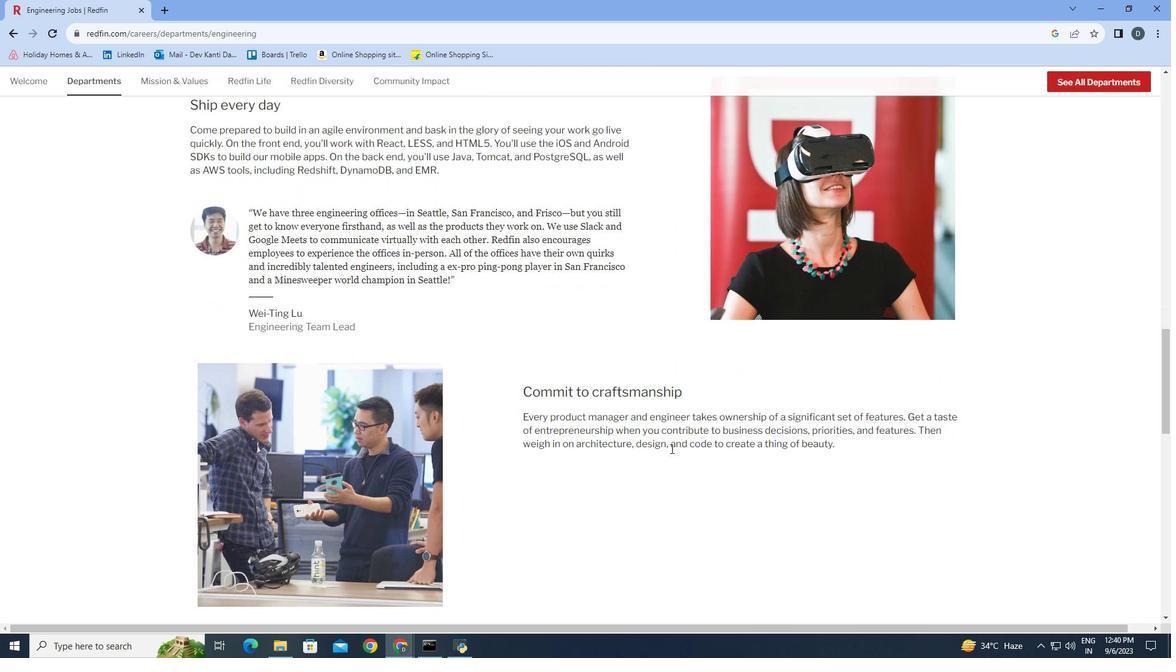 
Action: Mouse scrolled (671, 448) with delta (0, 0)
Screenshot: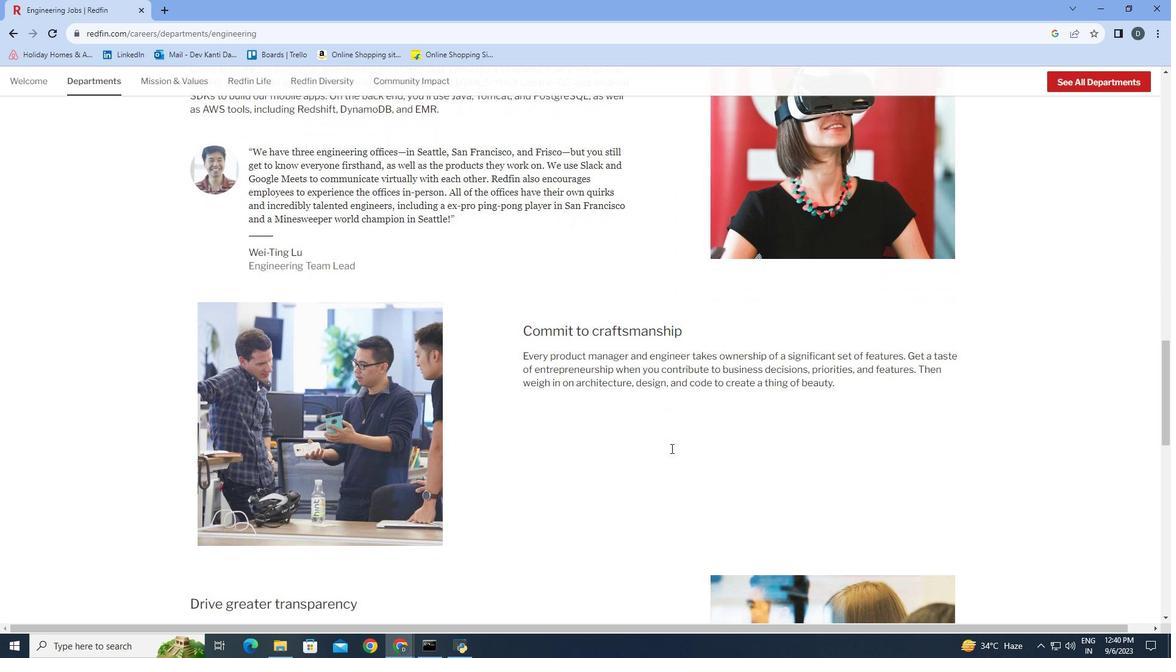 
Action: Mouse scrolled (671, 448) with delta (0, 0)
Screenshot: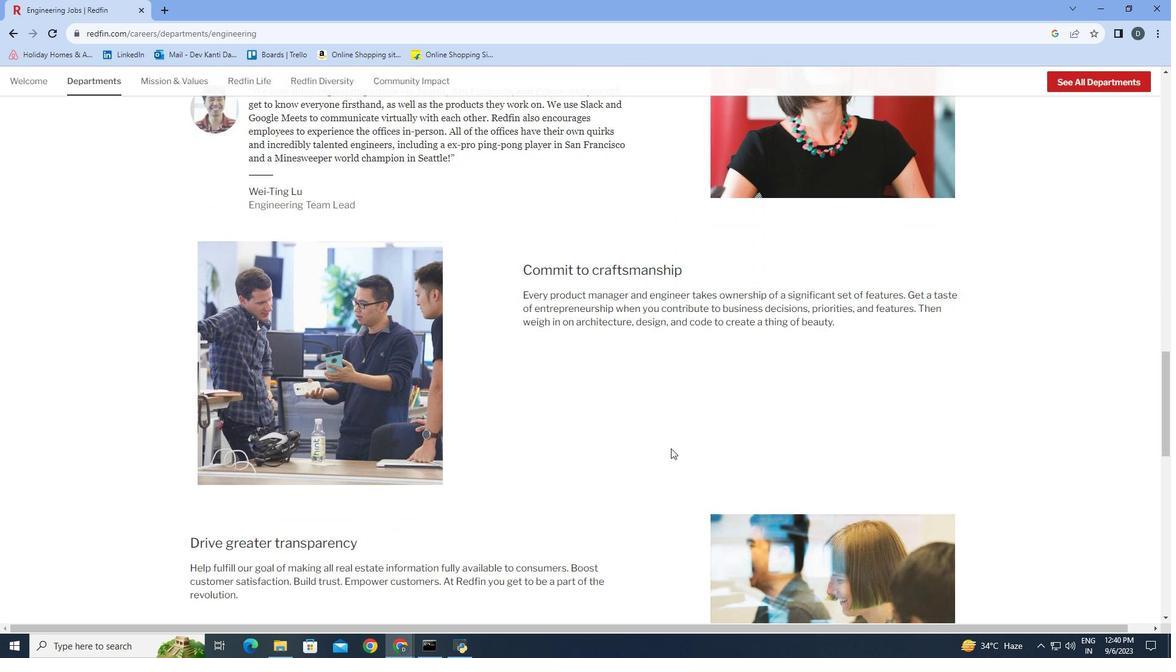 
Action: Mouse scrolled (671, 448) with delta (0, 0)
Screenshot: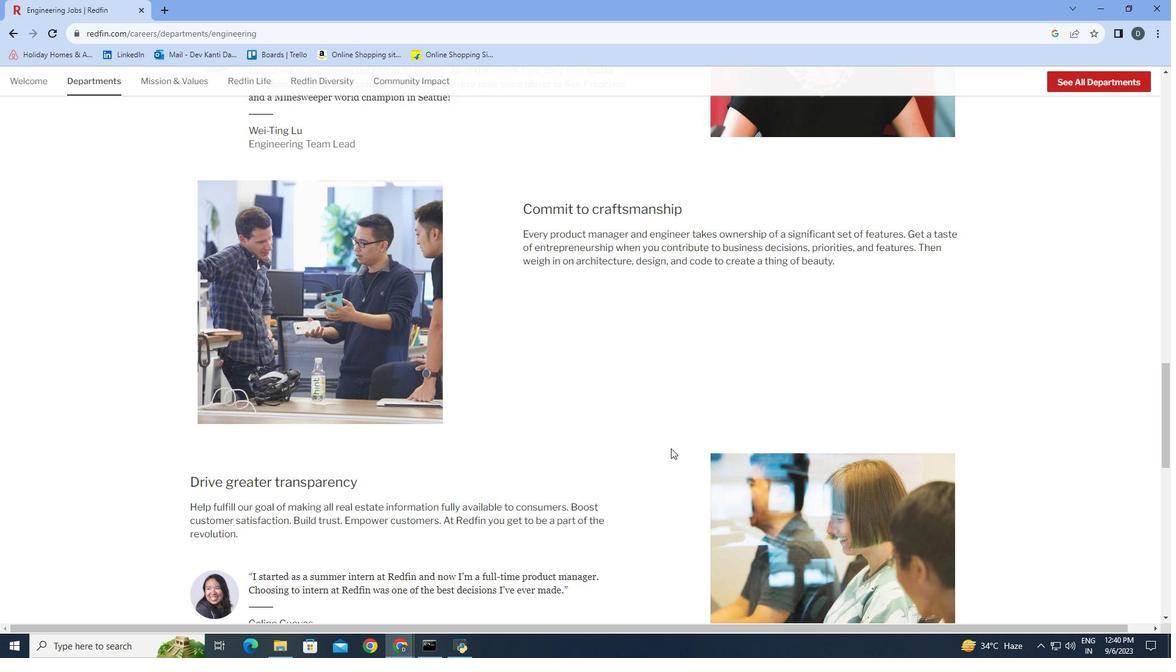 
Action: Mouse scrolled (671, 448) with delta (0, 0)
Screenshot: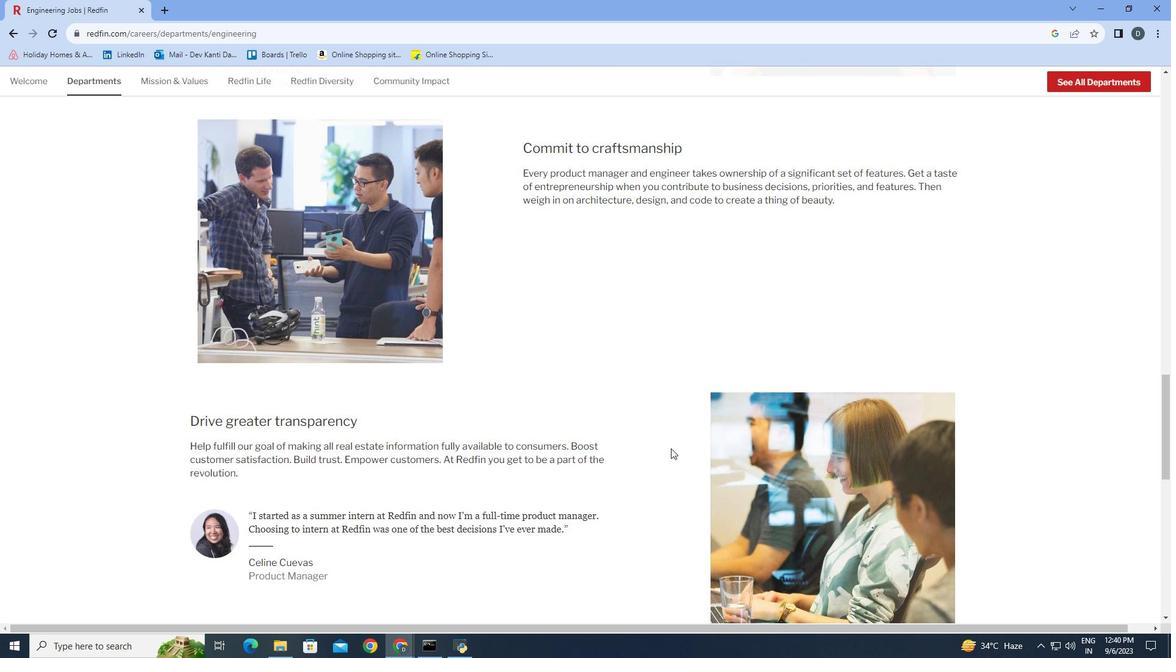 
Action: Mouse scrolled (671, 448) with delta (0, 0)
Screenshot: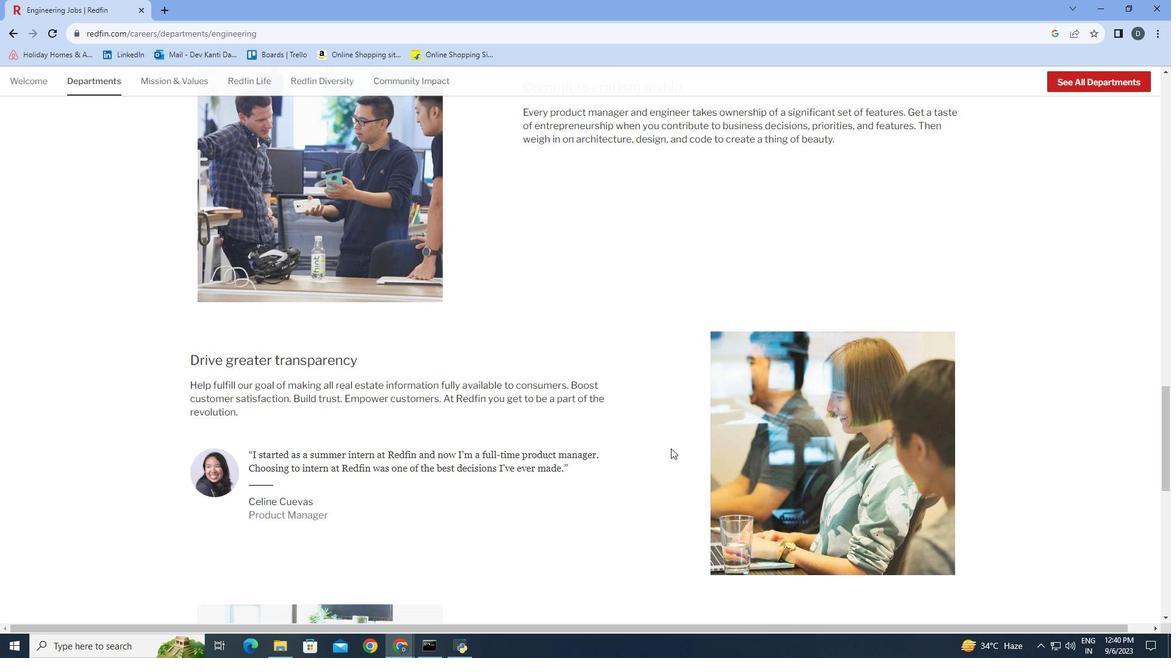 
Action: Mouse scrolled (671, 448) with delta (0, 0)
Screenshot: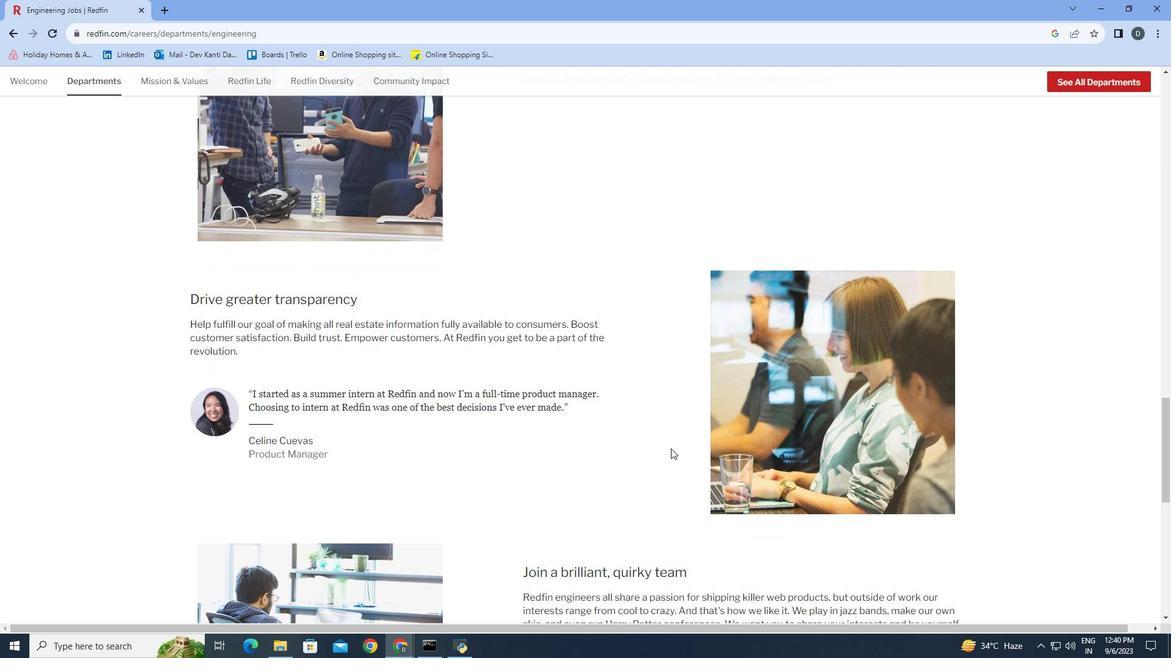 
Action: Mouse scrolled (671, 448) with delta (0, 0)
Screenshot: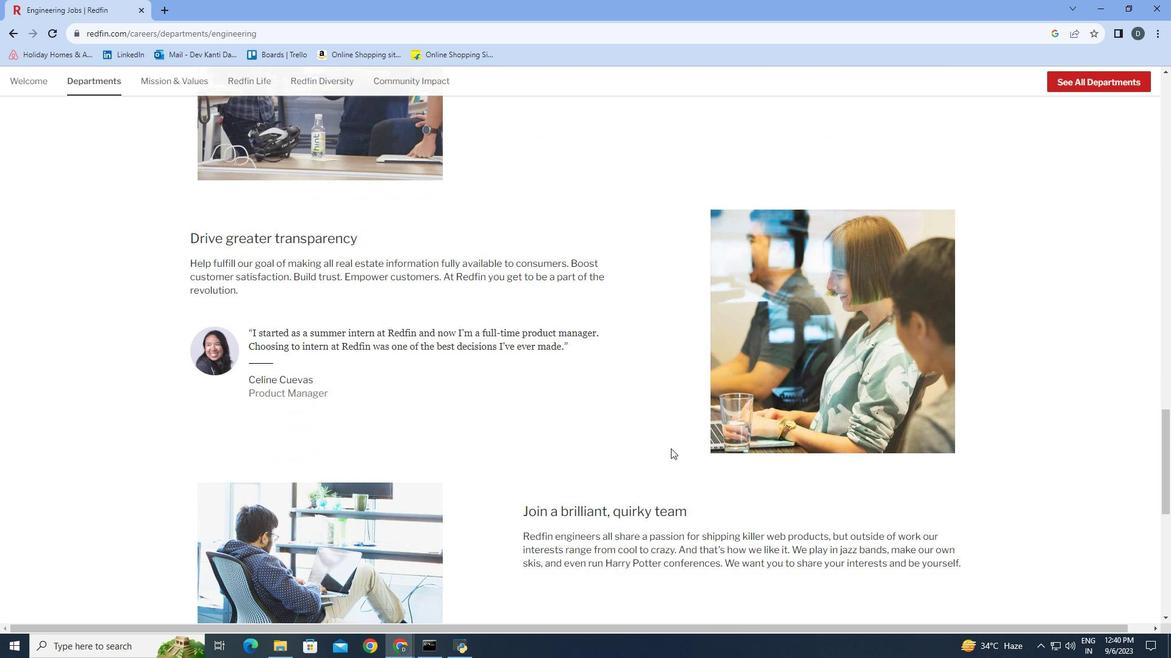 
Action: Mouse scrolled (671, 448) with delta (0, 0)
Screenshot: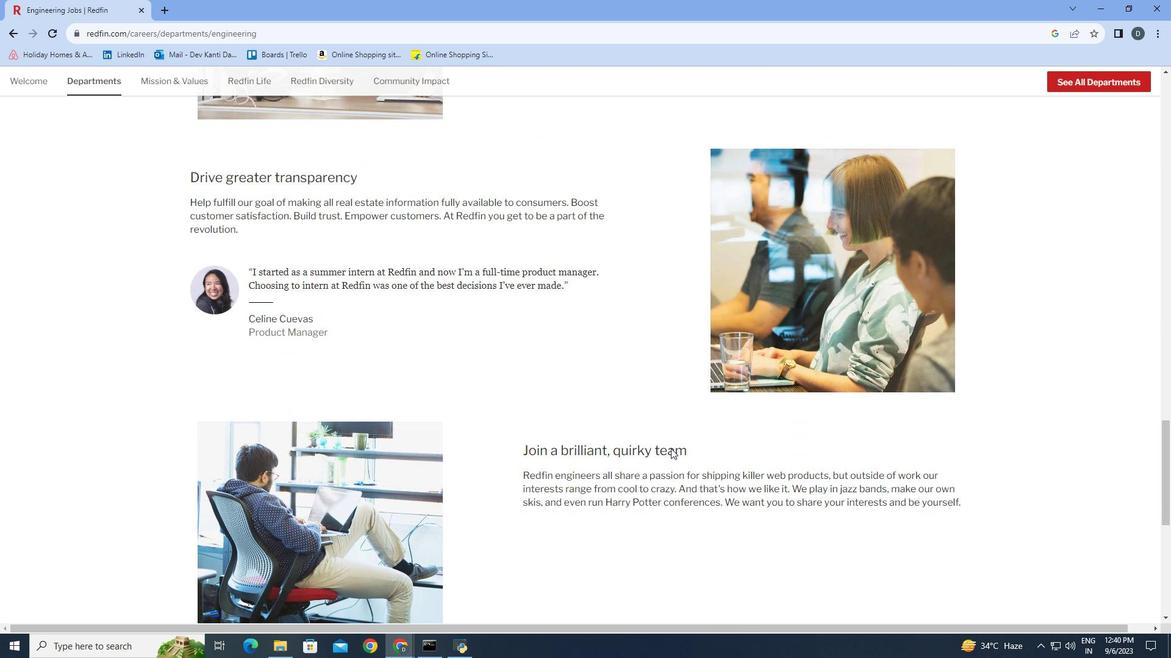 
Action: Mouse scrolled (671, 448) with delta (0, 0)
Screenshot: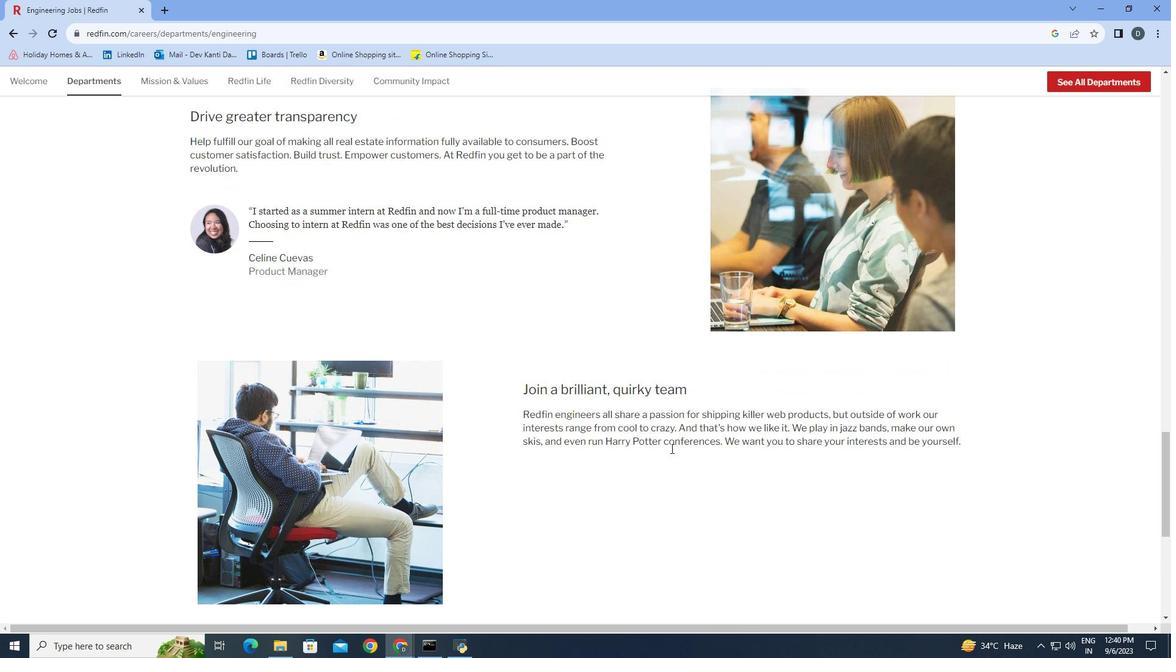 
Action: Mouse scrolled (671, 448) with delta (0, 0)
Screenshot: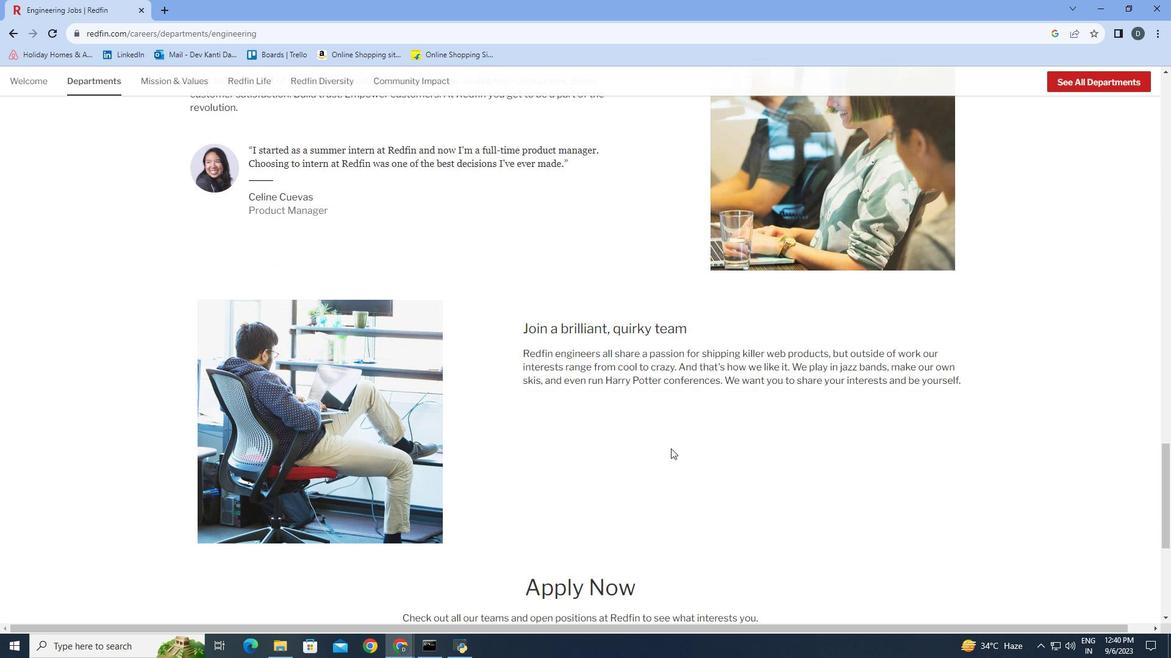 
Action: Mouse scrolled (671, 448) with delta (0, 0)
Screenshot: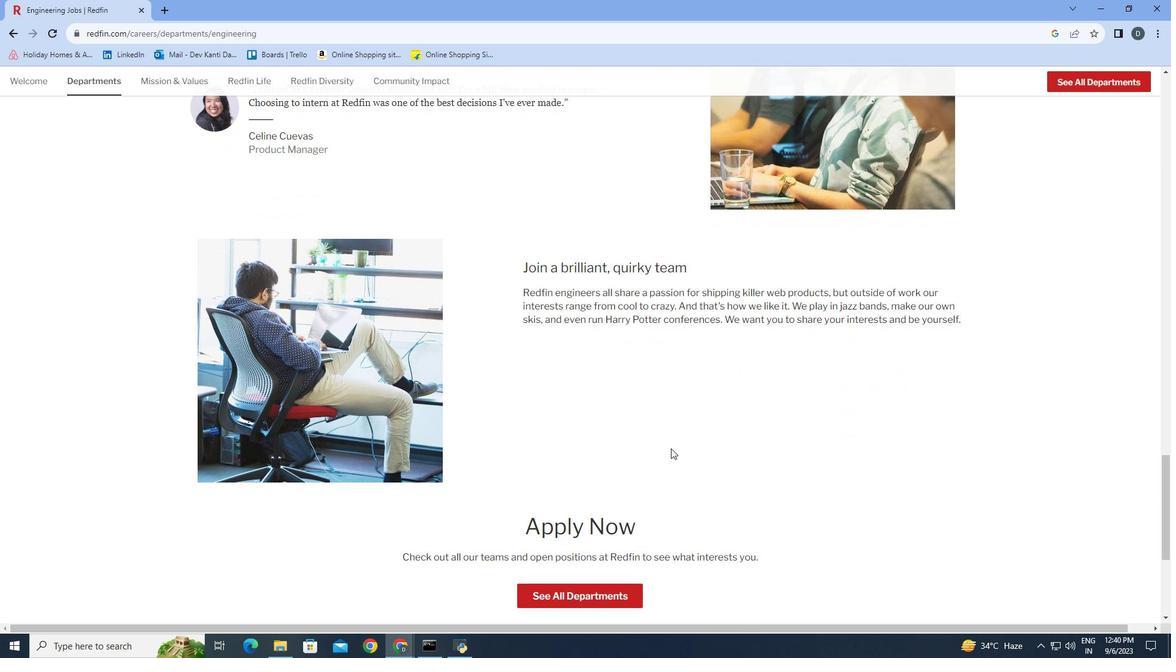
Action: Mouse scrolled (671, 448) with delta (0, 0)
Screenshot: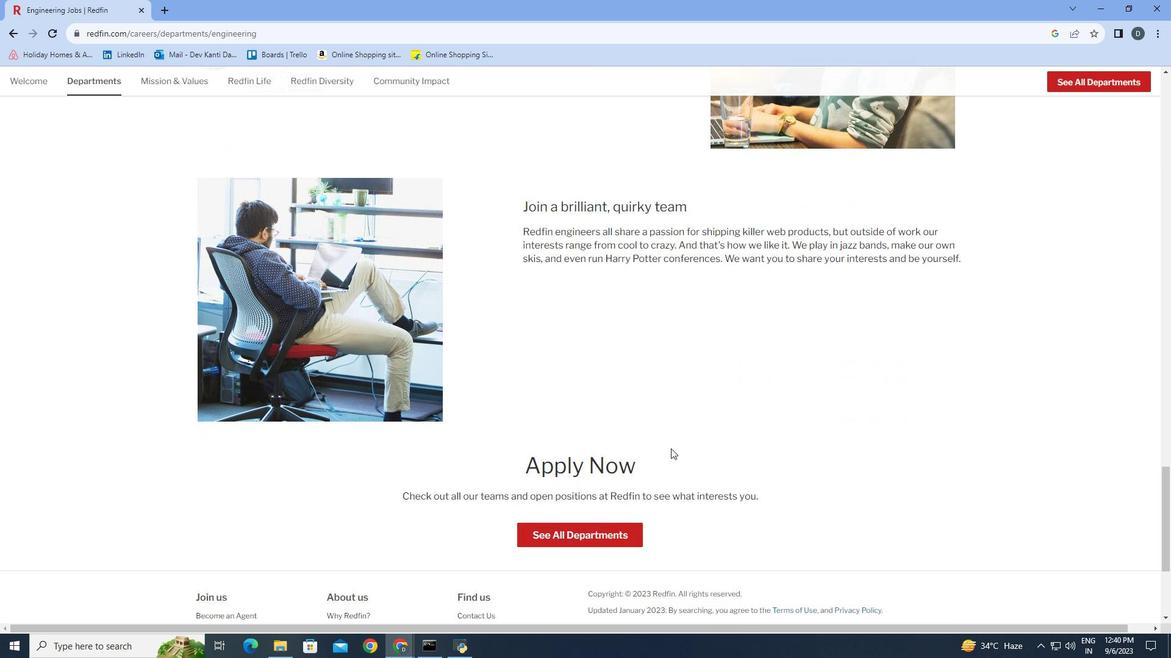 
Action: Mouse scrolled (671, 448) with delta (0, 0)
Screenshot: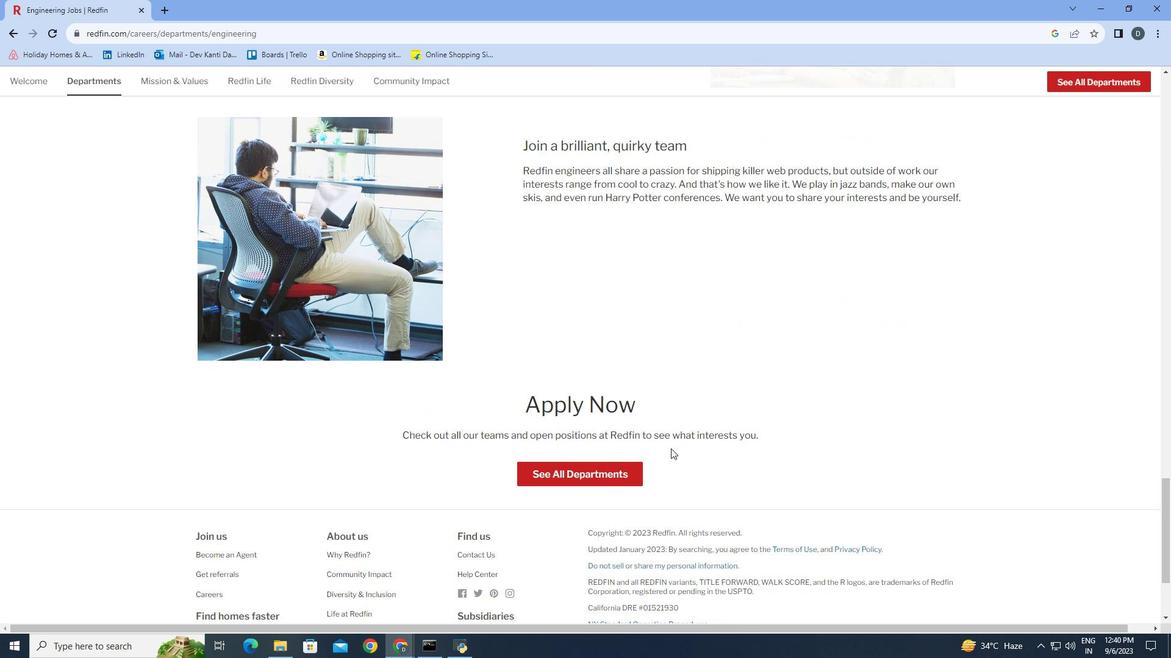
Action: Mouse scrolled (671, 448) with delta (0, 0)
Screenshot: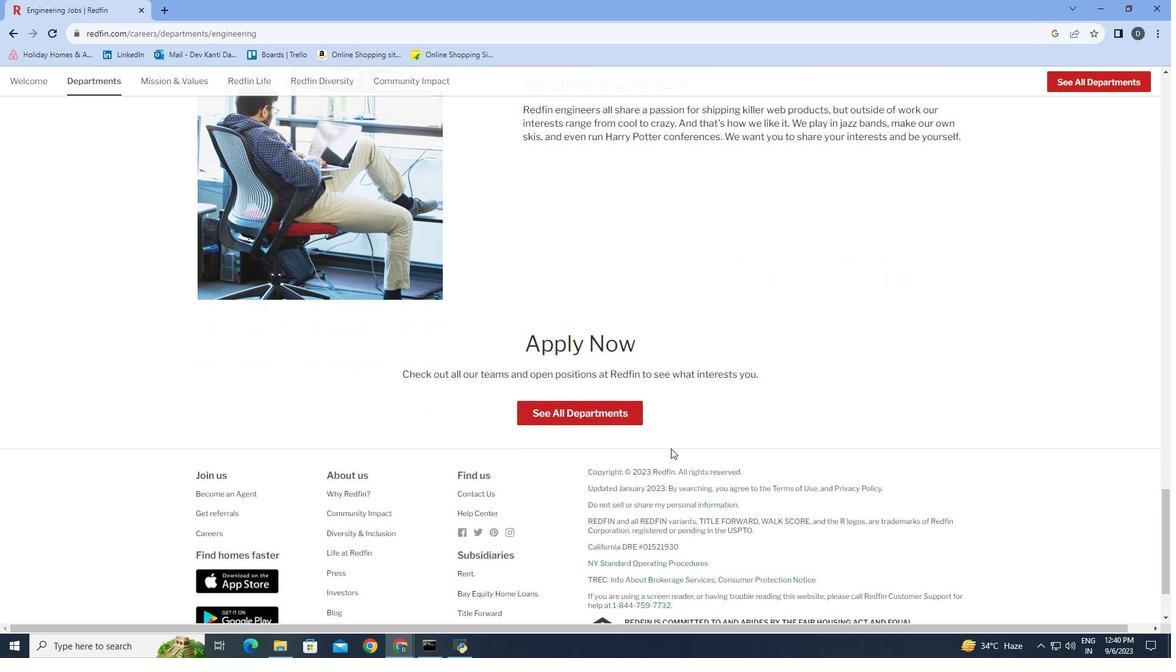 
Action: Mouse scrolled (671, 448) with delta (0, 0)
Screenshot: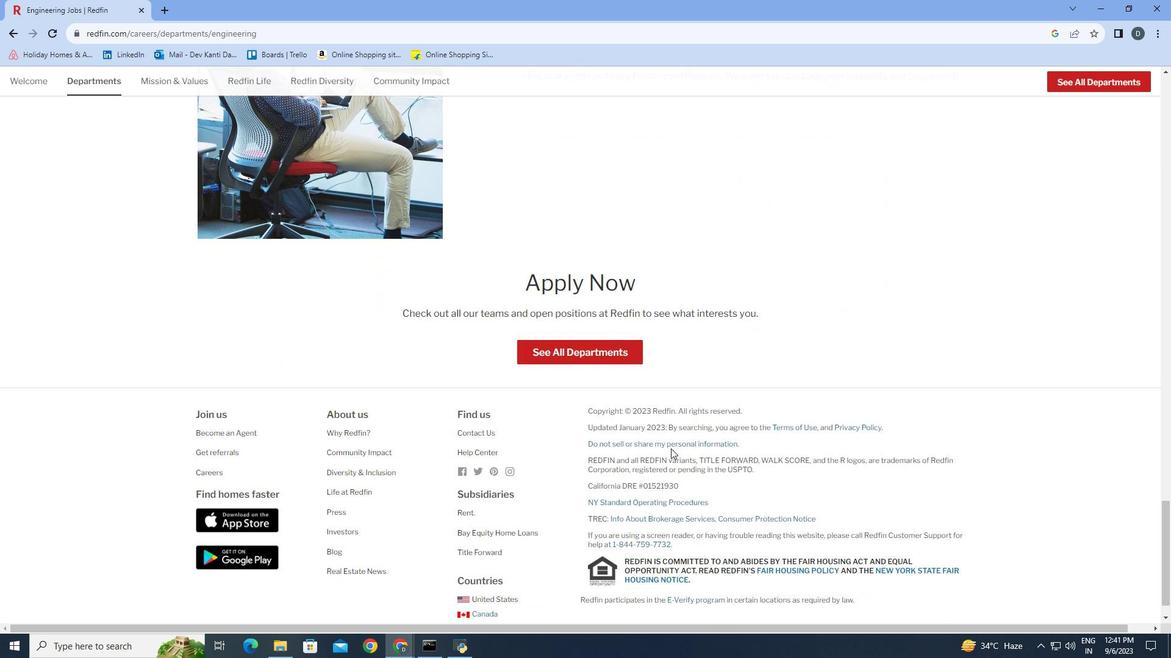 
Action: Mouse scrolled (671, 448) with delta (0, 0)
Screenshot: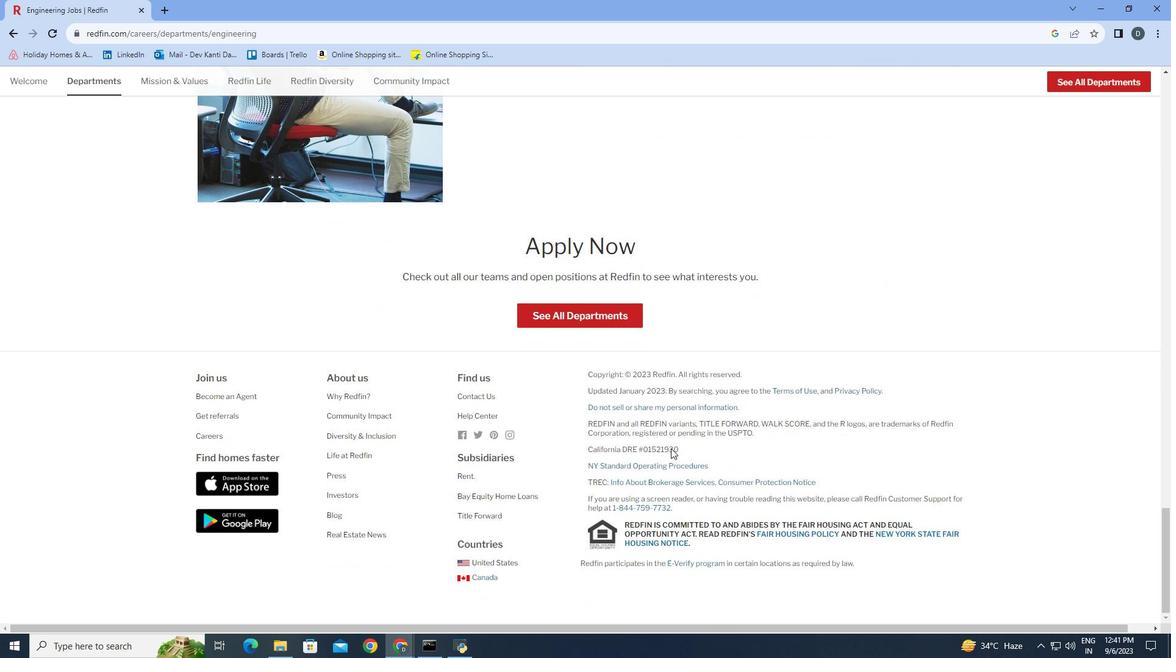 
Action: Mouse scrolled (671, 448) with delta (0, 0)
Screenshot: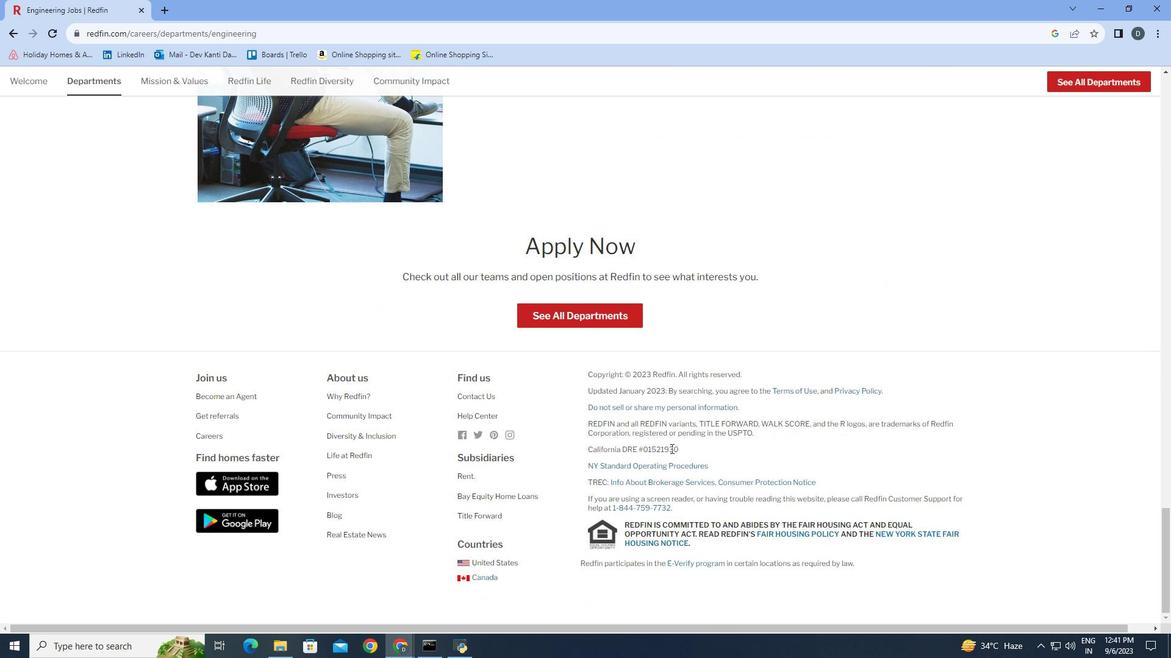 
Action: Mouse scrolled (671, 448) with delta (0, 0)
Screenshot: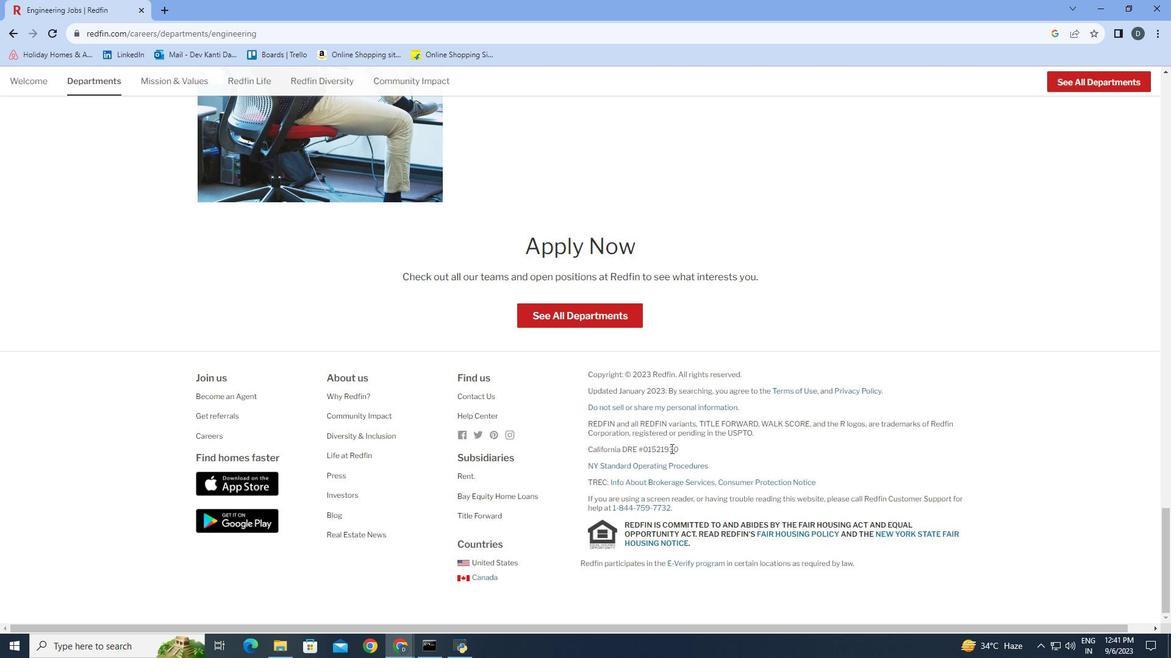 
Action: Mouse scrolled (671, 448) with delta (0, 0)
Screenshot: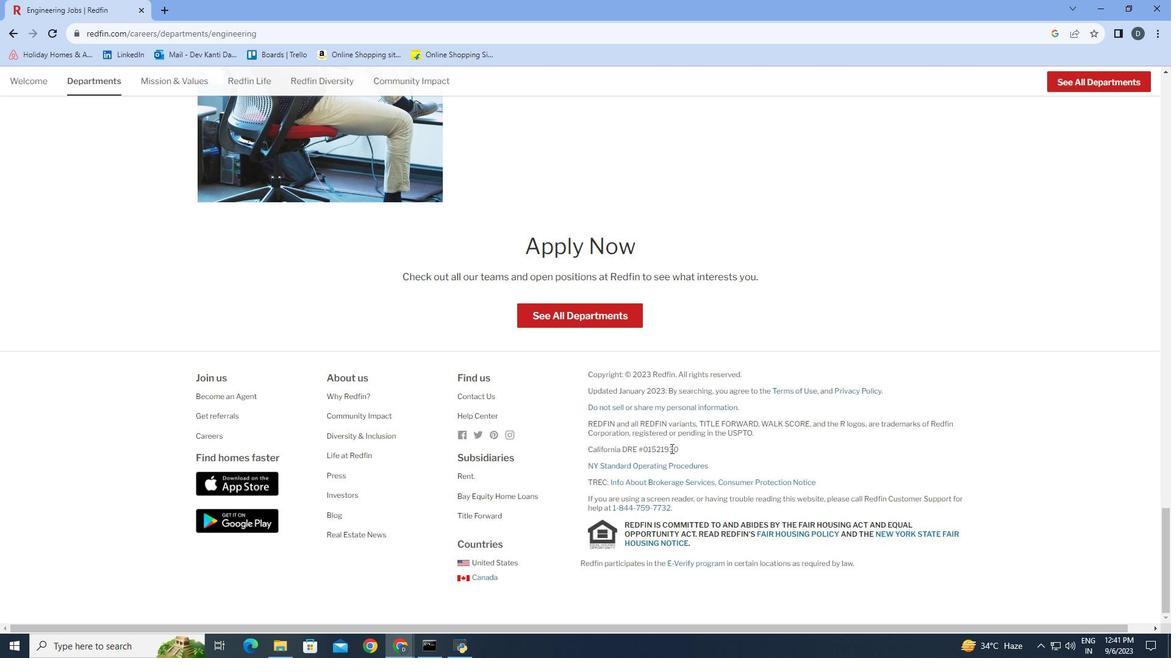 
Action: Mouse moved to (668, 445)
Screenshot: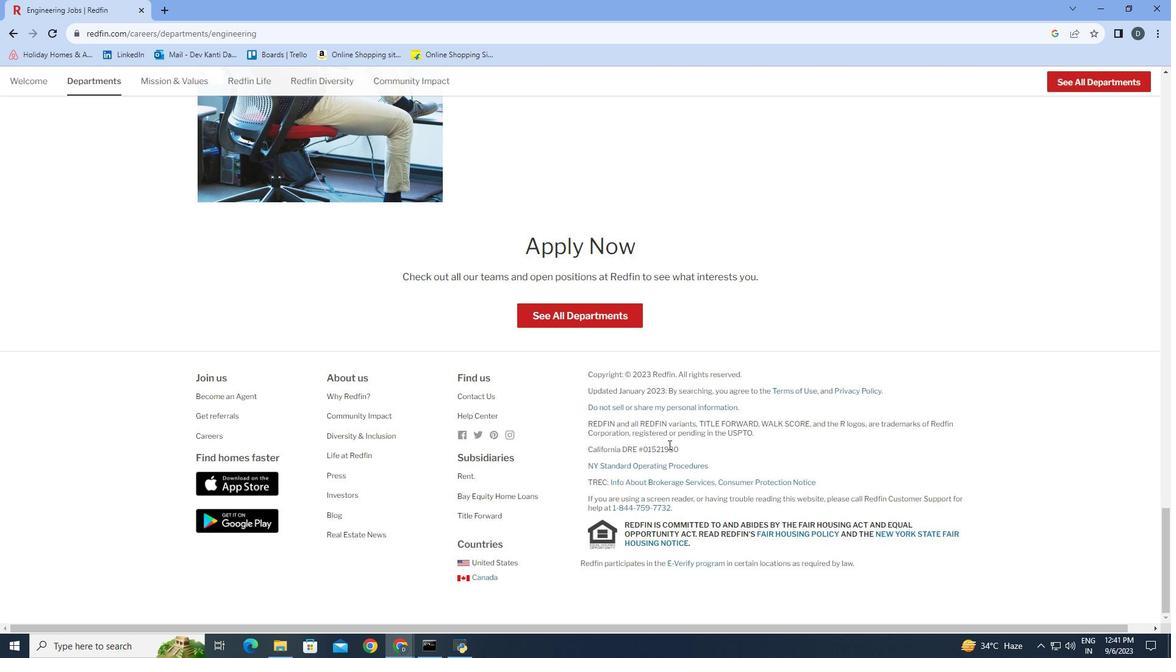
